 Task: Send an email with the signature Alexandra Wilson with the subject Reminder for a survey response and the message Im writing to request additional resources for the upcoming project. Can you please advise on the availability? from softage.10@softage.net to softage.5@softage.net and move the email from Sent Items to the folder Cybersecurity
Action: Mouse moved to (97, 102)
Screenshot: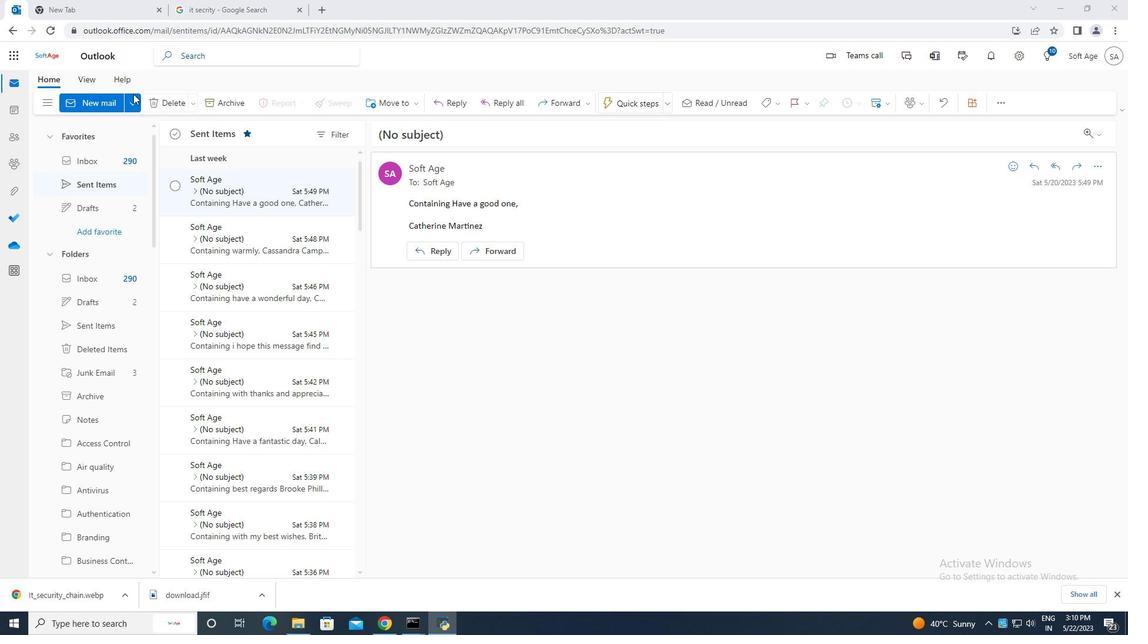 
Action: Mouse pressed left at (97, 102)
Screenshot: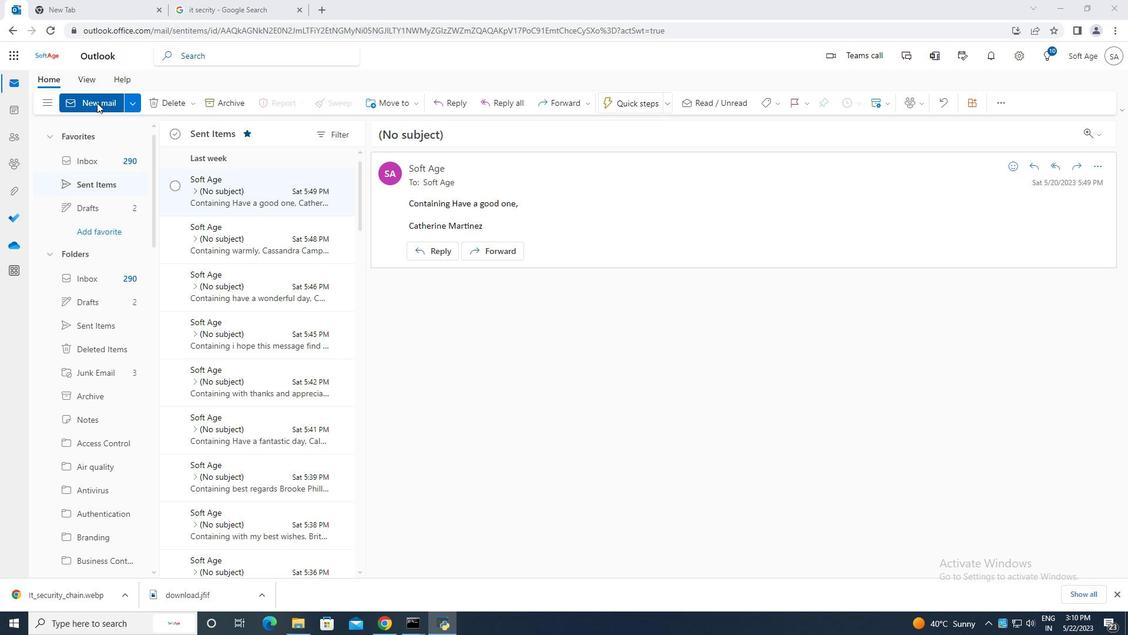 
Action: Mouse moved to (756, 104)
Screenshot: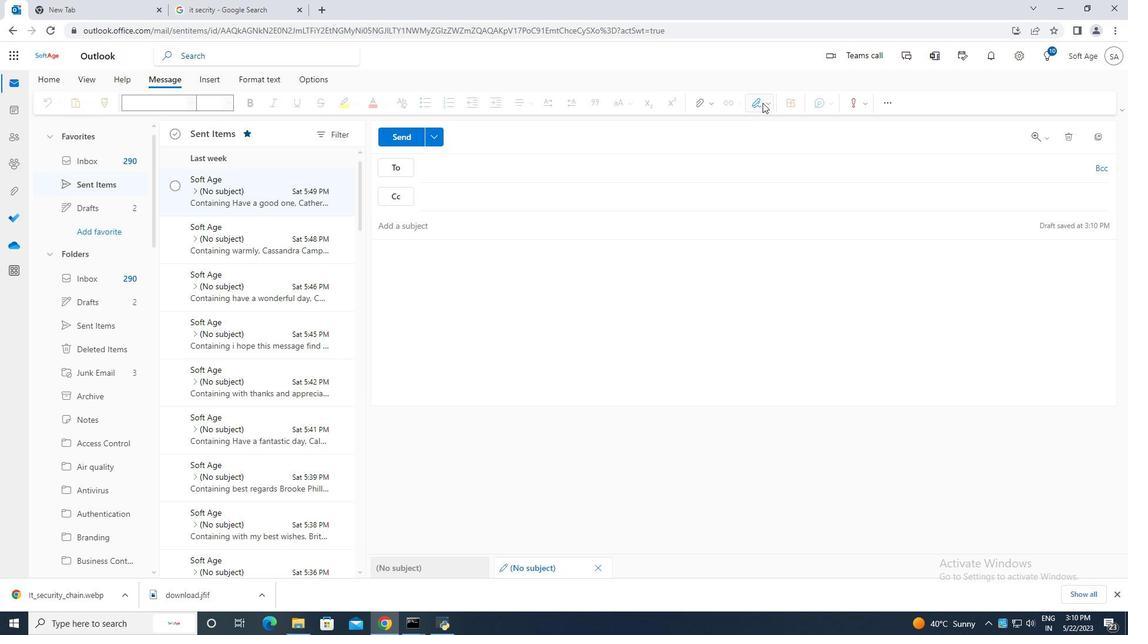 
Action: Mouse pressed left at (756, 104)
Screenshot: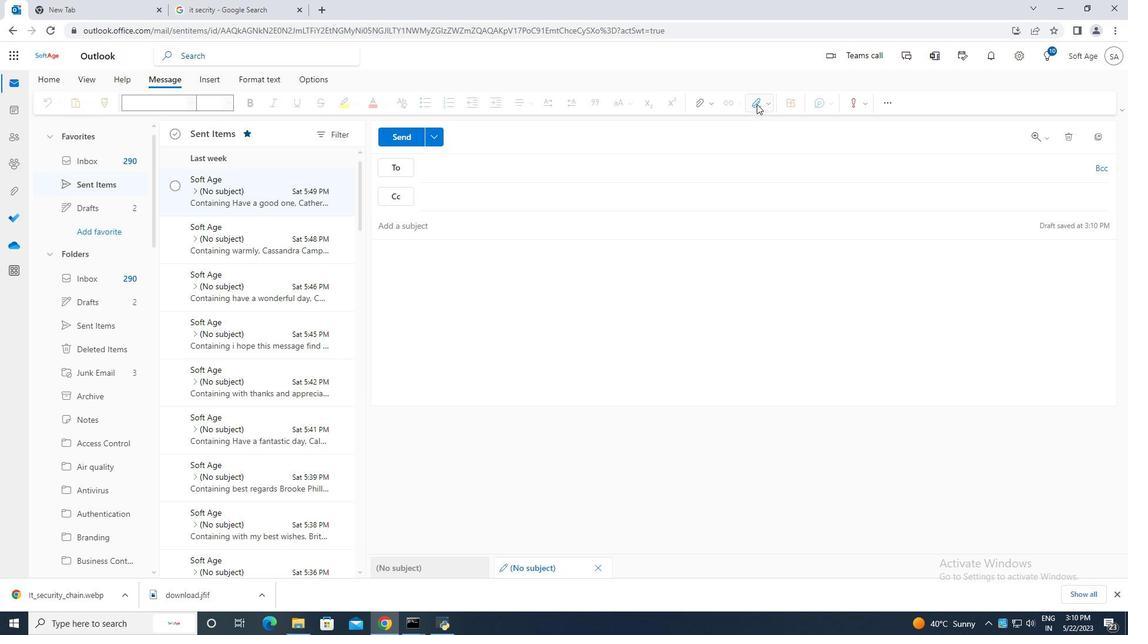 
Action: Mouse moved to (740, 150)
Screenshot: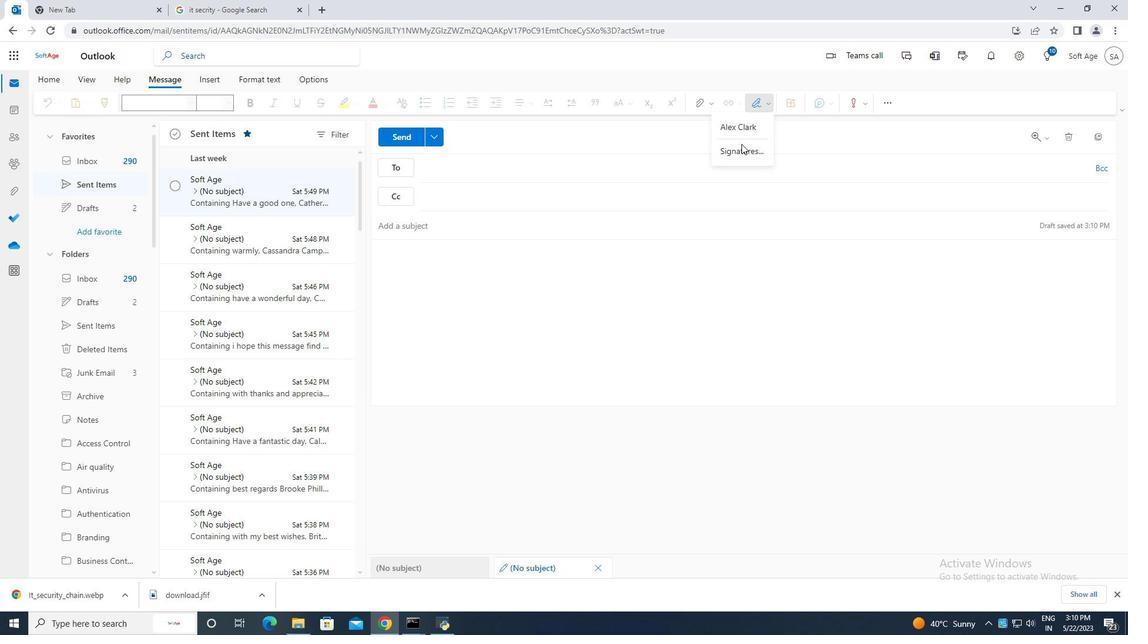 
Action: Mouse pressed left at (740, 150)
Screenshot: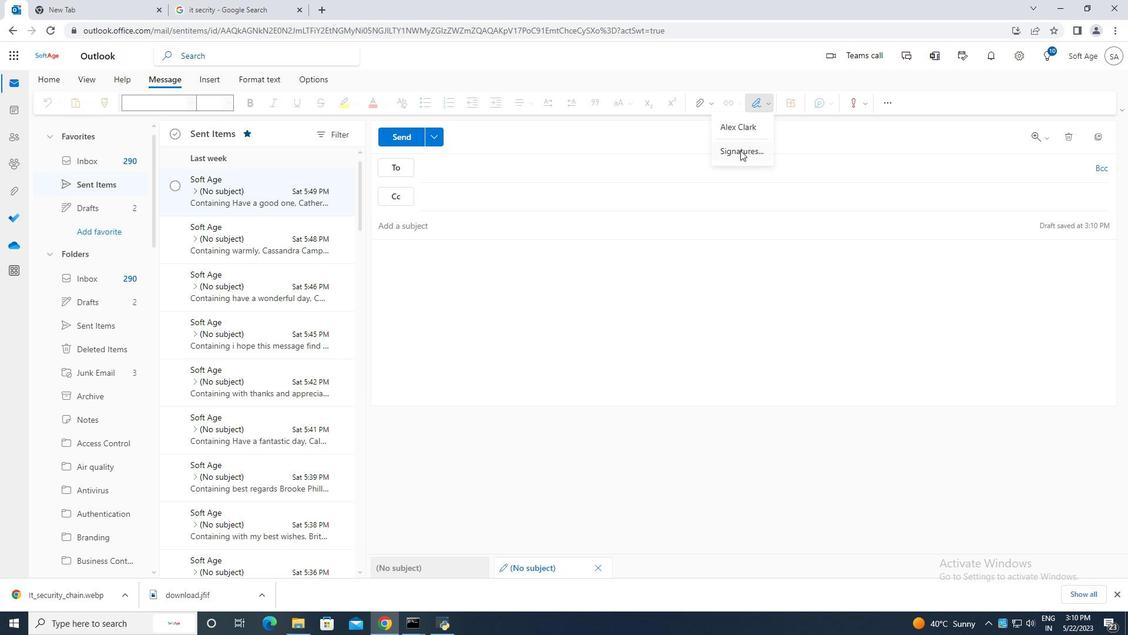
Action: Mouse moved to (790, 196)
Screenshot: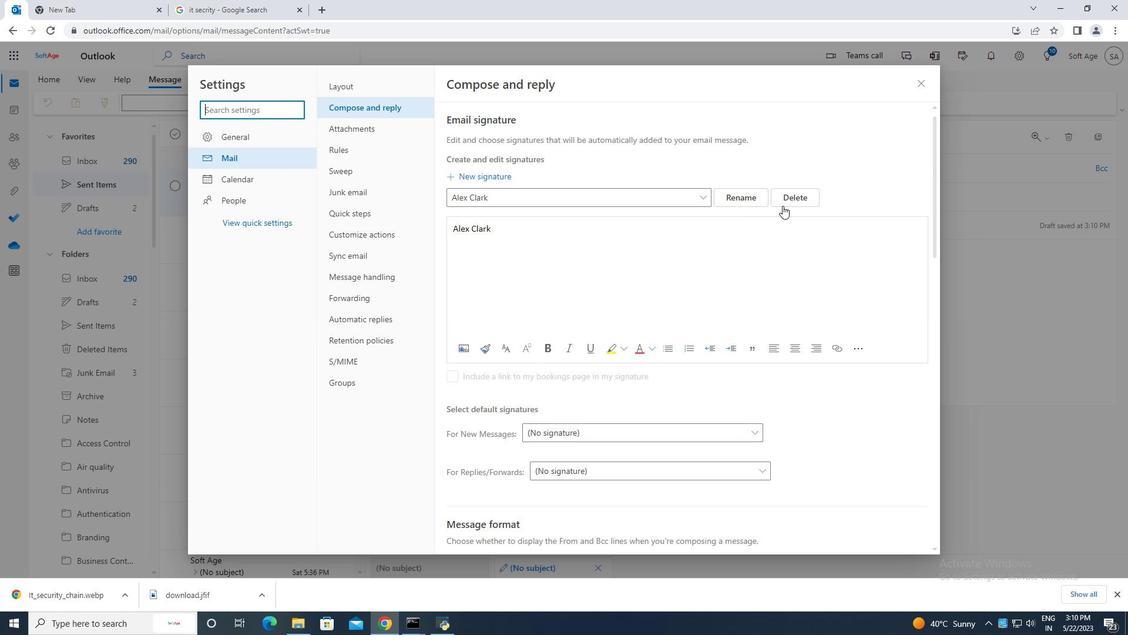 
Action: Mouse pressed left at (790, 196)
Screenshot: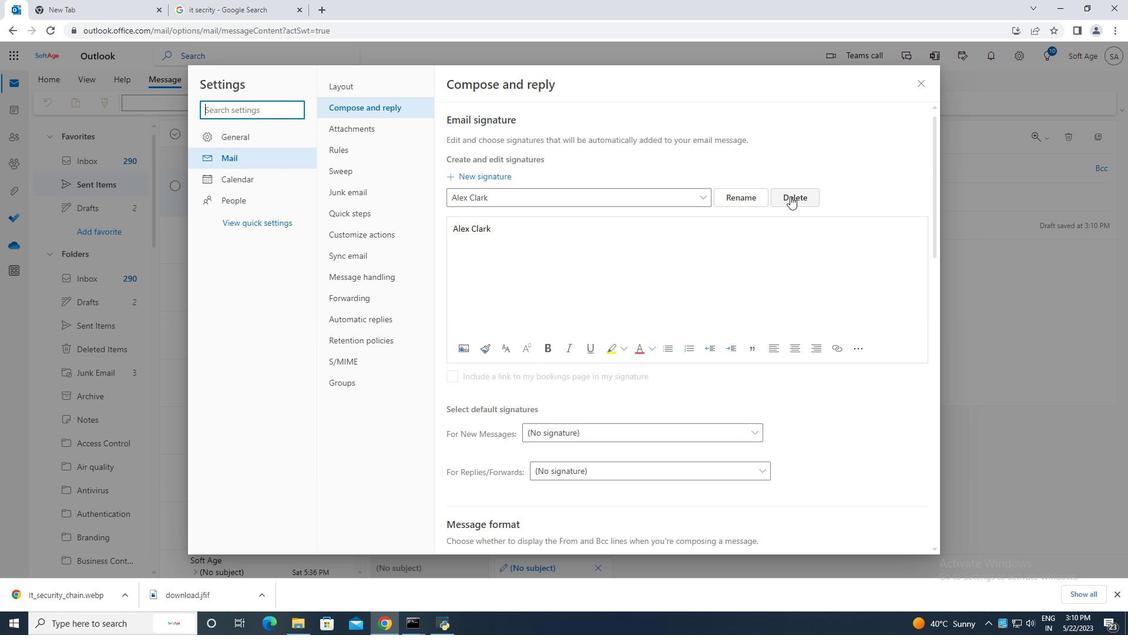 
Action: Mouse moved to (500, 196)
Screenshot: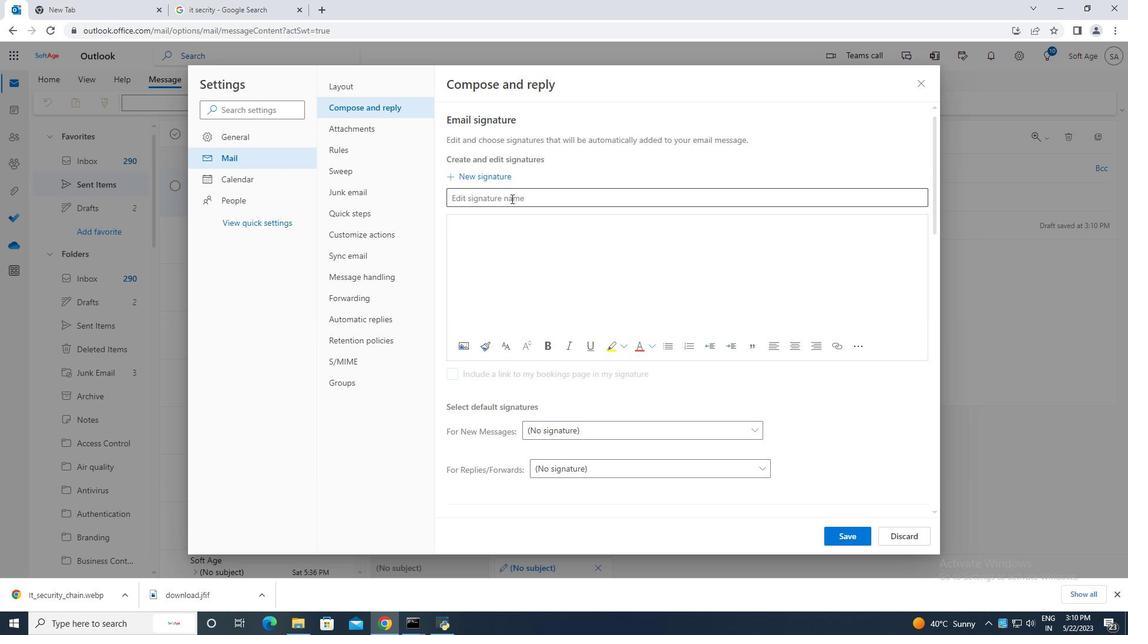 
Action: Mouse pressed left at (500, 196)
Screenshot: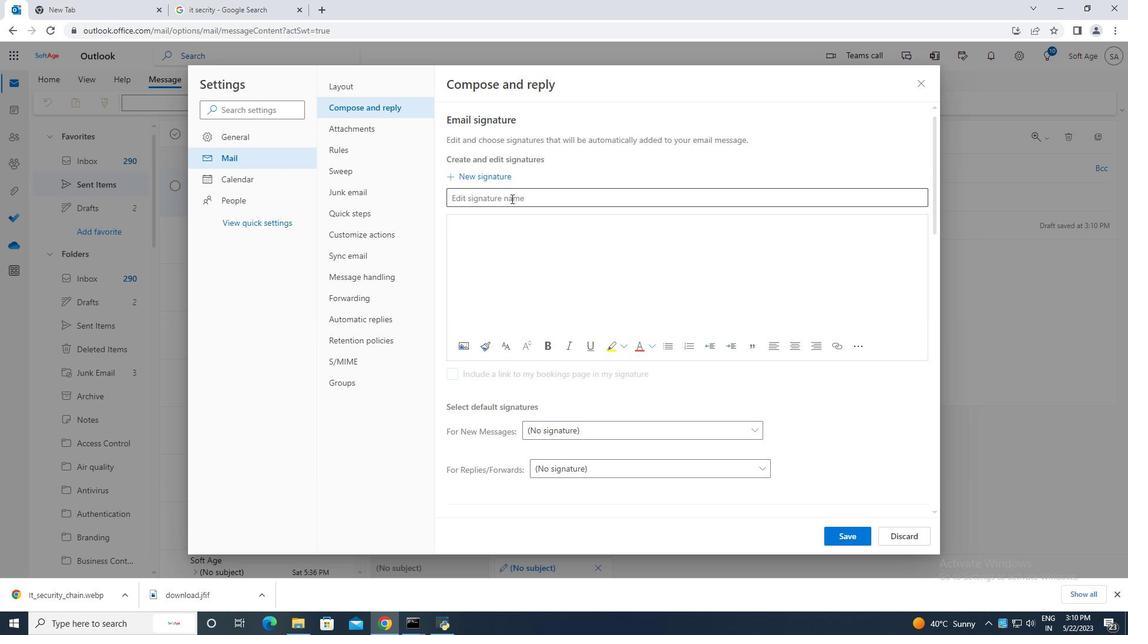 
Action: Key pressed <Key.caps_lock><Key.caps_lock>a<Key.caps_lock>LEXAB<Key.backspace>NDRA<Key.space><Key.caps_lock>w<Key.caps_lock>ILSON
Screenshot: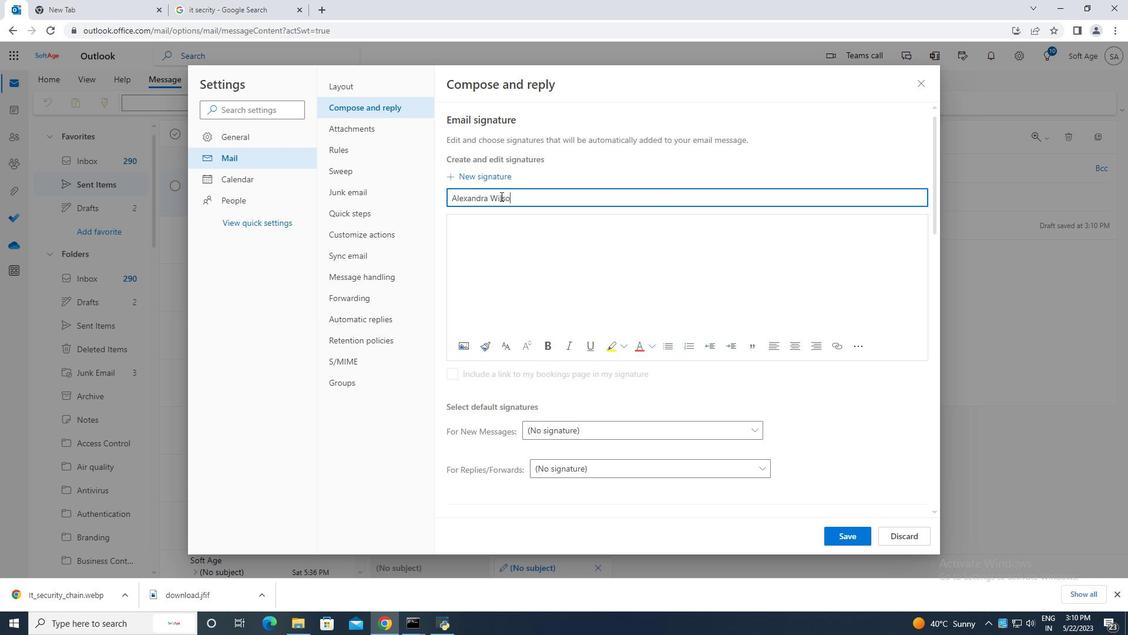 
Action: Mouse moved to (491, 235)
Screenshot: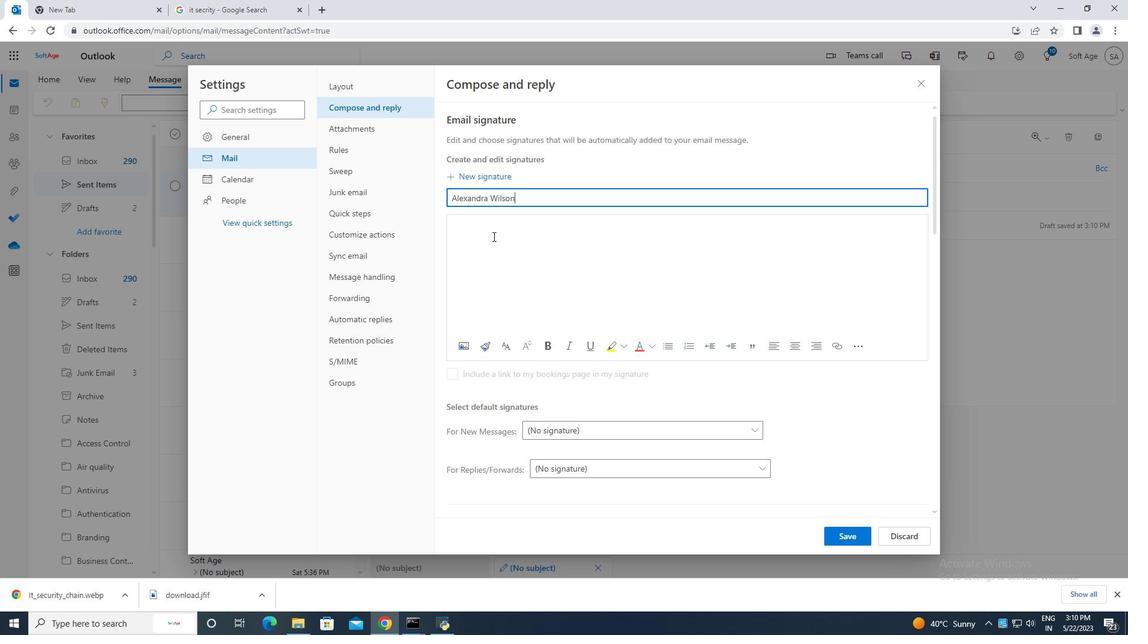 
Action: Mouse pressed left at (491, 235)
Screenshot: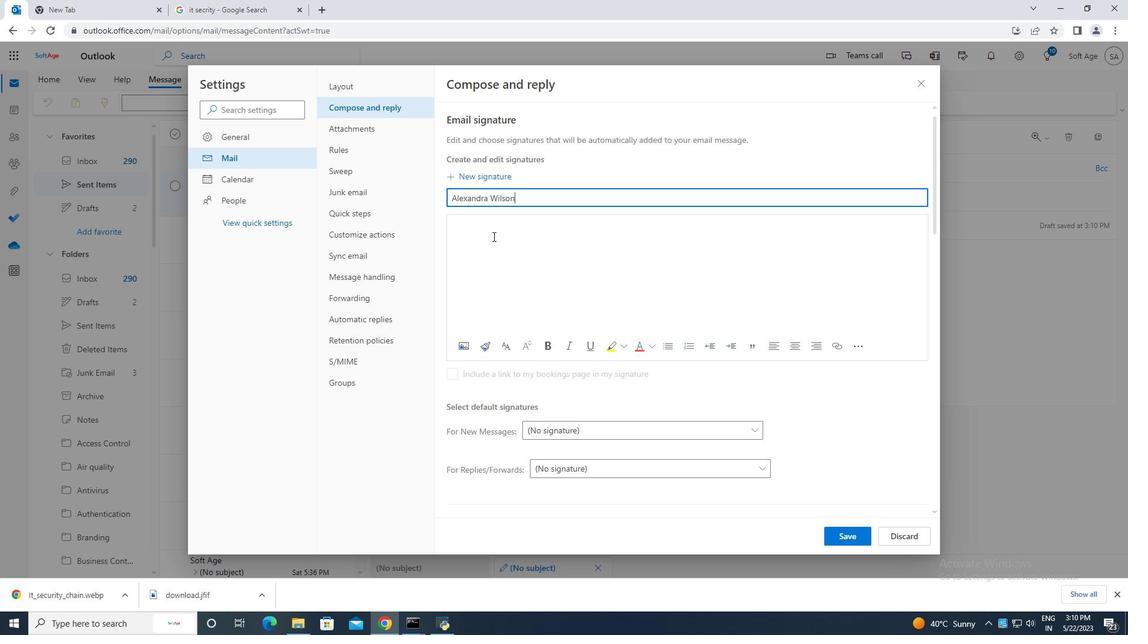 
Action: Key pressed <Key.caps_lock>a<Key.caps_lock>LEXANDRA<Key.space><Key.caps_lock>w<Key.caps_lock>ILSON
Screenshot: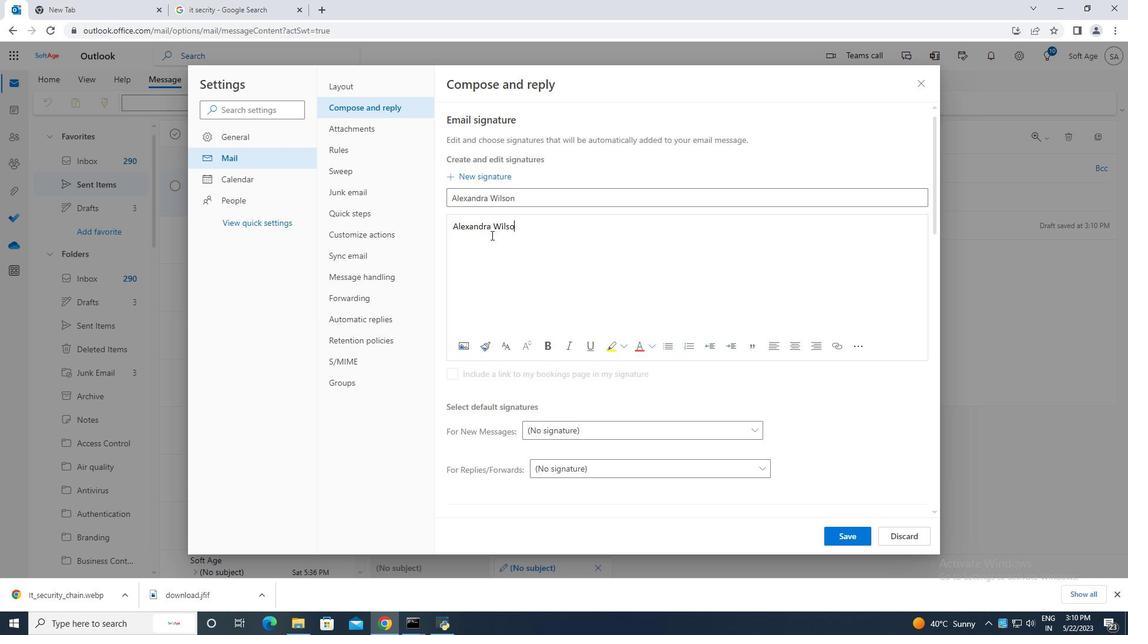 
Action: Mouse moved to (851, 536)
Screenshot: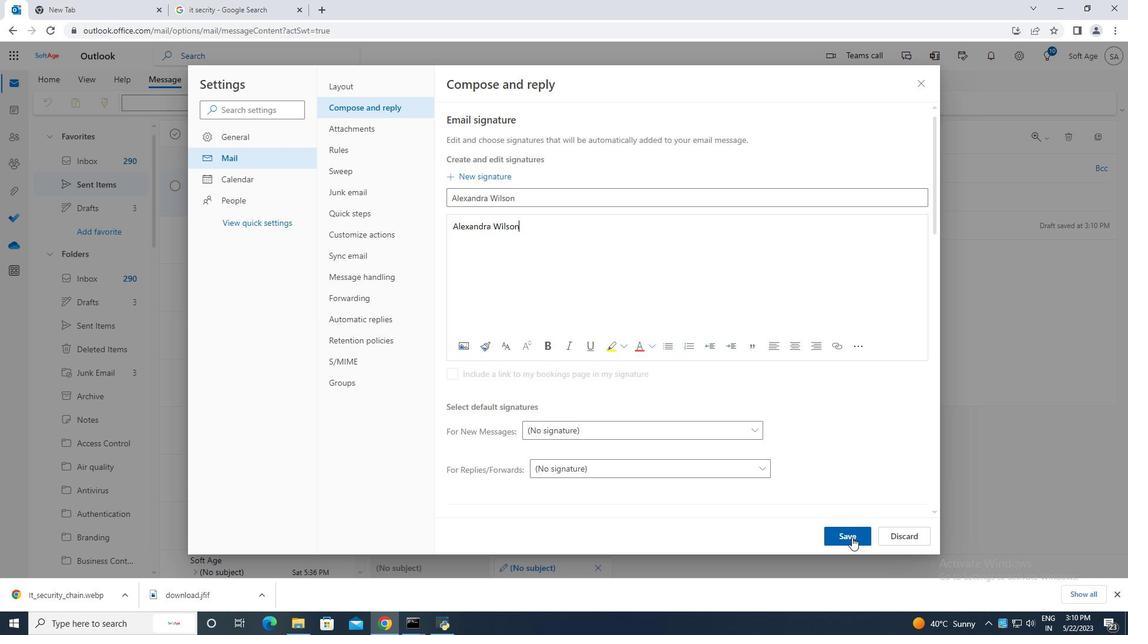 
Action: Mouse pressed left at (851, 536)
Screenshot: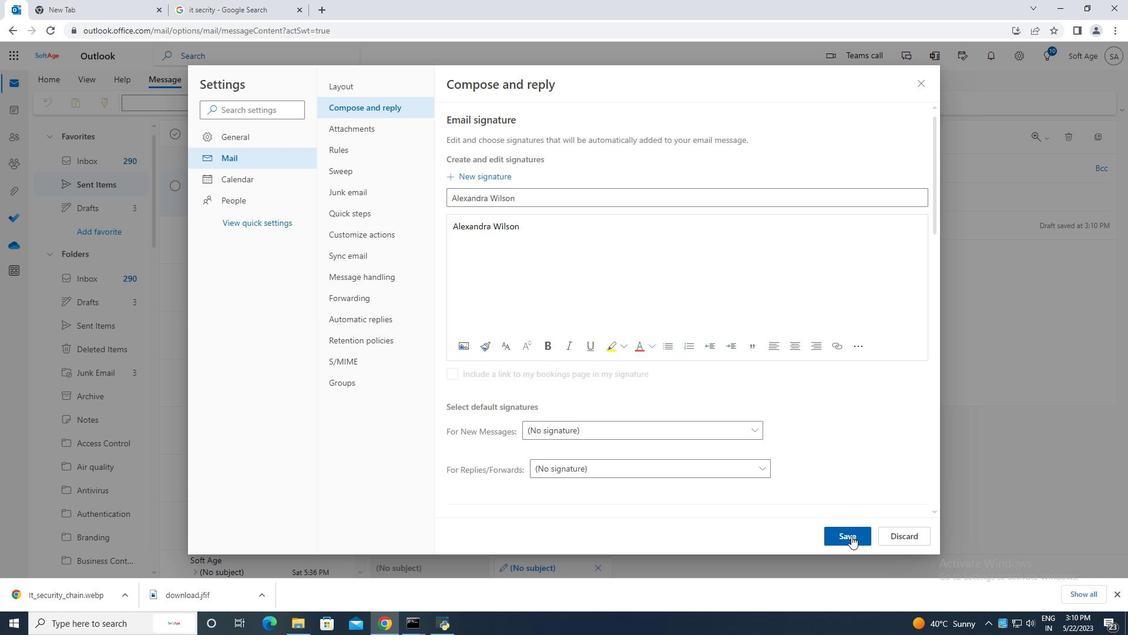 
Action: Mouse moved to (917, 85)
Screenshot: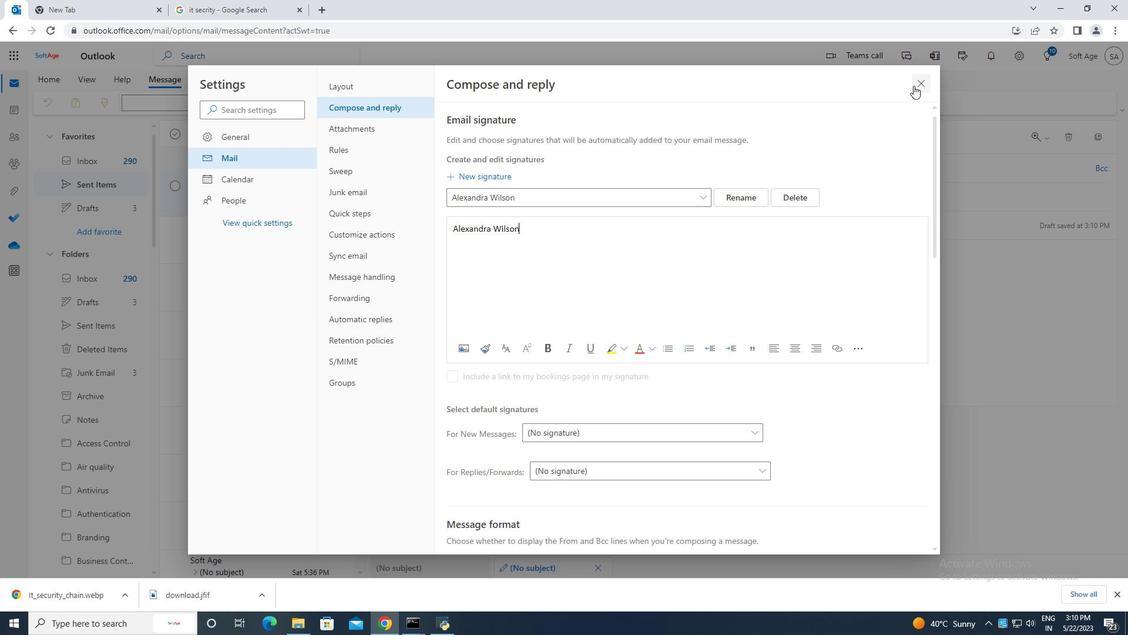 
Action: Mouse pressed left at (917, 85)
Screenshot: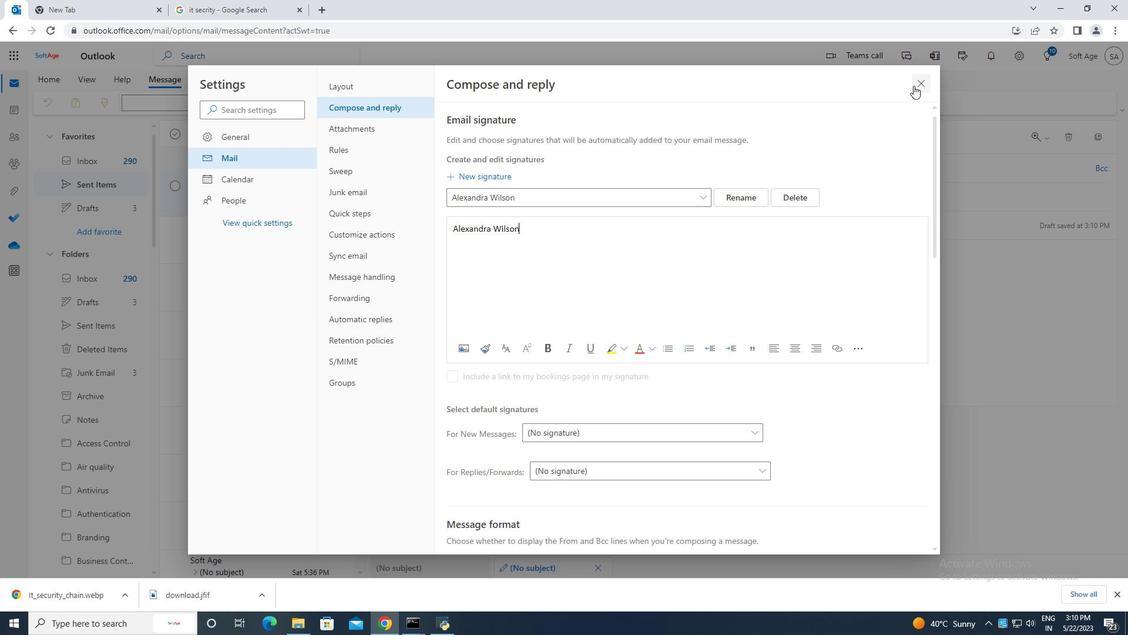 
Action: Mouse moved to (760, 105)
Screenshot: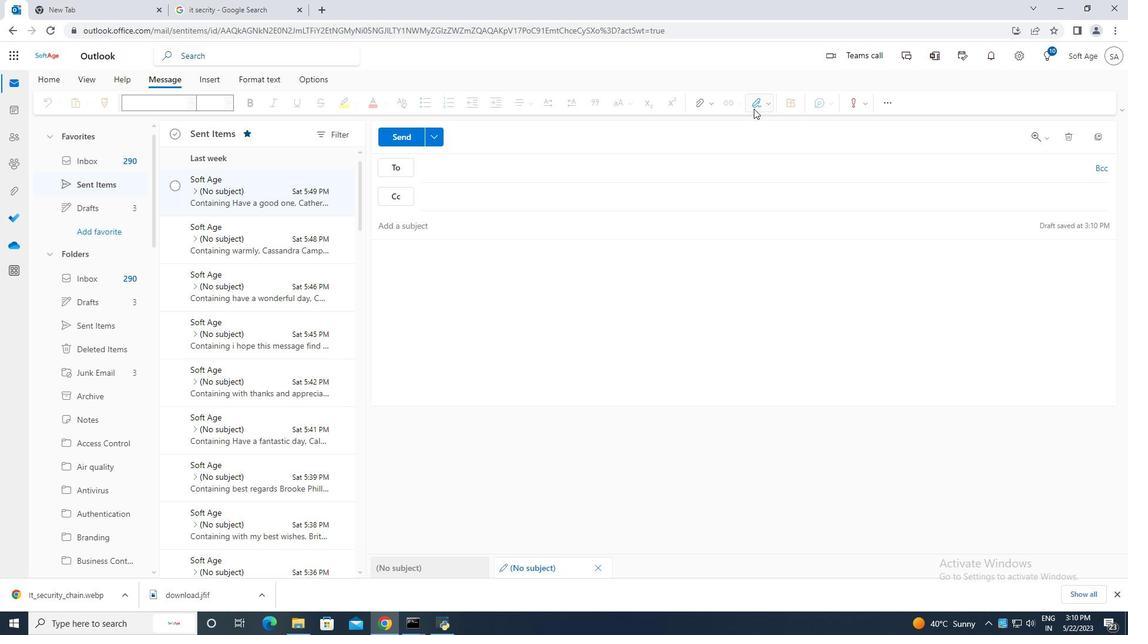 
Action: Mouse pressed left at (760, 105)
Screenshot: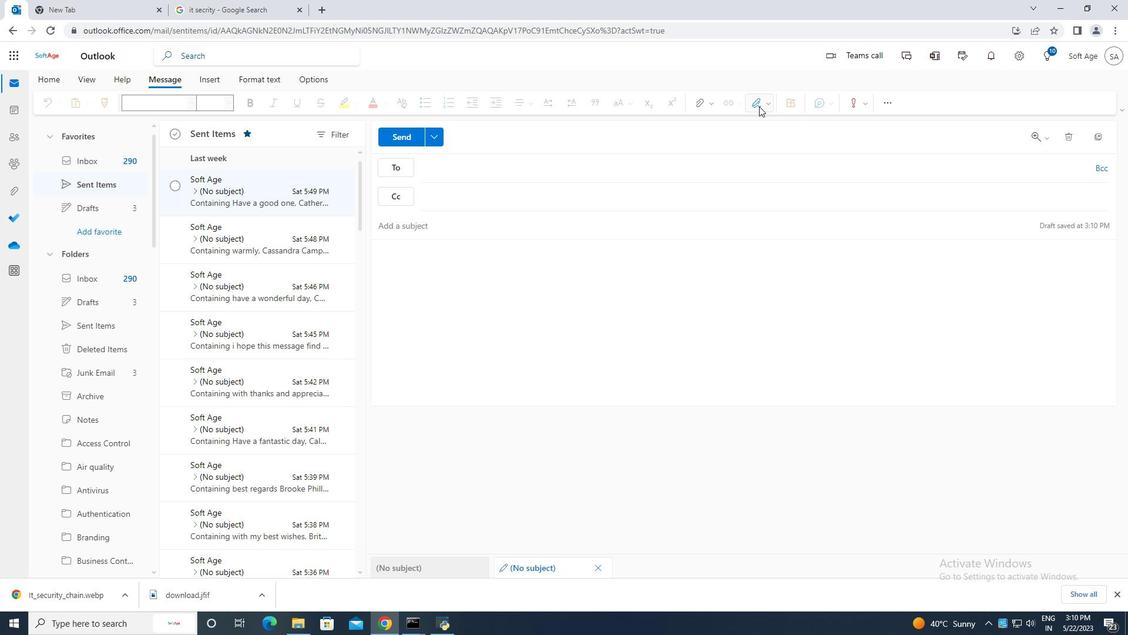 
Action: Mouse moved to (732, 123)
Screenshot: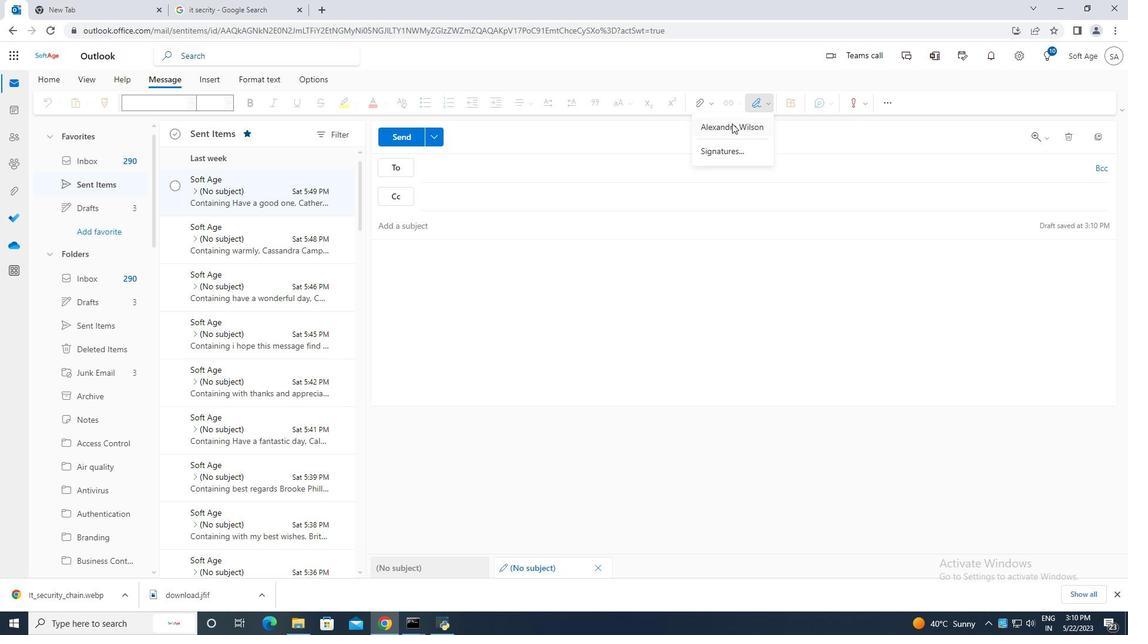 
Action: Mouse pressed left at (732, 123)
Screenshot: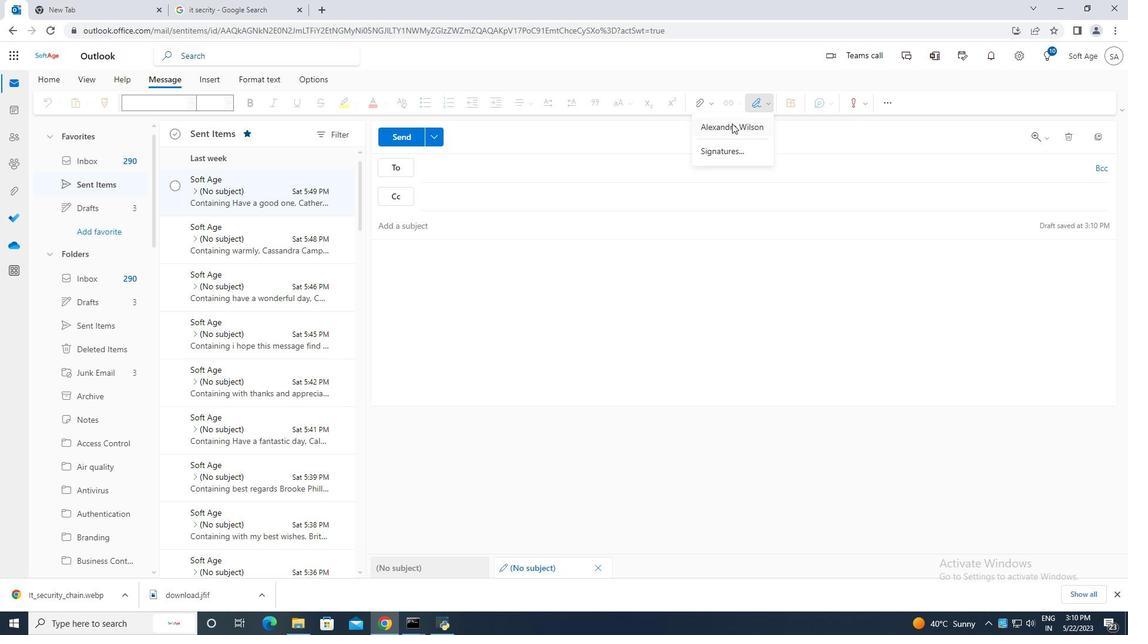 
Action: Mouse moved to (433, 226)
Screenshot: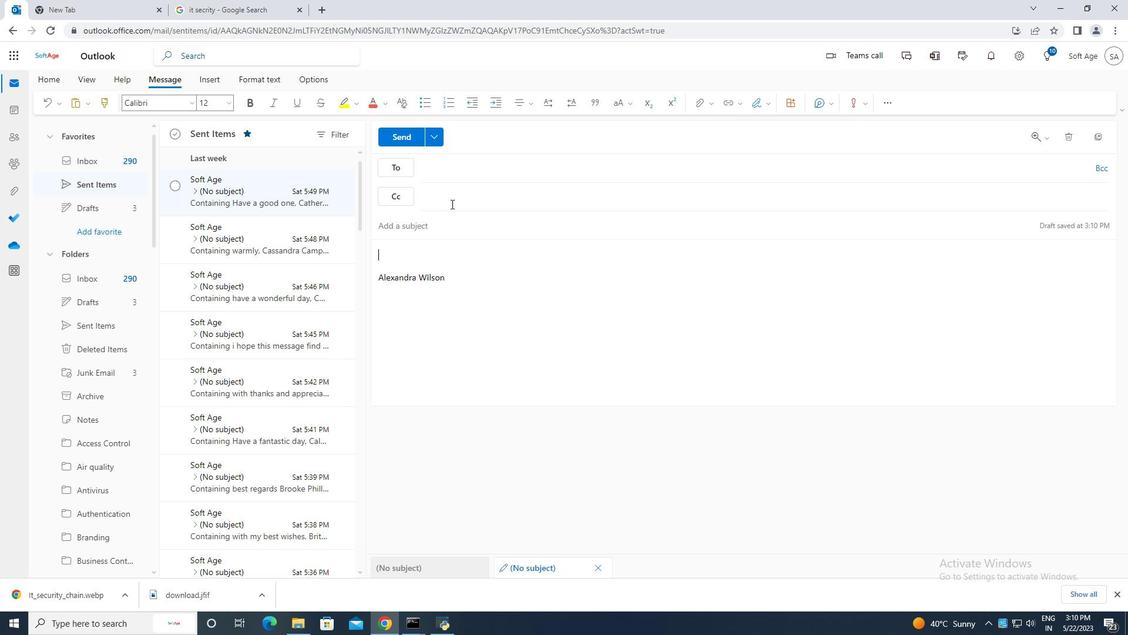 
Action: Mouse pressed left at (433, 226)
Screenshot: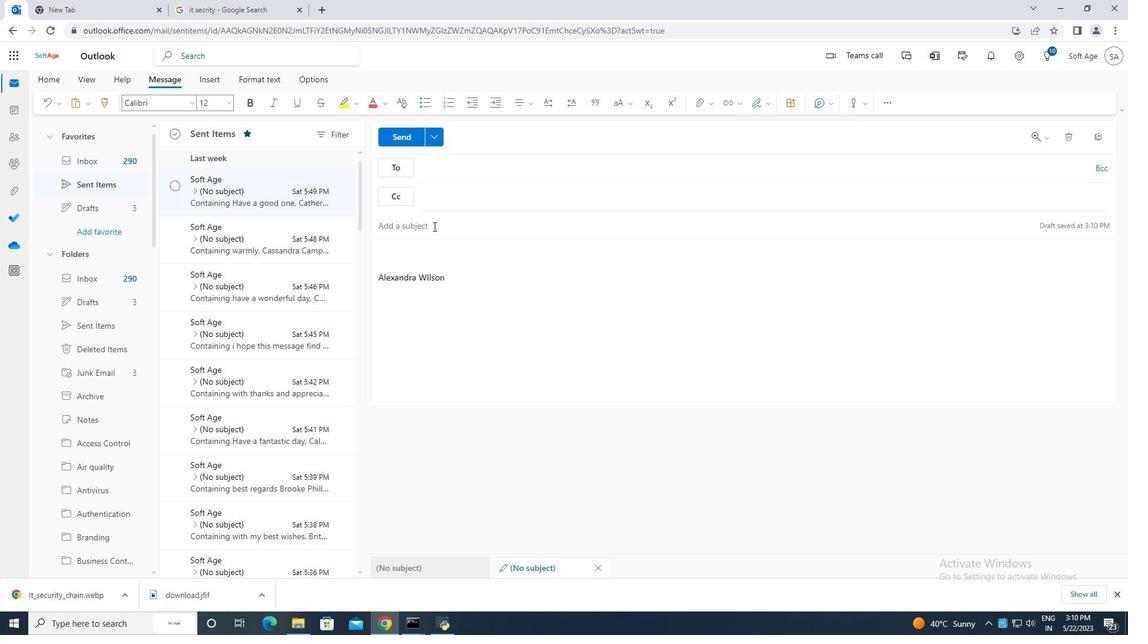 
Action: Key pressed <Key.caps_lock>t<Key.backspace>r<Key.caps_lock>EMINDER<Key.space>FOR<Key.space>A<Key.space>SURVEY<Key.space>RESPONSE<Key.space>
Screenshot: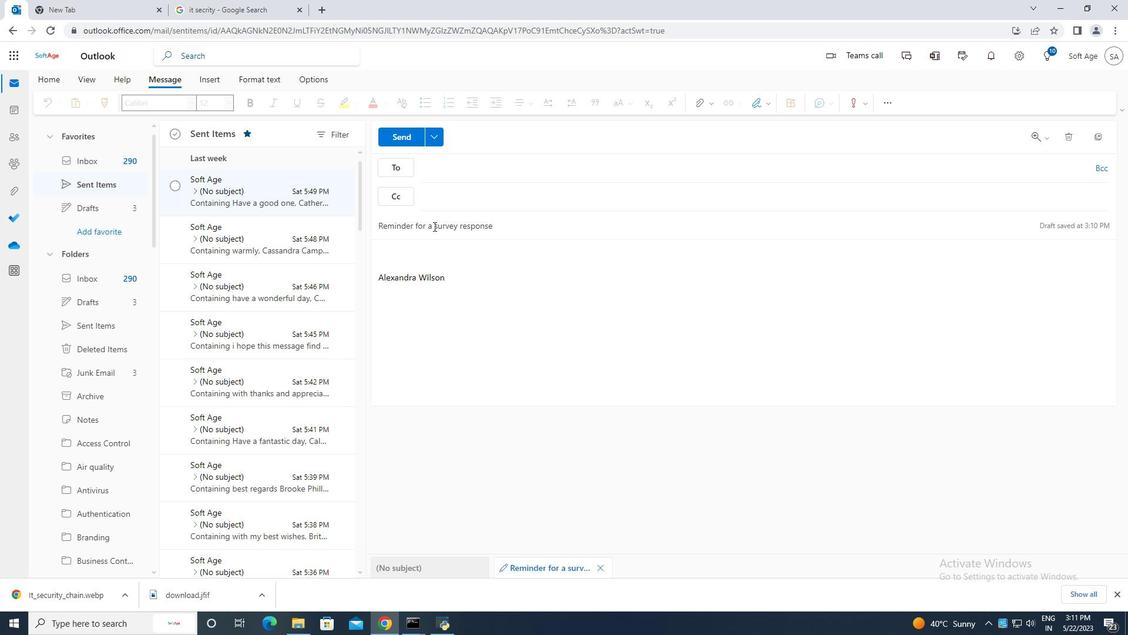 
Action: Mouse moved to (501, 232)
Screenshot: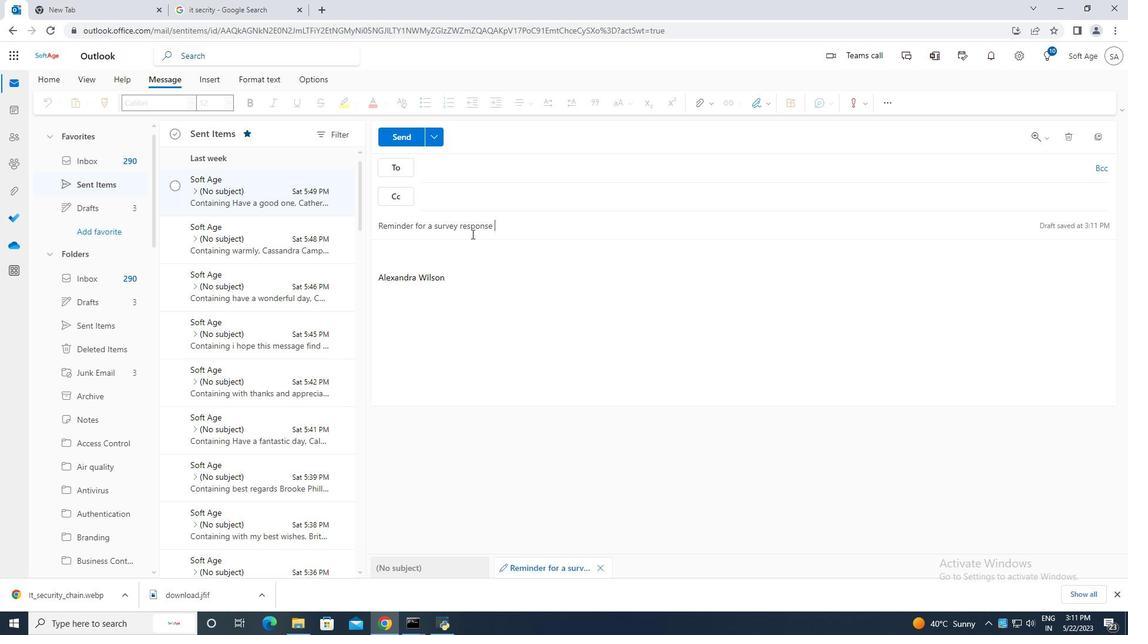 
Action: Key pressed <Key.backspace>.
Screenshot: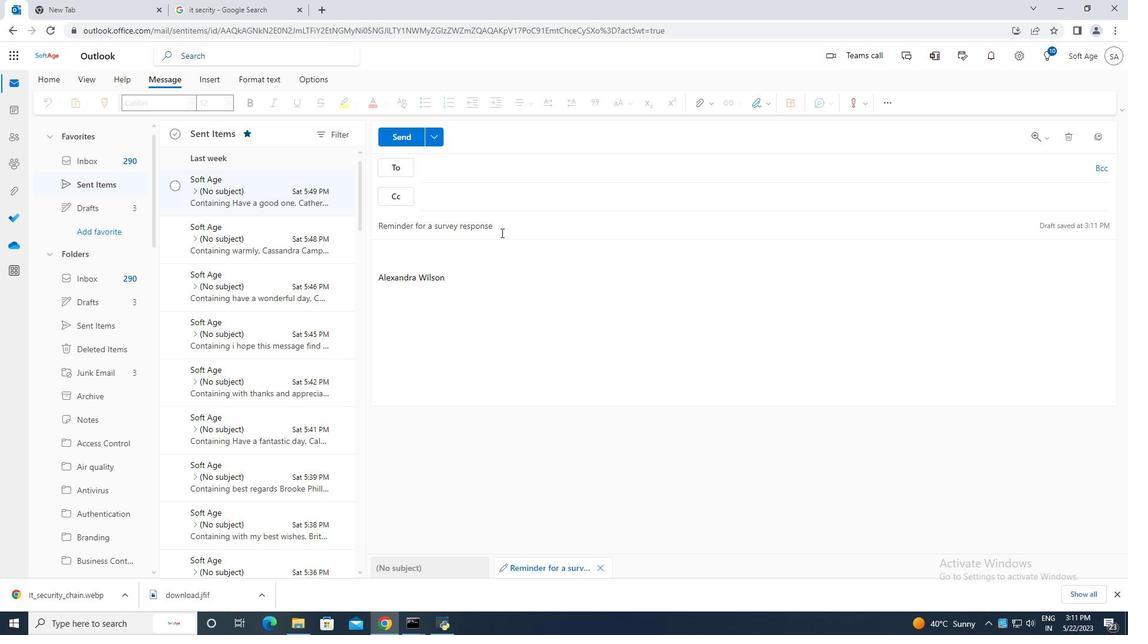 
Action: Mouse moved to (410, 246)
Screenshot: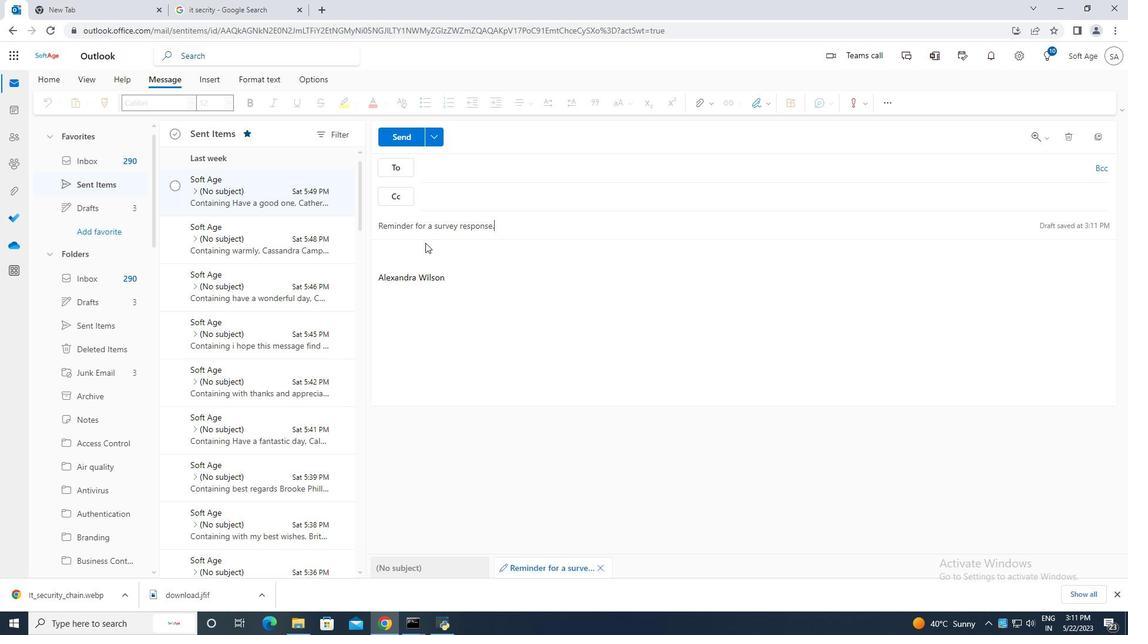 
Action: Mouse pressed left at (410, 246)
Screenshot: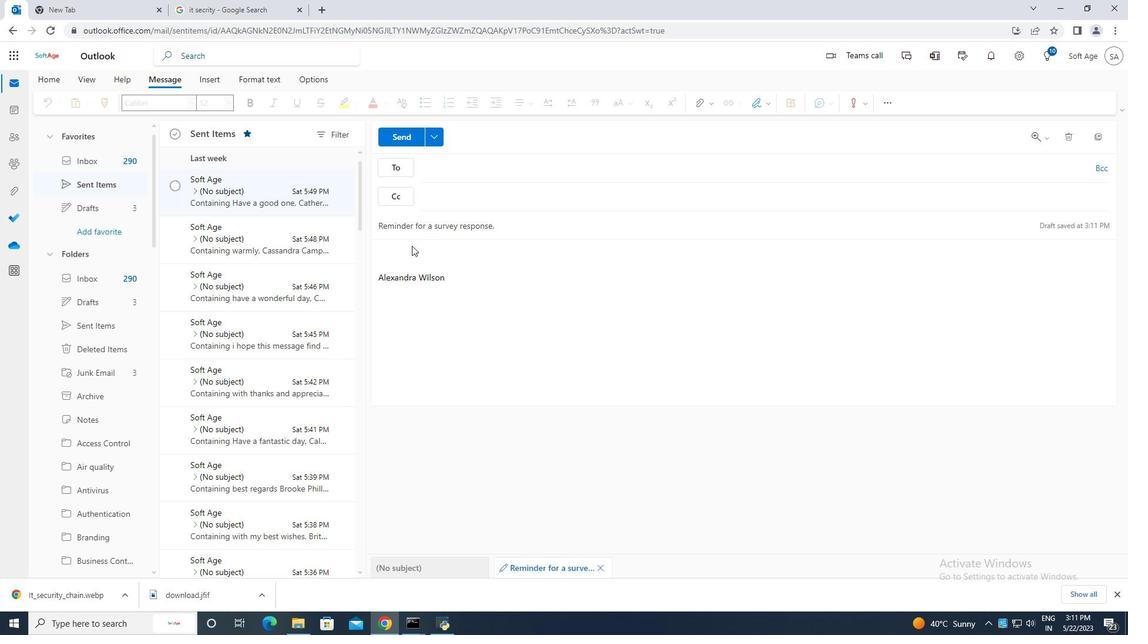 
Action: Mouse moved to (400, 254)
Screenshot: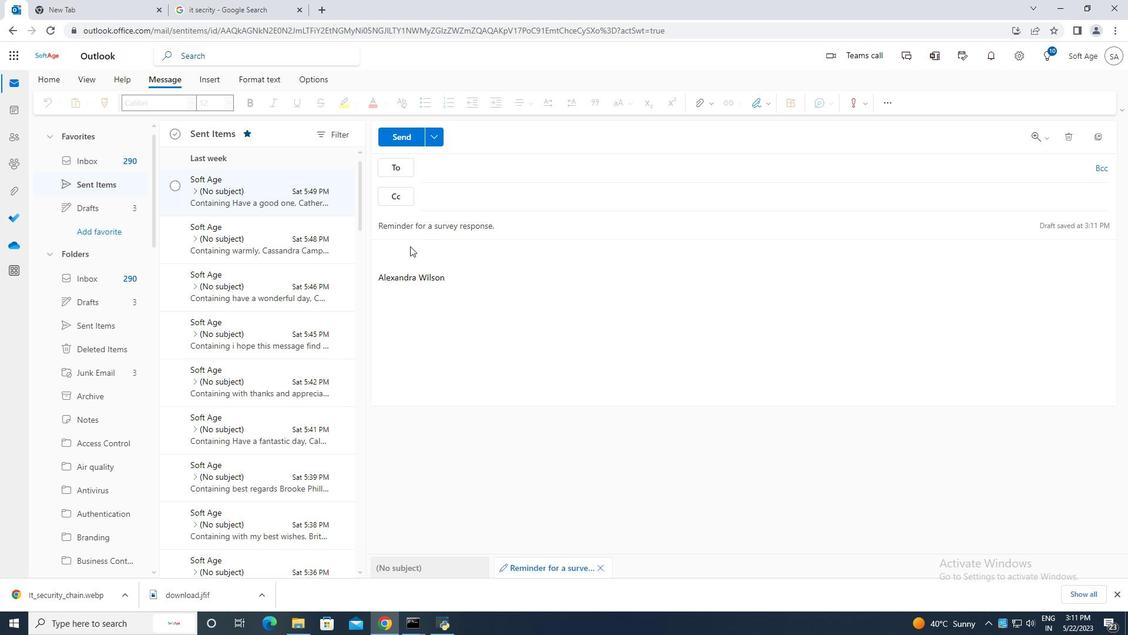 
Action: Mouse pressed left at (400, 254)
Screenshot: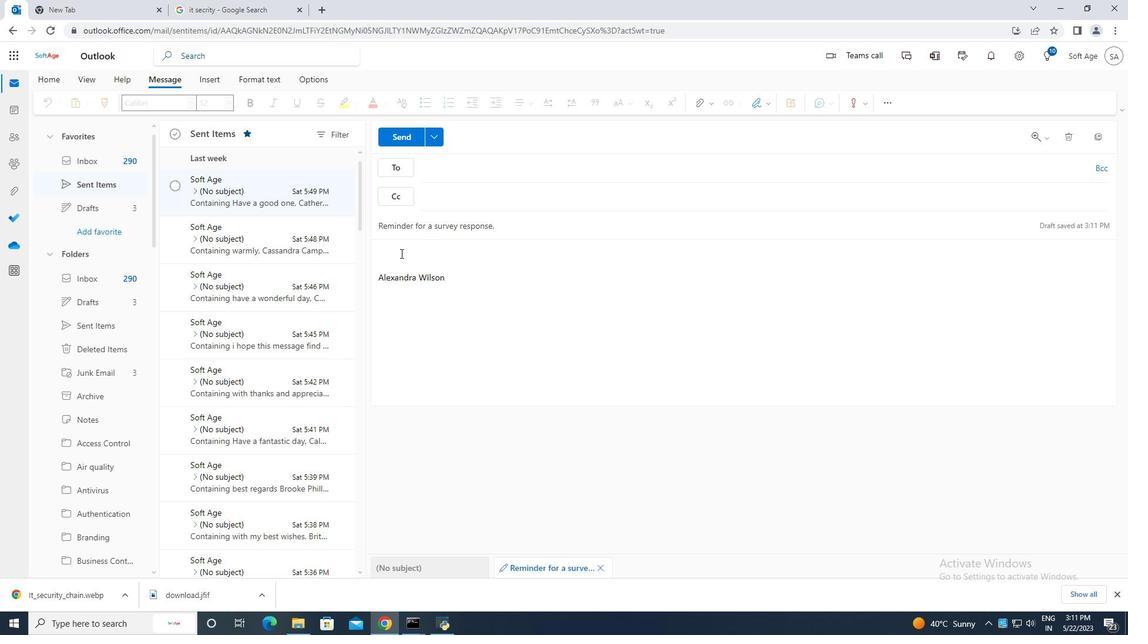 
Action: Mouse moved to (401, 255)
Screenshot: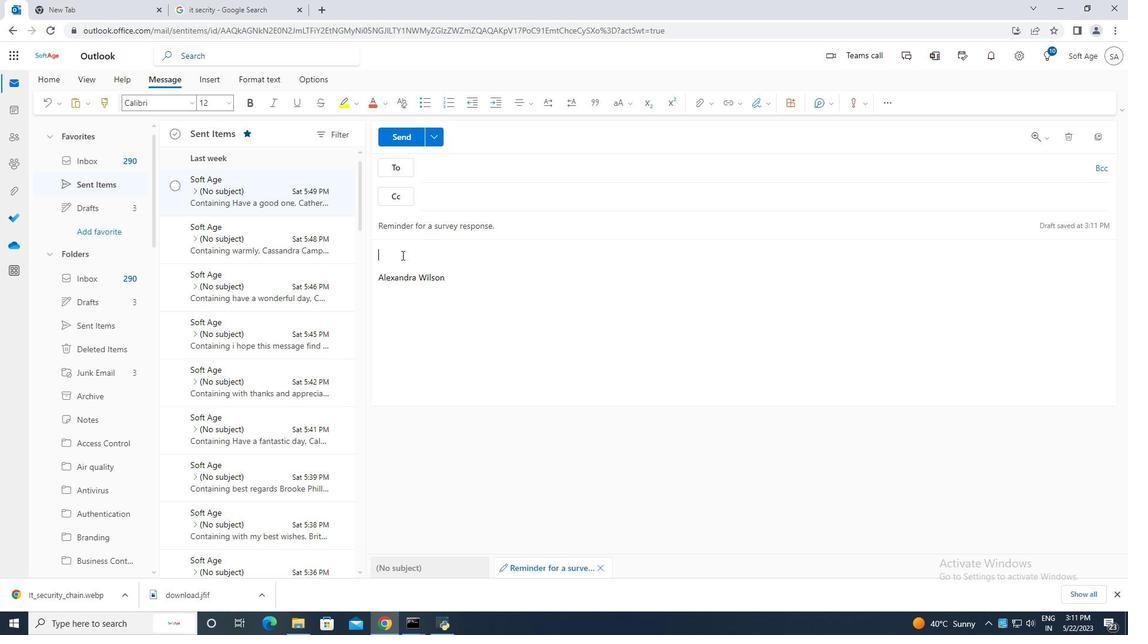 
Action: Key pressed <Key.caps_lock>im<Key.space><Key.backspace><Key.backspace><Key.caps_lock>M<Key.space><Key.backspace><Key.backspace><Key.space><Key.caps_lock><Key.backspace>am<Key.backspace><Key.backspace><Key.space><Key.caps_lock>AM<Key.space>WRITING<Key.space>TO<Key.space>REQUEST<Key.space>ADDITIONAL<Key.space>RESOURCES<Key.space>FOR<Key.space>THE<Key.space>UPCOMMING<Key.space><Key.backspace><Key.backspace><Key.backspace><Key.backspace><Key.backspace>ING<Key.space>PROJECT.<Key.space><Key.caps_lock>c<Key.caps_lock>AN<Key.space>YOU<Key.space>PLEASE<Key.space>ADVISE<Key.space>ON<Key.space>THE<Key.space>AVILABILIY<Key.backspace>TY.
Screenshot: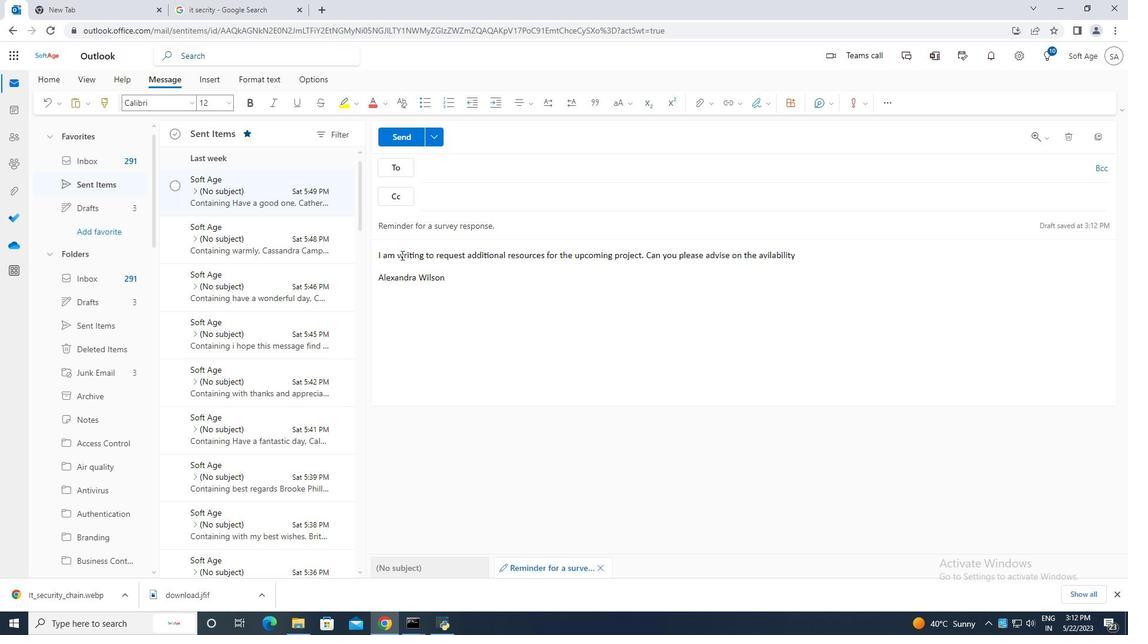 
Action: Mouse moved to (507, 164)
Screenshot: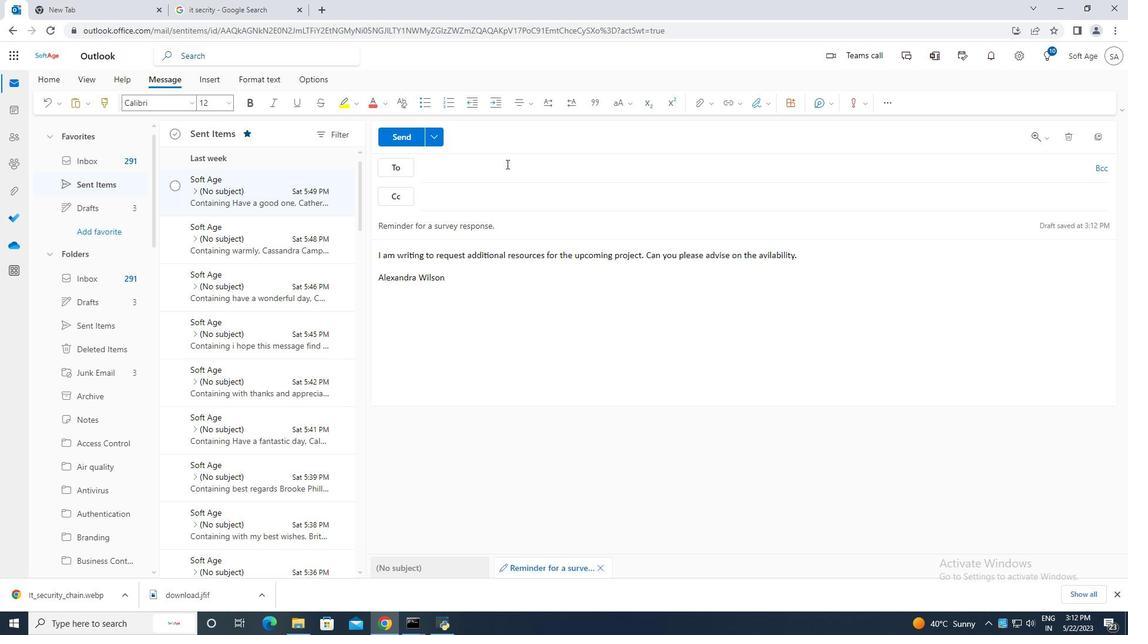 
Action: Mouse pressed left at (507, 164)
Screenshot: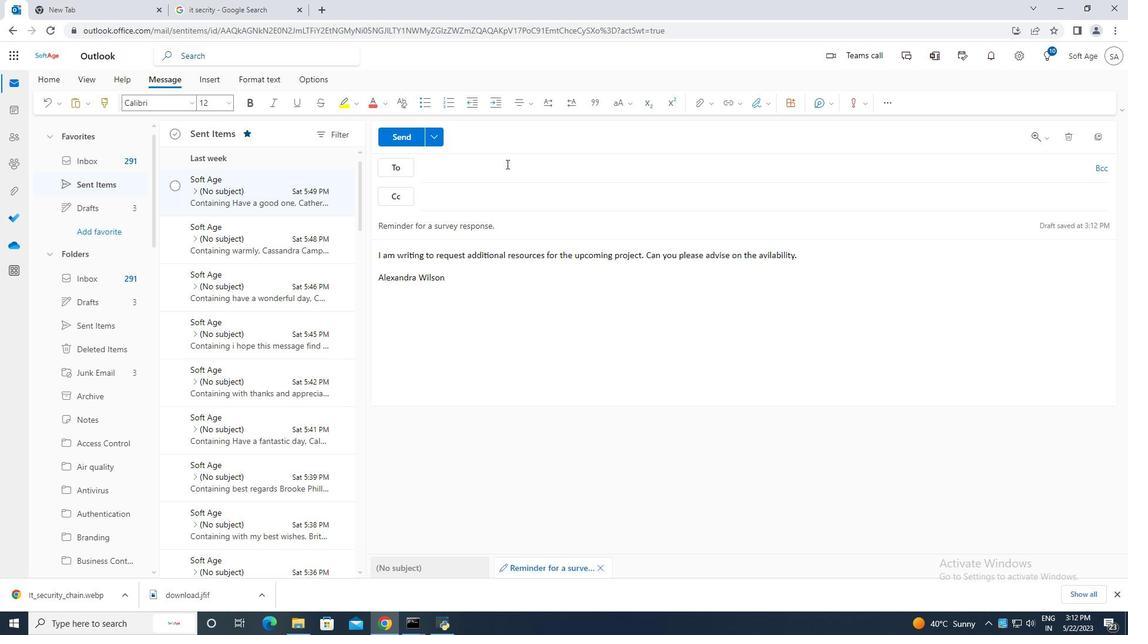
Action: Mouse moved to (508, 164)
Screenshot: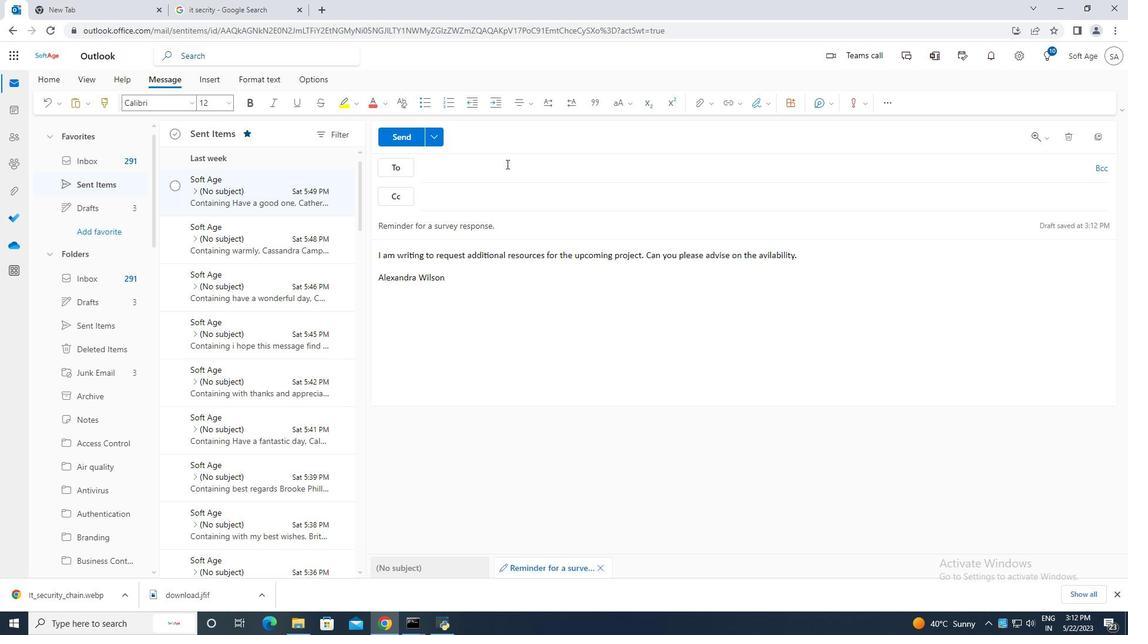 
Action: Key pressed SOFTAGE.5
Screenshot: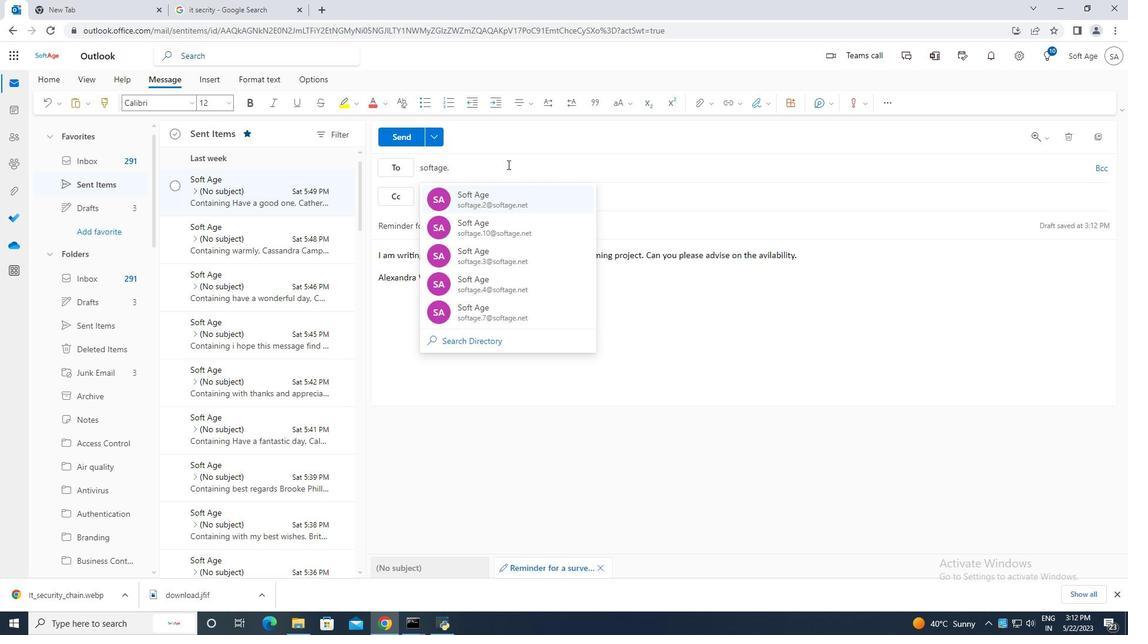 
Action: Mouse moved to (514, 228)
Screenshot: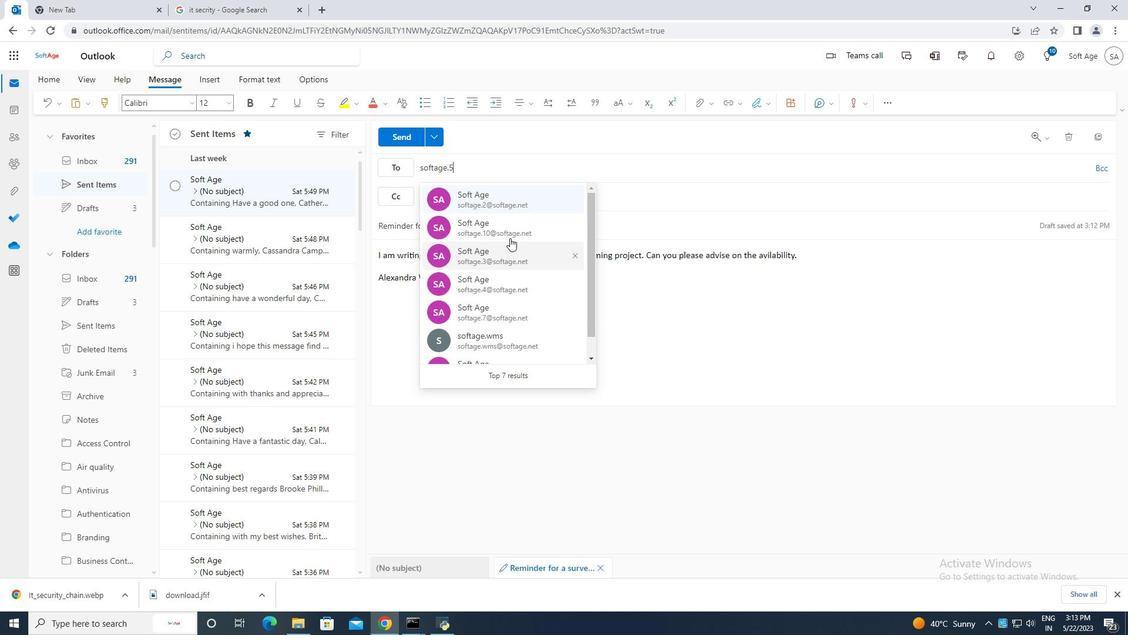 
Action: Mouse scrolled (514, 227) with delta (0, 0)
Screenshot: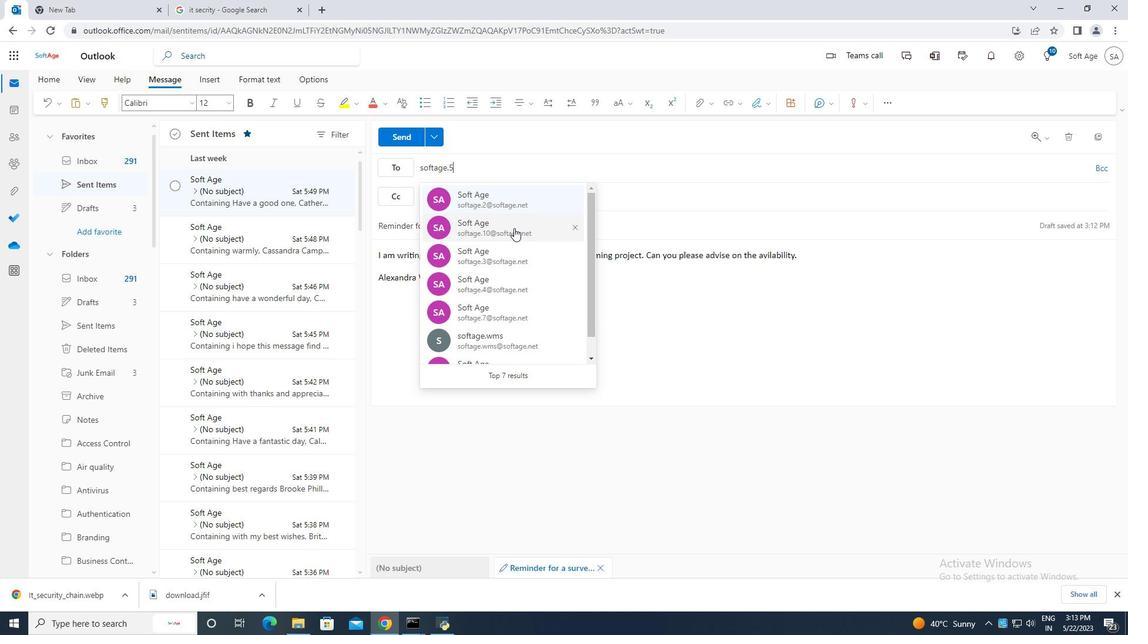 
Action: Mouse moved to (514, 228)
Screenshot: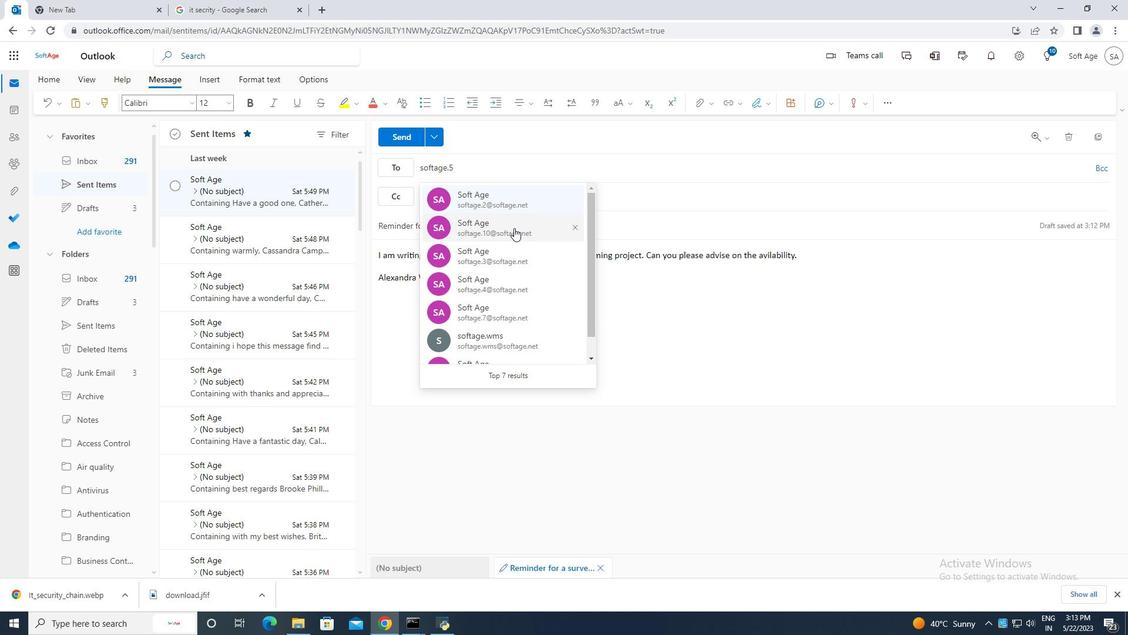 
Action: Mouse scrolled (514, 228) with delta (0, 0)
Screenshot: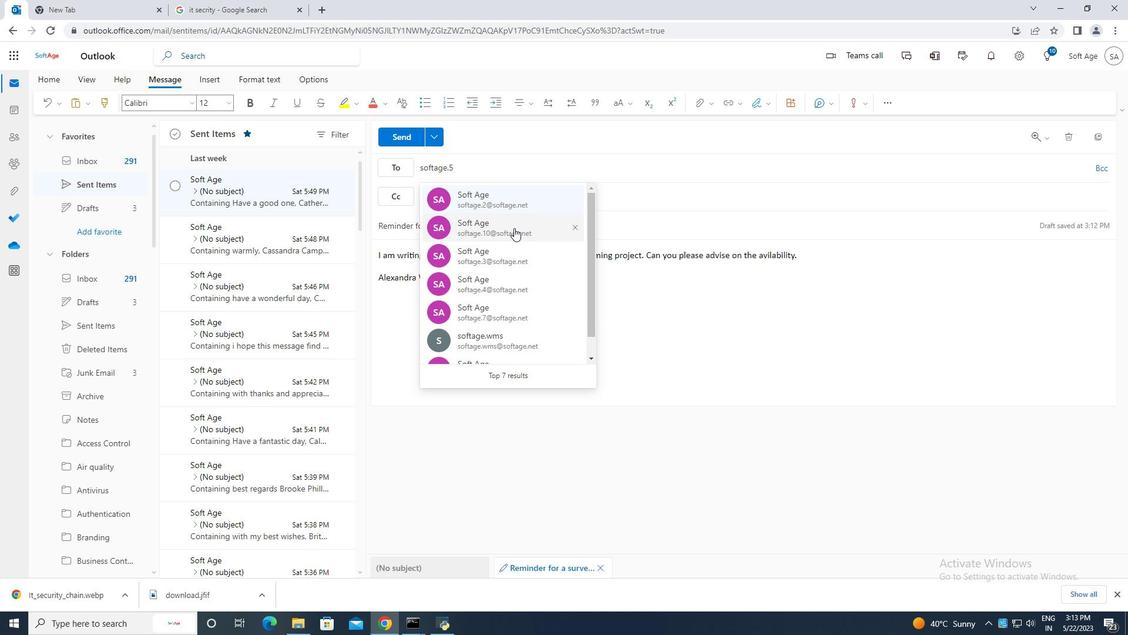 
Action: Mouse moved to (547, 352)
Screenshot: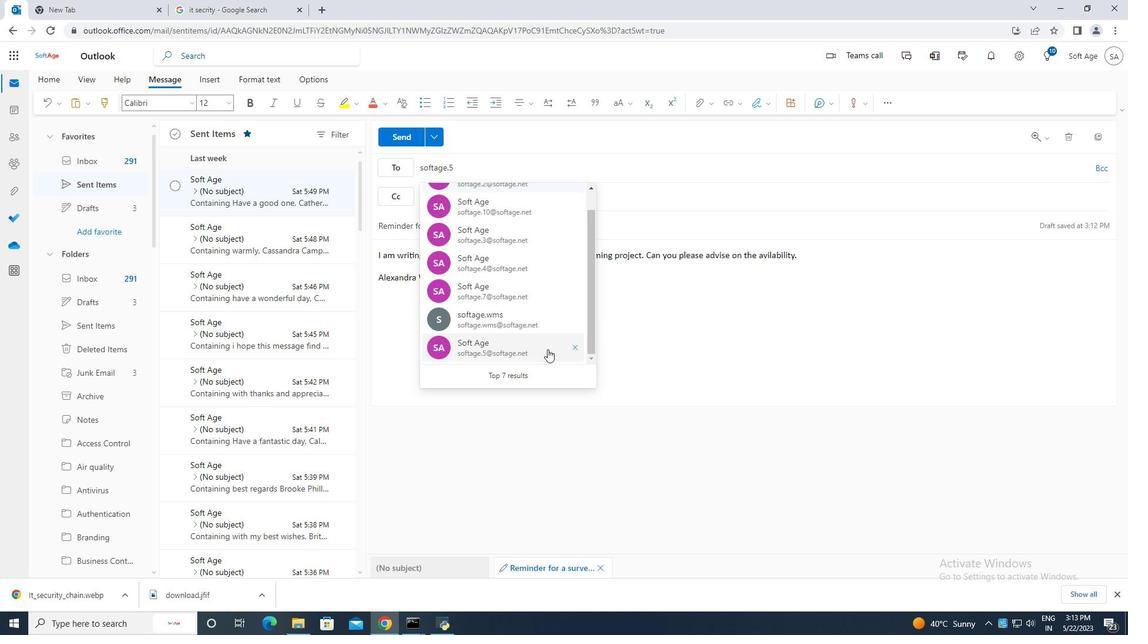 
Action: Mouse pressed left at (547, 352)
Screenshot: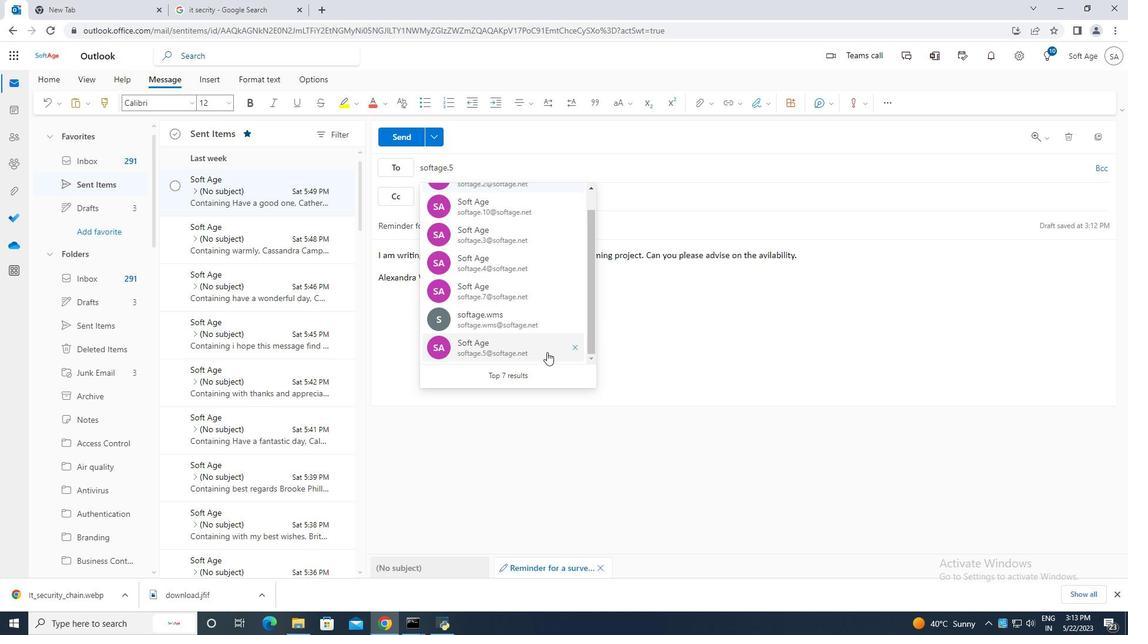 
Action: Mouse moved to (95, 423)
Screenshot: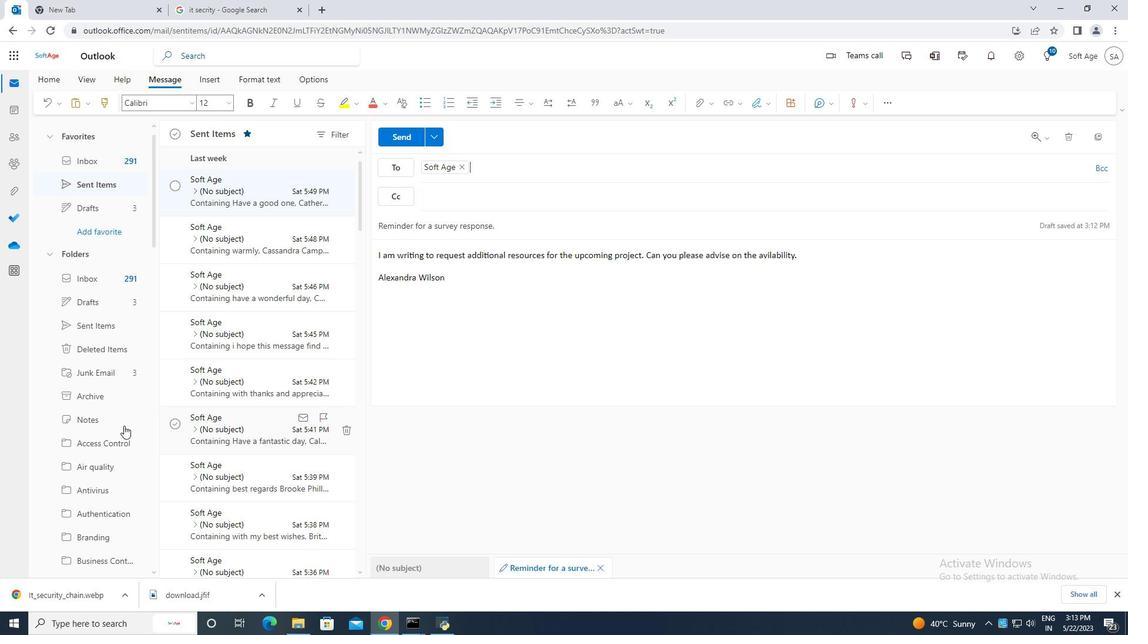
Action: Mouse scrolled (95, 423) with delta (0, 0)
Screenshot: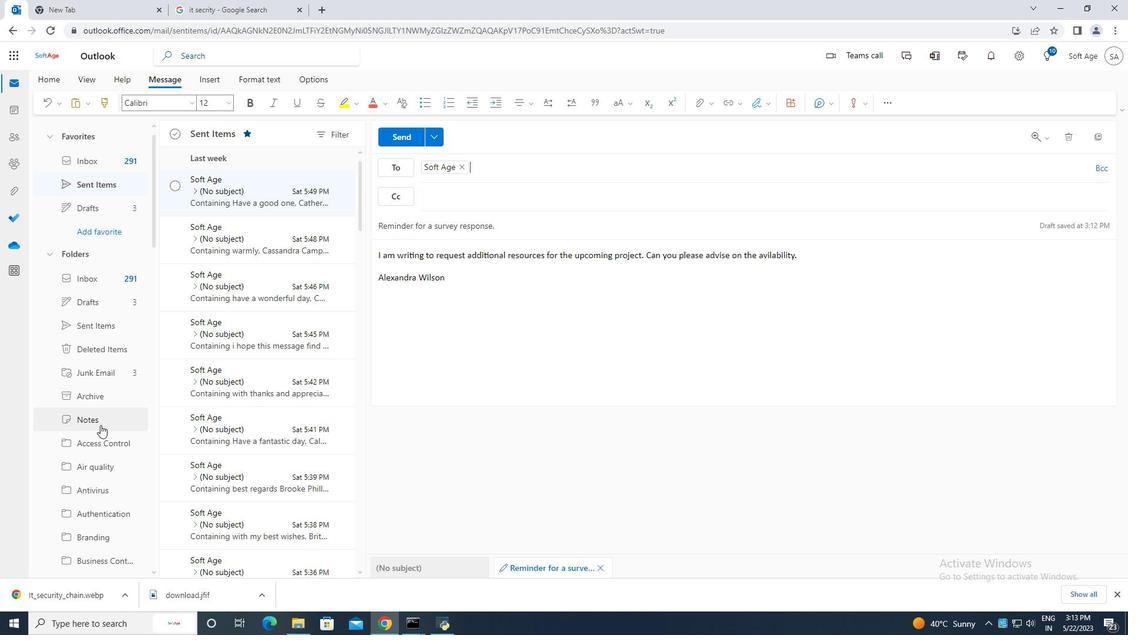 
Action: Mouse scrolled (95, 423) with delta (0, 0)
Screenshot: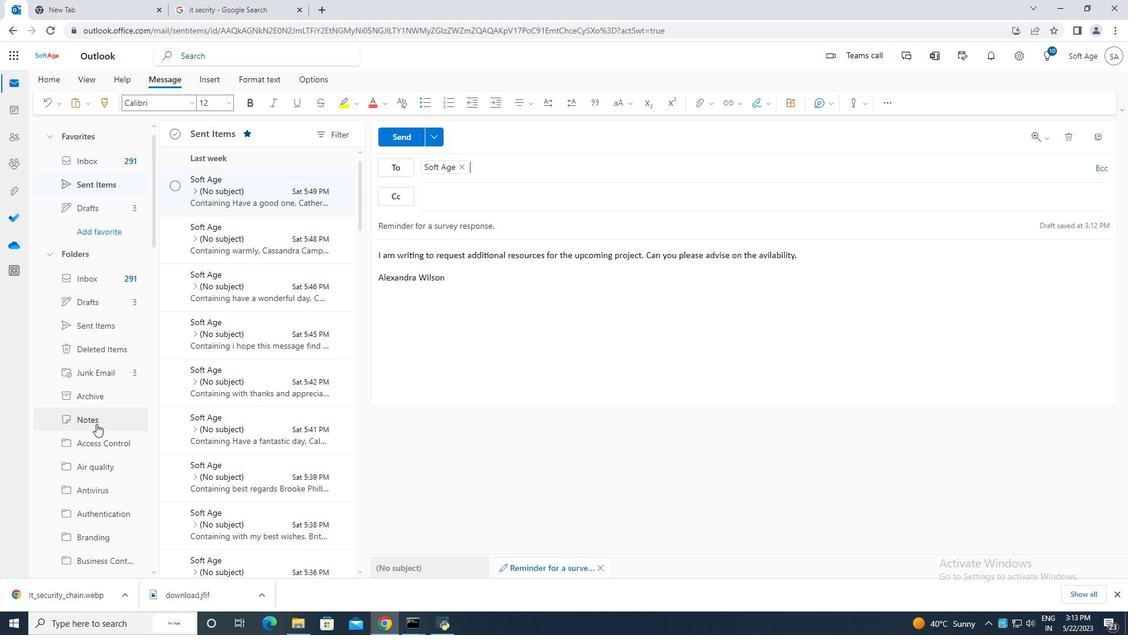 
Action: Mouse scrolled (95, 423) with delta (0, 0)
Screenshot: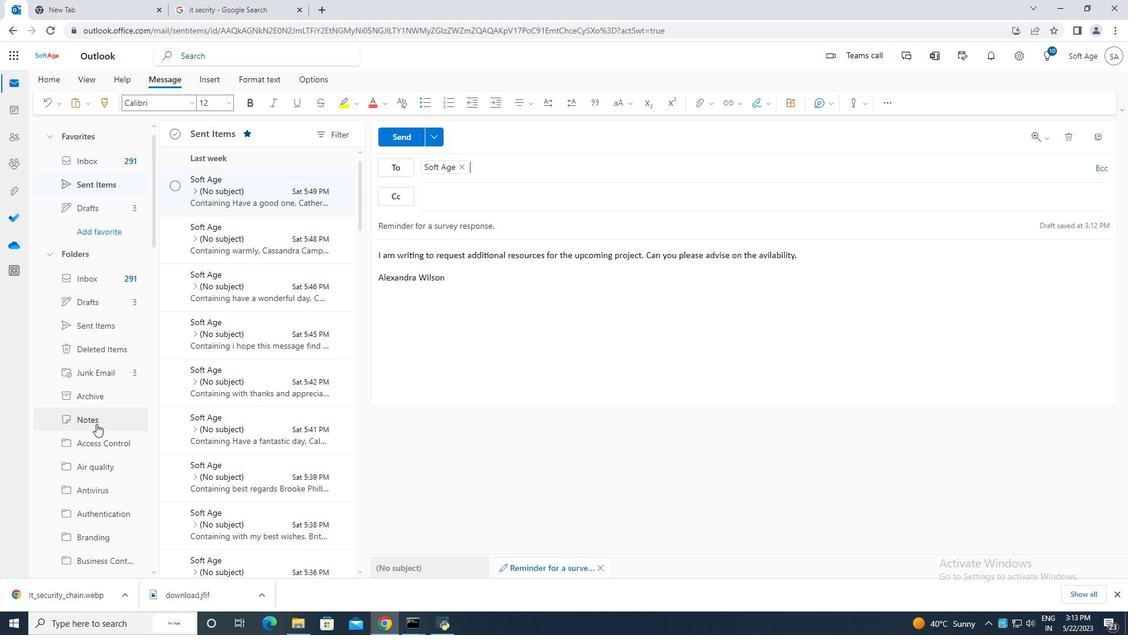 
Action: Mouse scrolled (95, 423) with delta (0, 0)
Screenshot: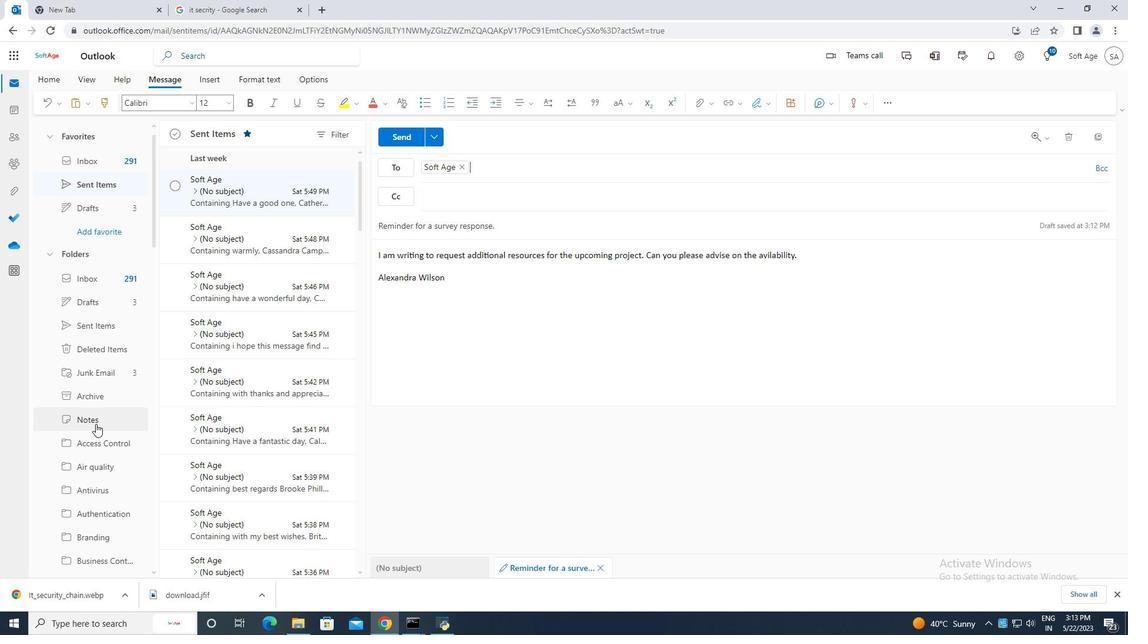 
Action: Mouse moved to (95, 423)
Screenshot: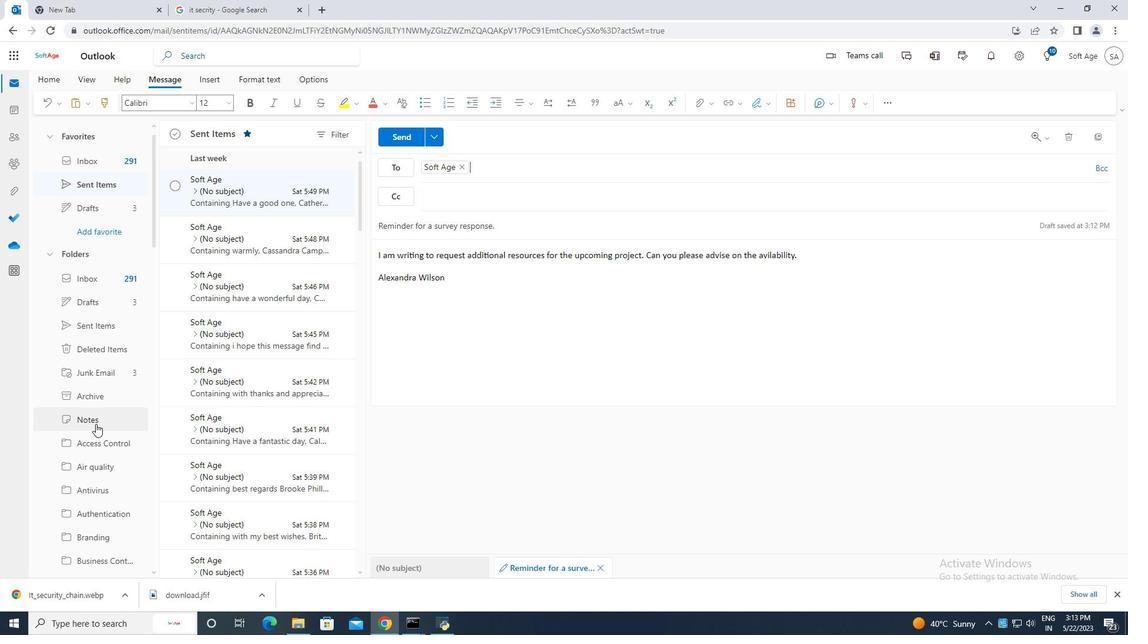
Action: Mouse scrolled (95, 423) with delta (0, 0)
Screenshot: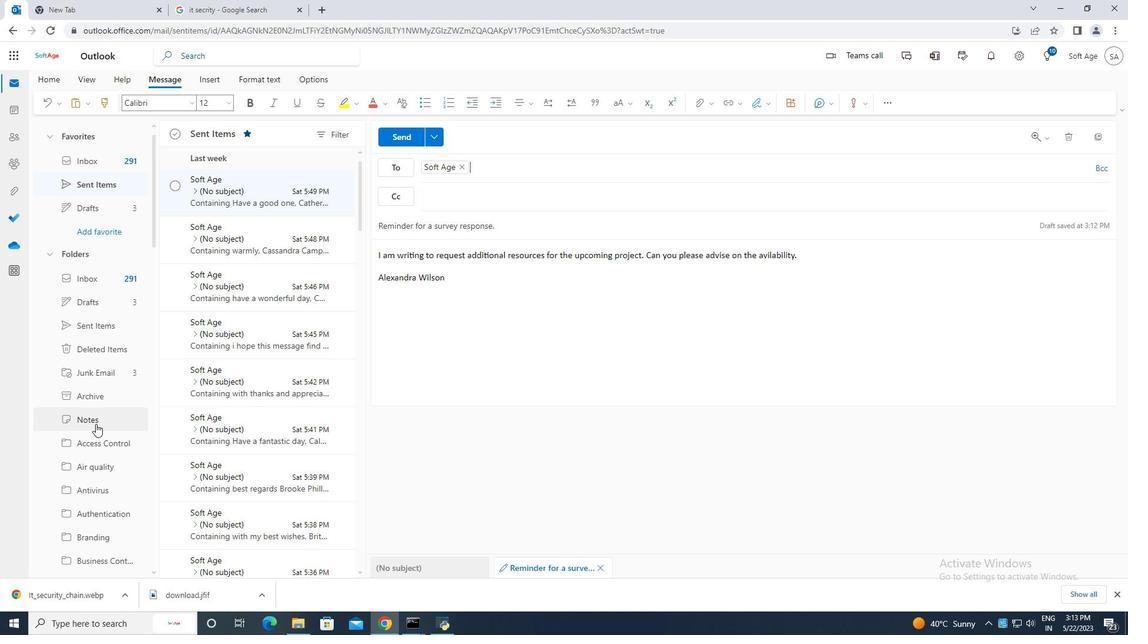 
Action: Mouse scrolled (95, 423) with delta (0, 0)
Screenshot: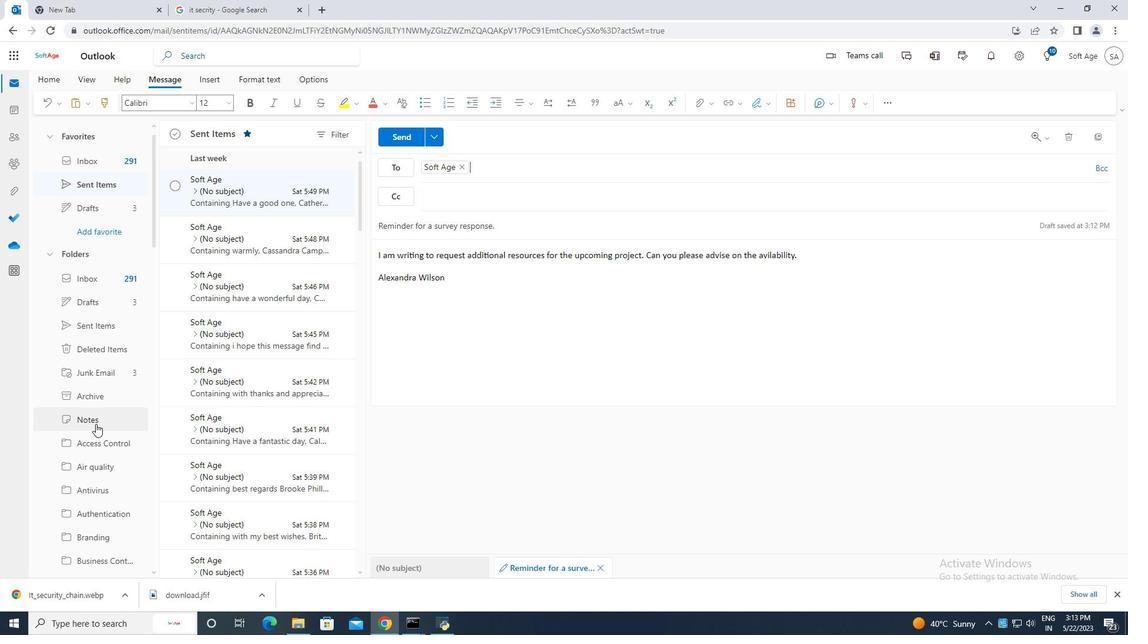 
Action: Mouse scrolled (95, 423) with delta (0, 0)
Screenshot: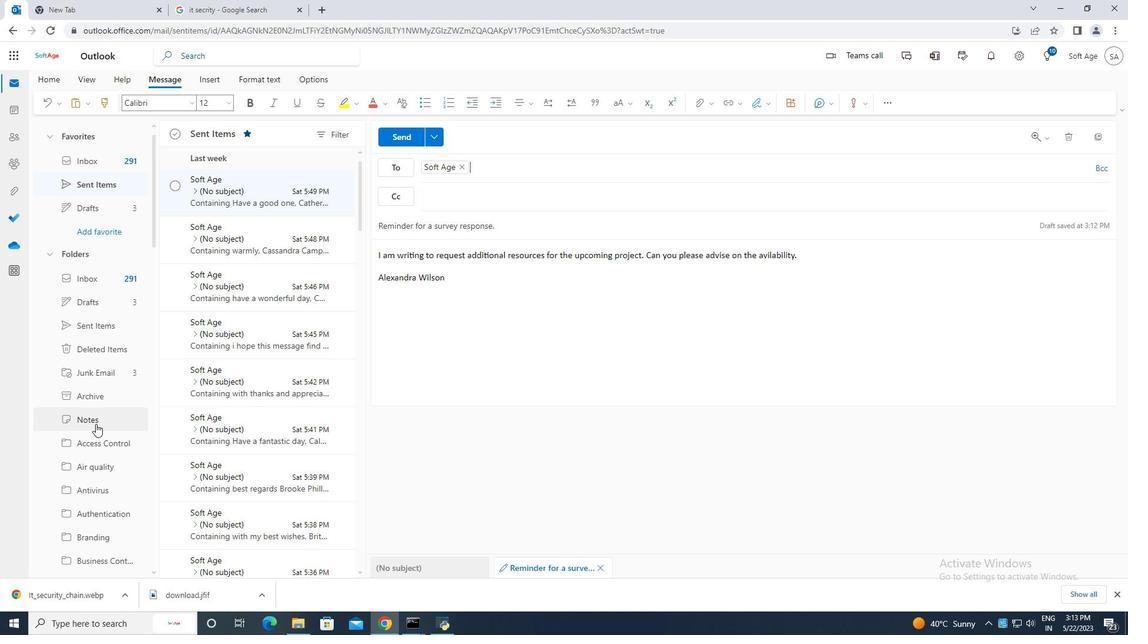 
Action: Mouse moved to (94, 422)
Screenshot: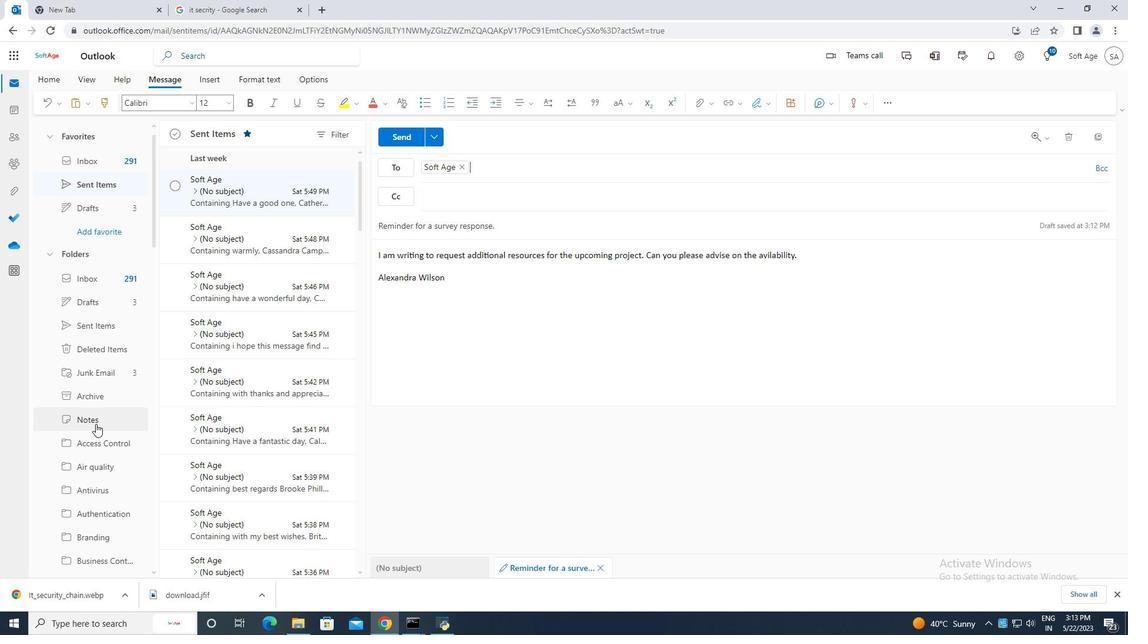 
Action: Mouse scrolled (94, 422) with delta (0, 0)
Screenshot: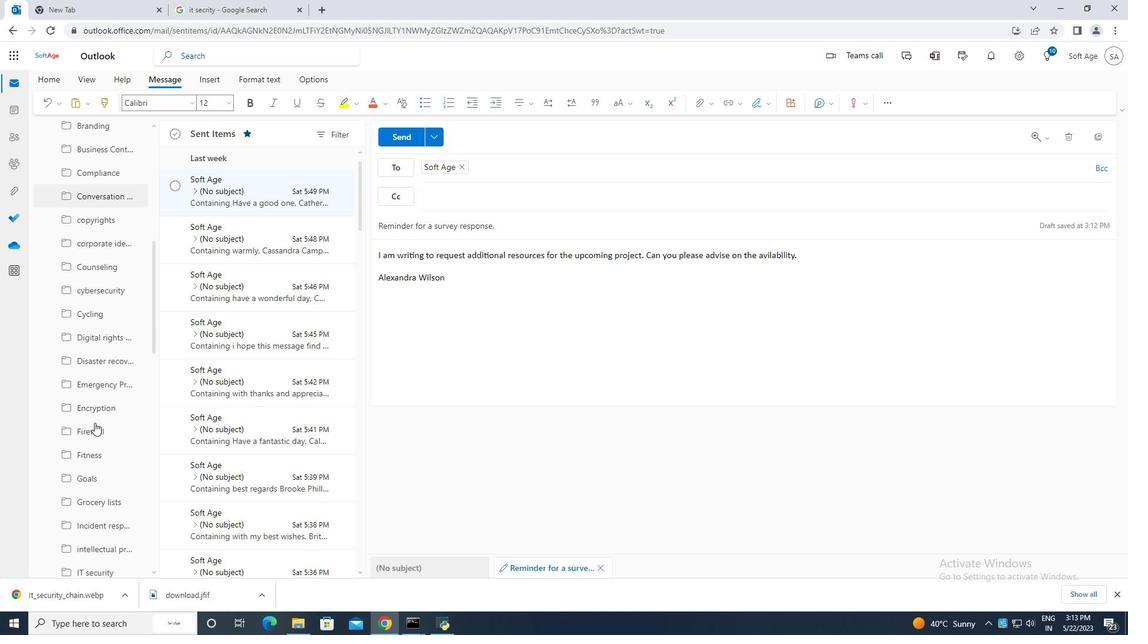 
Action: Mouse scrolled (94, 422) with delta (0, 0)
Screenshot: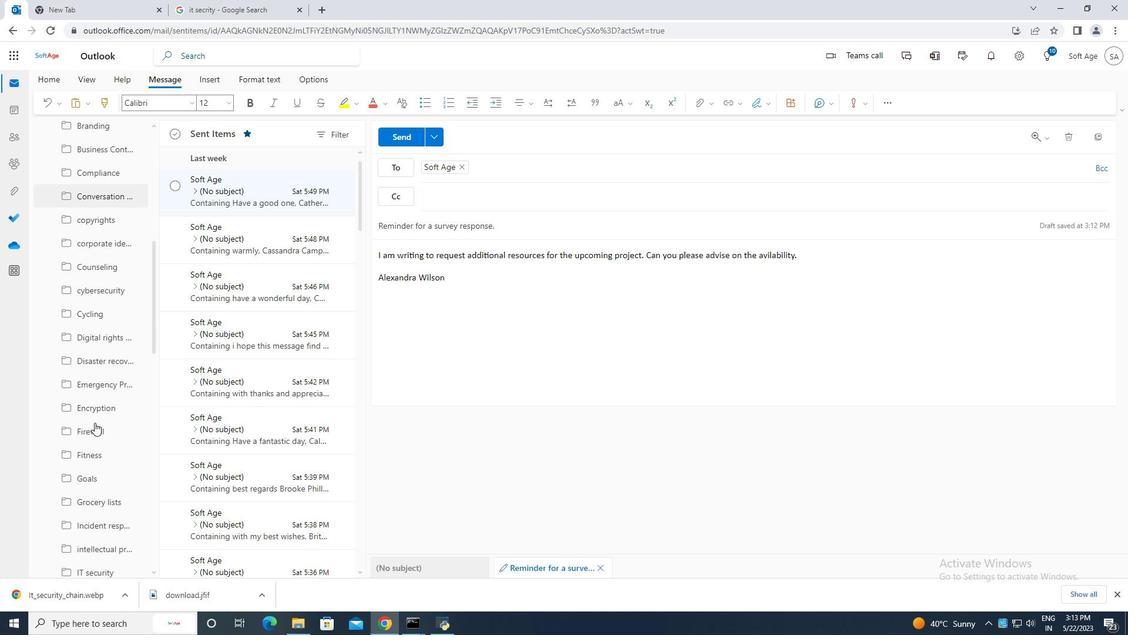 
Action: Mouse scrolled (94, 422) with delta (0, 0)
Screenshot: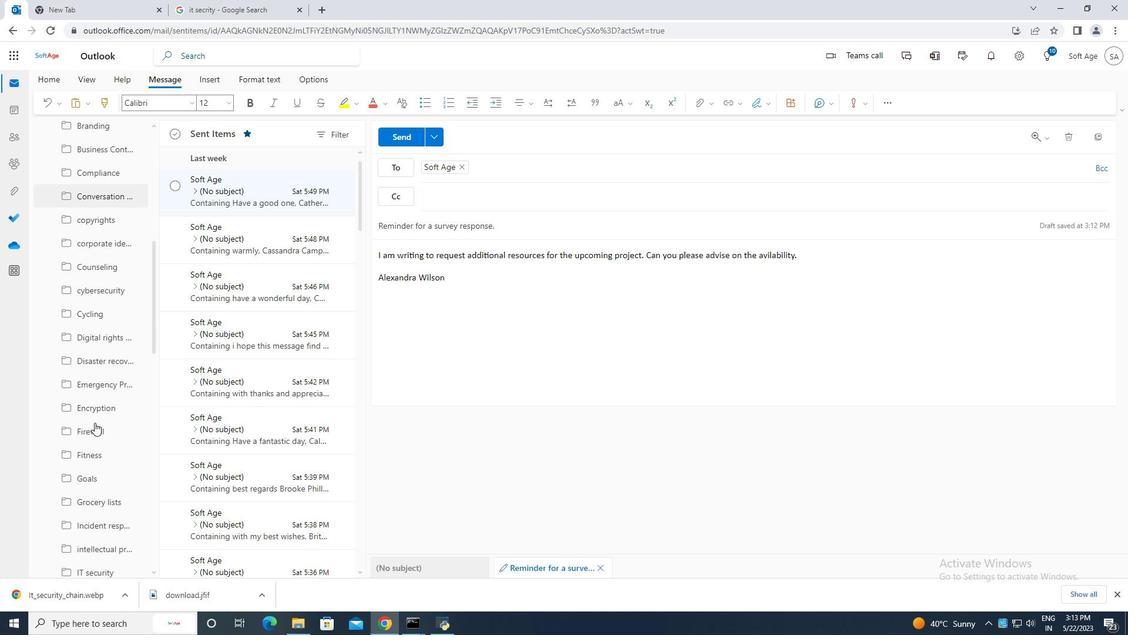 
Action: Mouse scrolled (94, 422) with delta (0, 0)
Screenshot: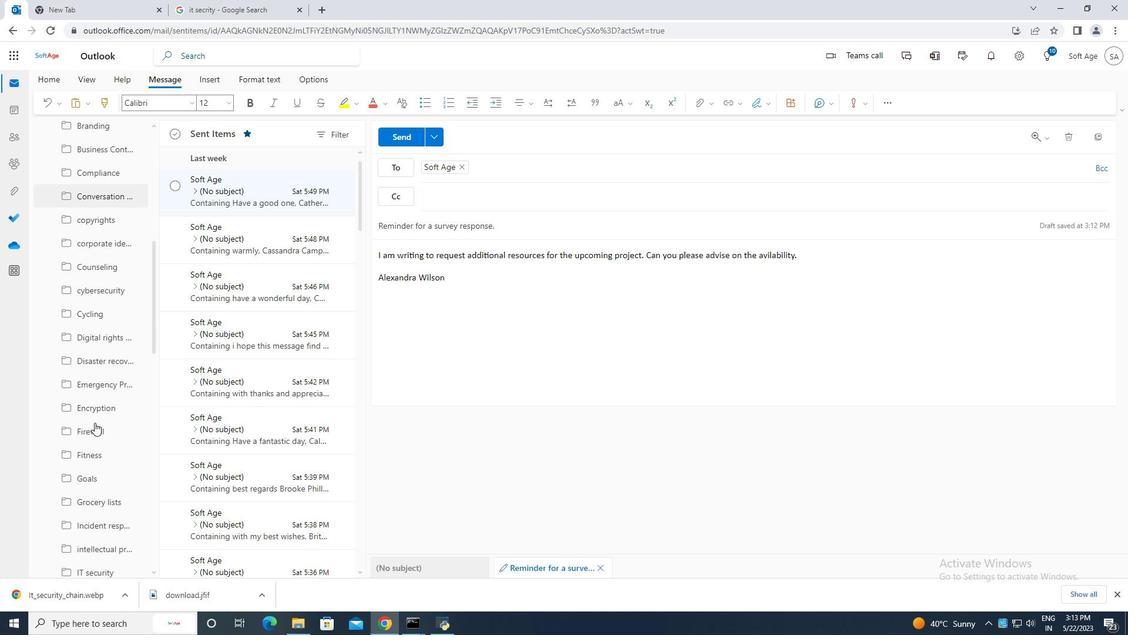 
Action: Mouse scrolled (94, 422) with delta (0, 0)
Screenshot: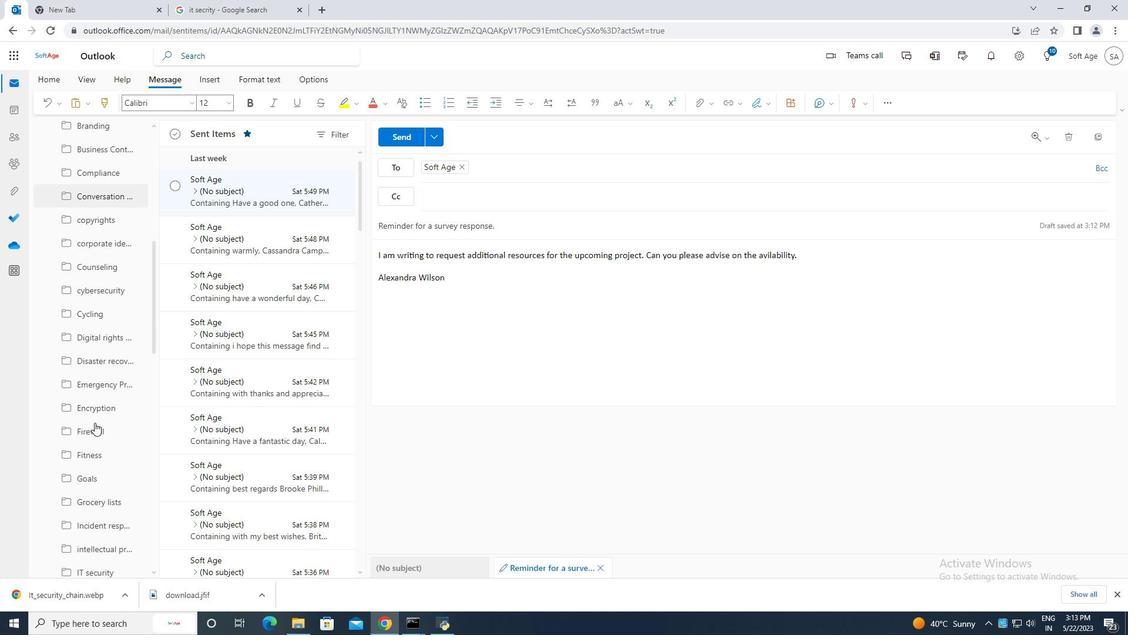 
Action: Mouse scrolled (94, 422) with delta (0, 0)
Screenshot: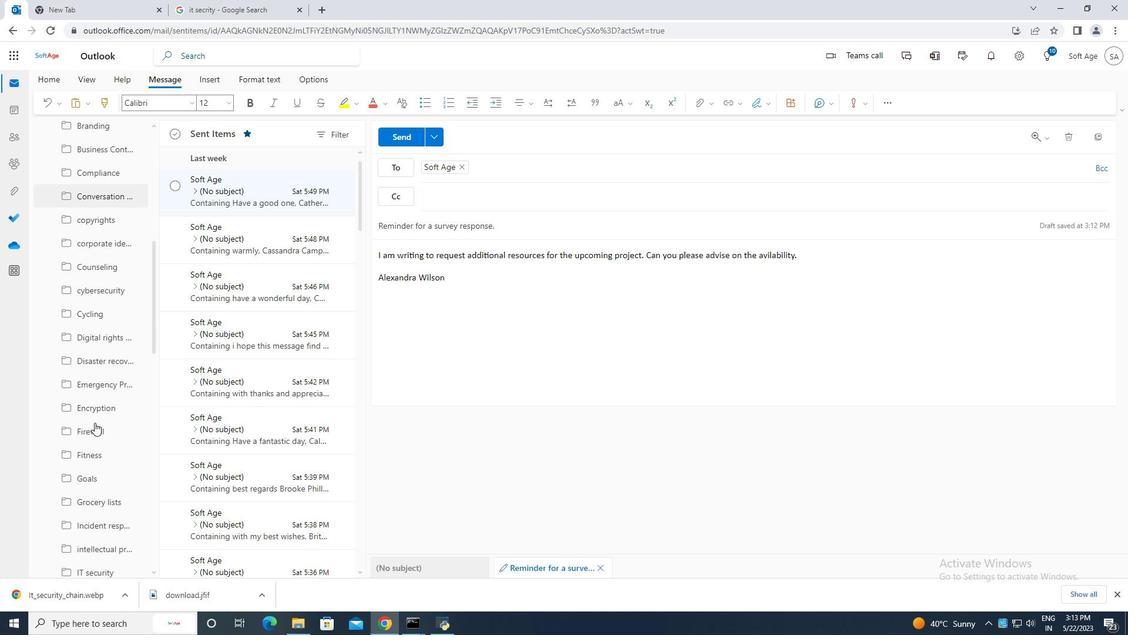 
Action: Mouse scrolled (94, 422) with delta (0, 0)
Screenshot: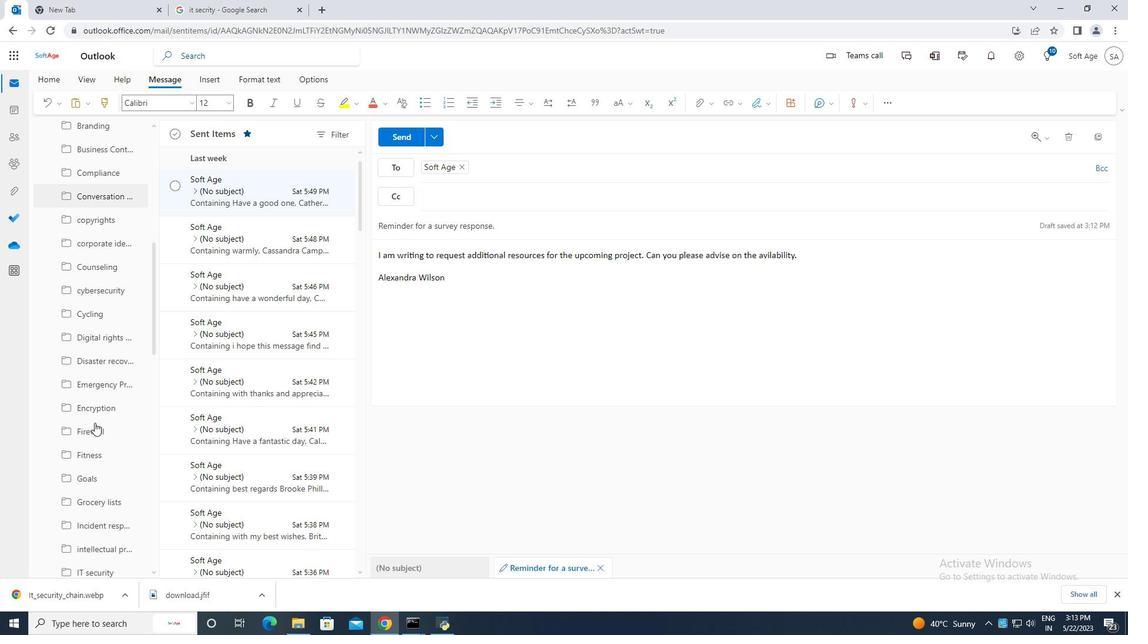
Action: Mouse scrolled (94, 422) with delta (0, 0)
Screenshot: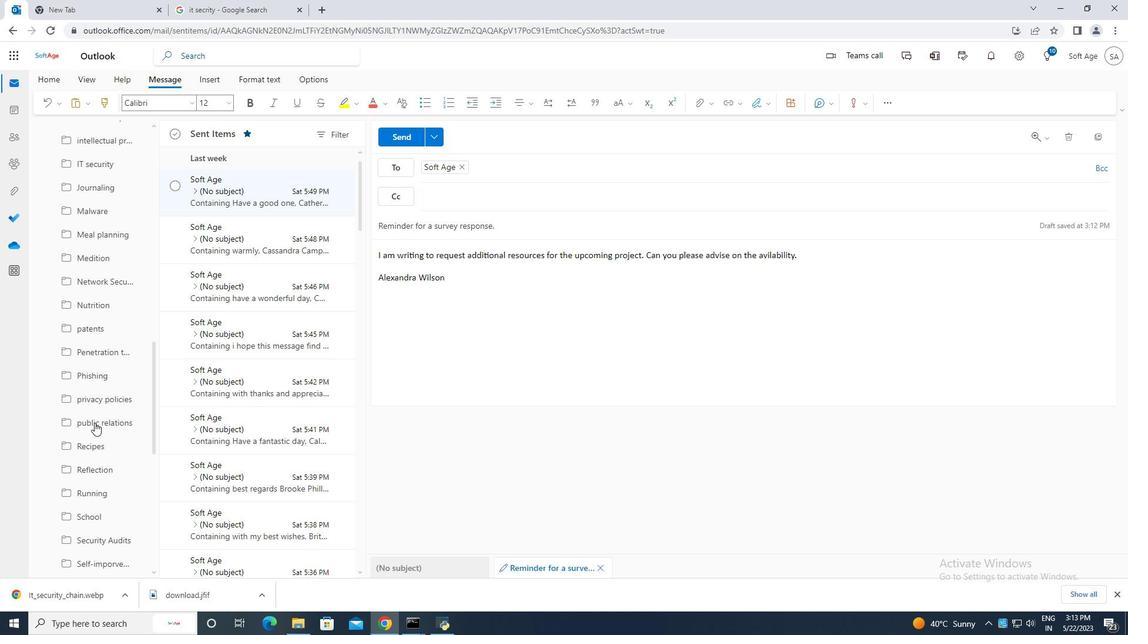 
Action: Mouse scrolled (94, 422) with delta (0, 0)
Screenshot: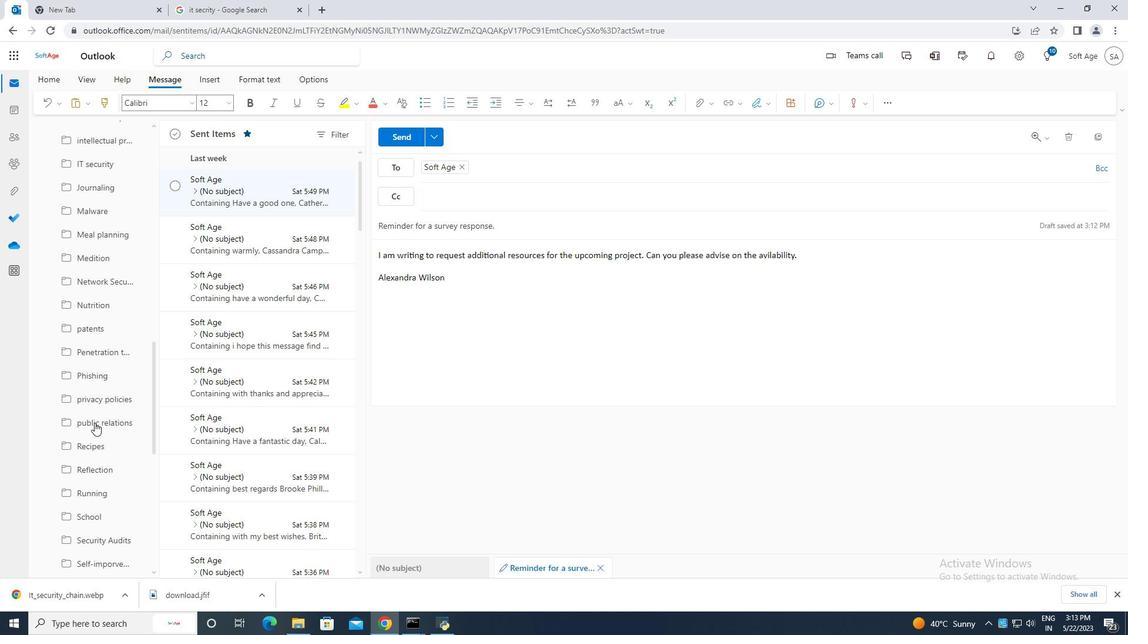 
Action: Mouse scrolled (94, 422) with delta (0, 0)
Screenshot: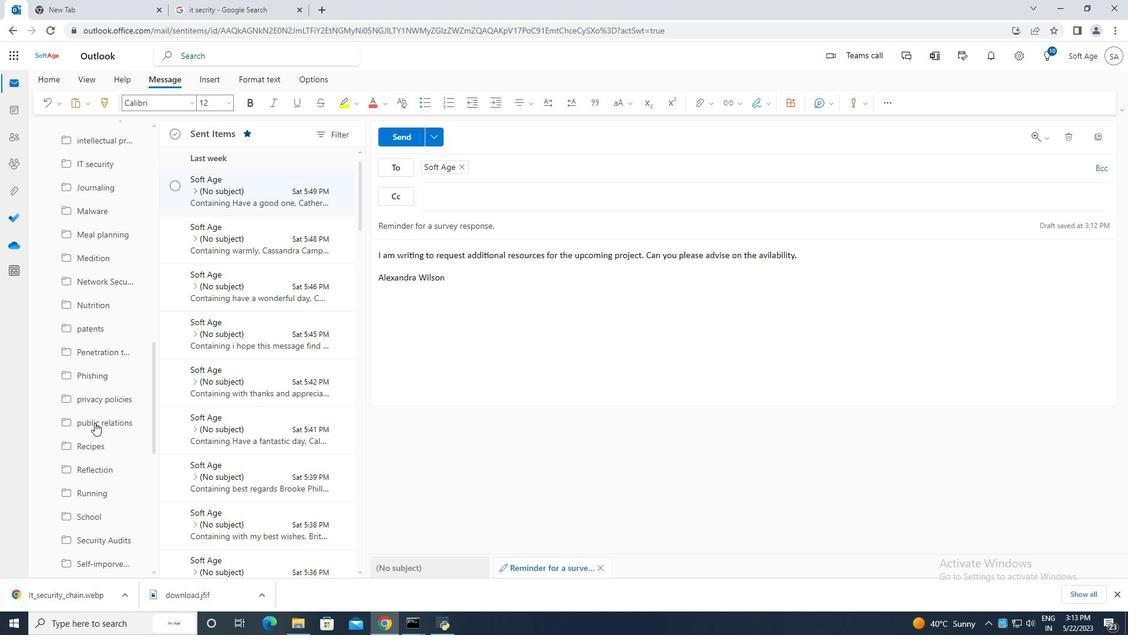 
Action: Mouse scrolled (94, 422) with delta (0, 0)
Screenshot: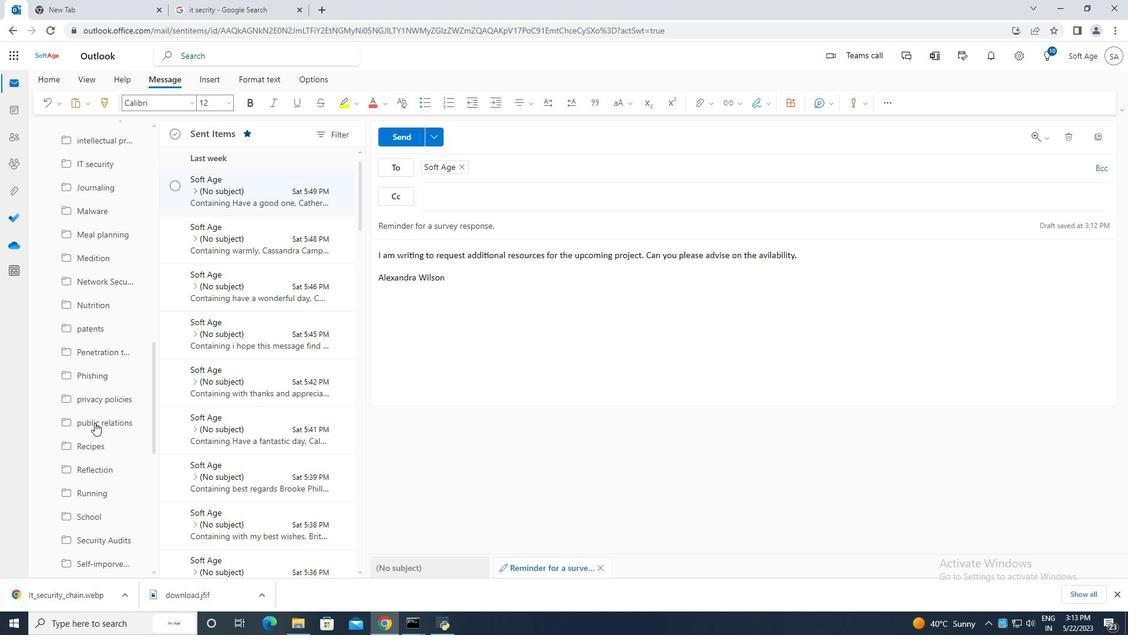 
Action: Mouse scrolled (94, 422) with delta (0, 0)
Screenshot: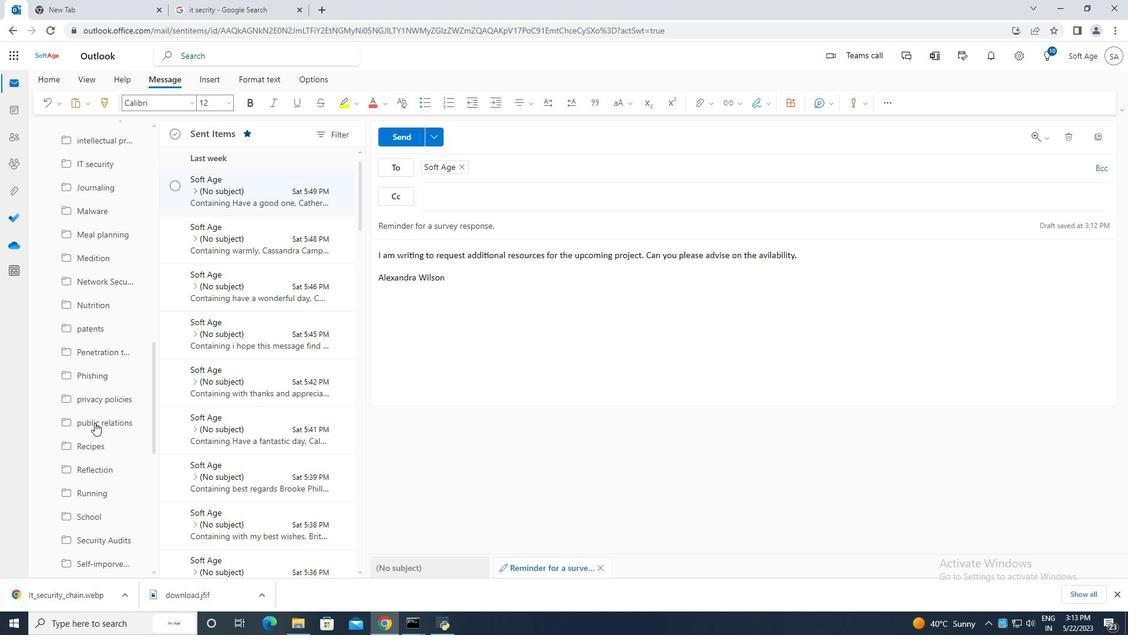 
Action: Mouse scrolled (94, 422) with delta (0, 0)
Screenshot: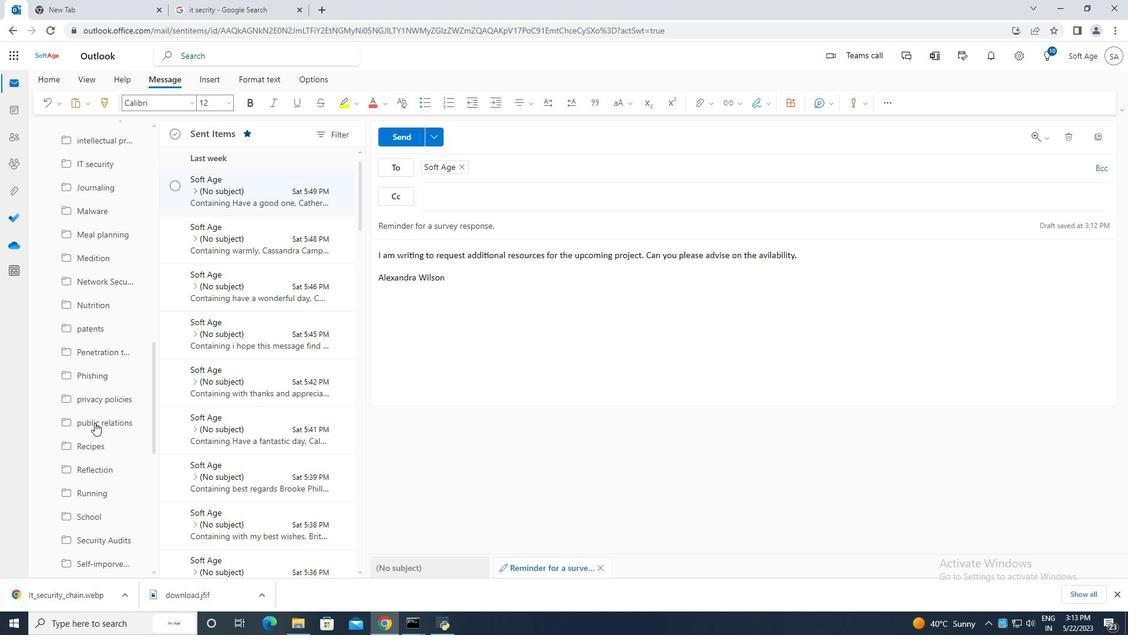 
Action: Mouse scrolled (94, 422) with delta (0, 0)
Screenshot: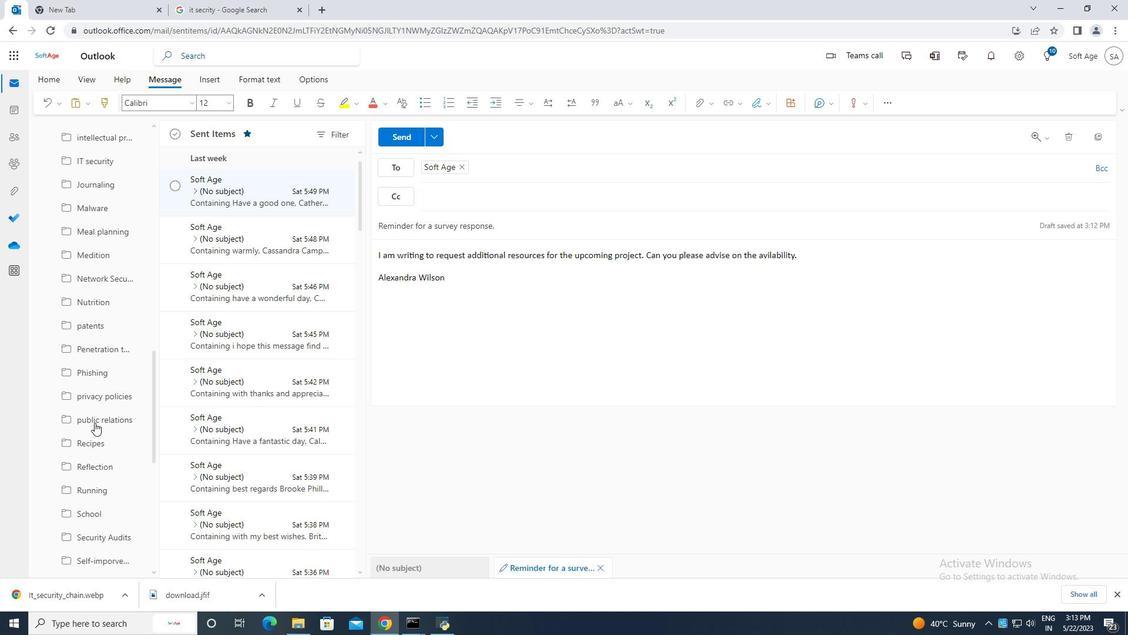 
Action: Mouse scrolled (94, 422) with delta (0, 0)
Screenshot: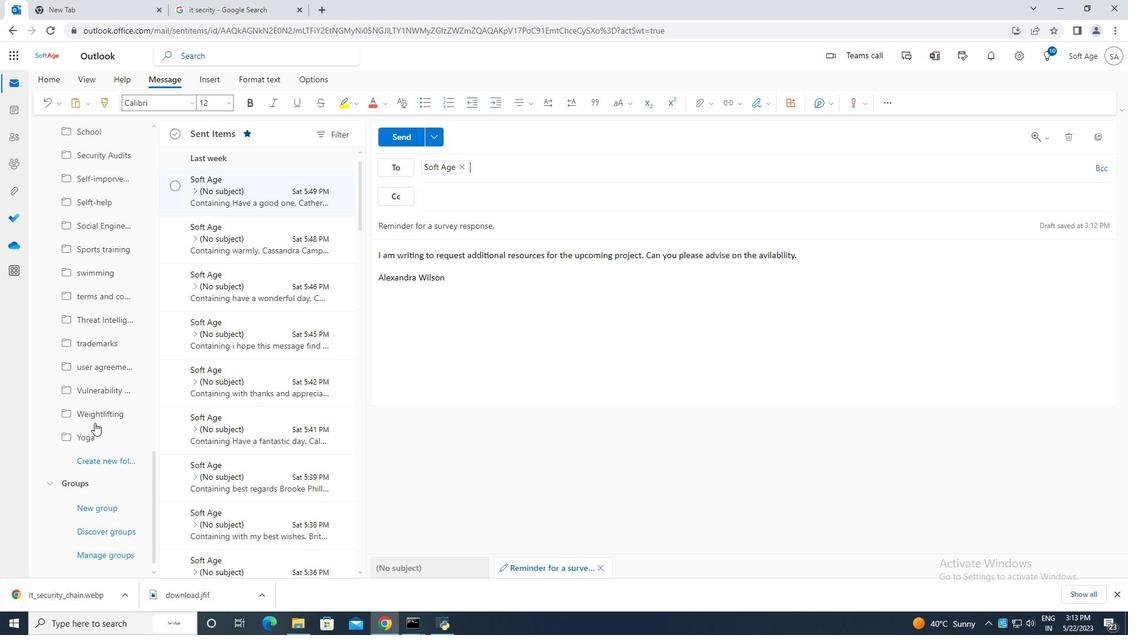 
Action: Mouse scrolled (94, 422) with delta (0, 0)
Screenshot: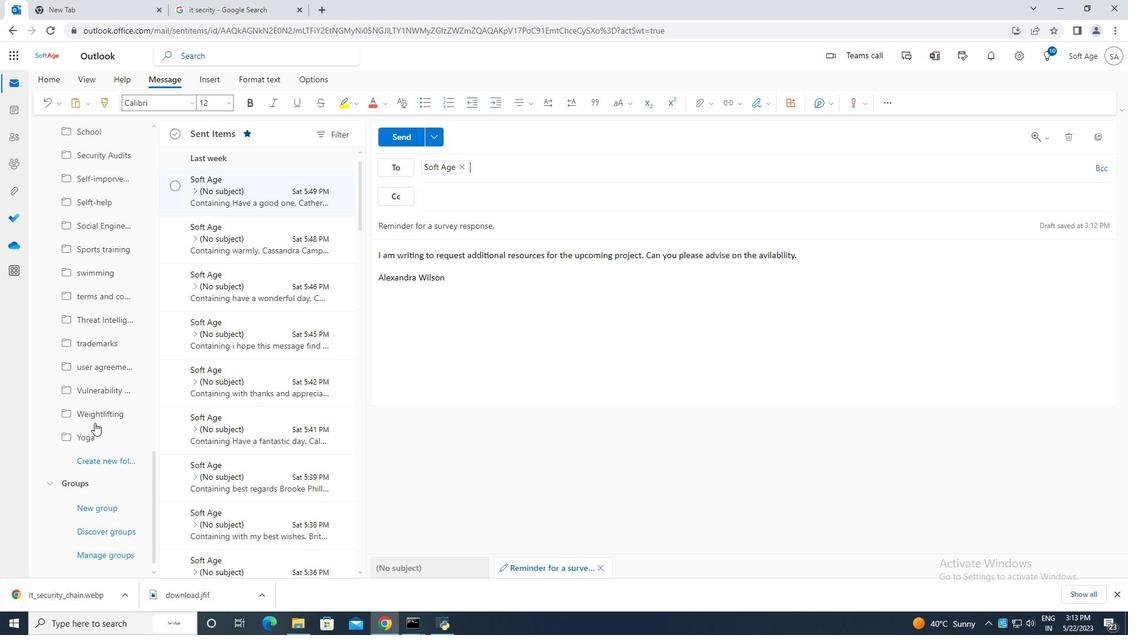 
Action: Mouse scrolled (94, 422) with delta (0, 0)
Screenshot: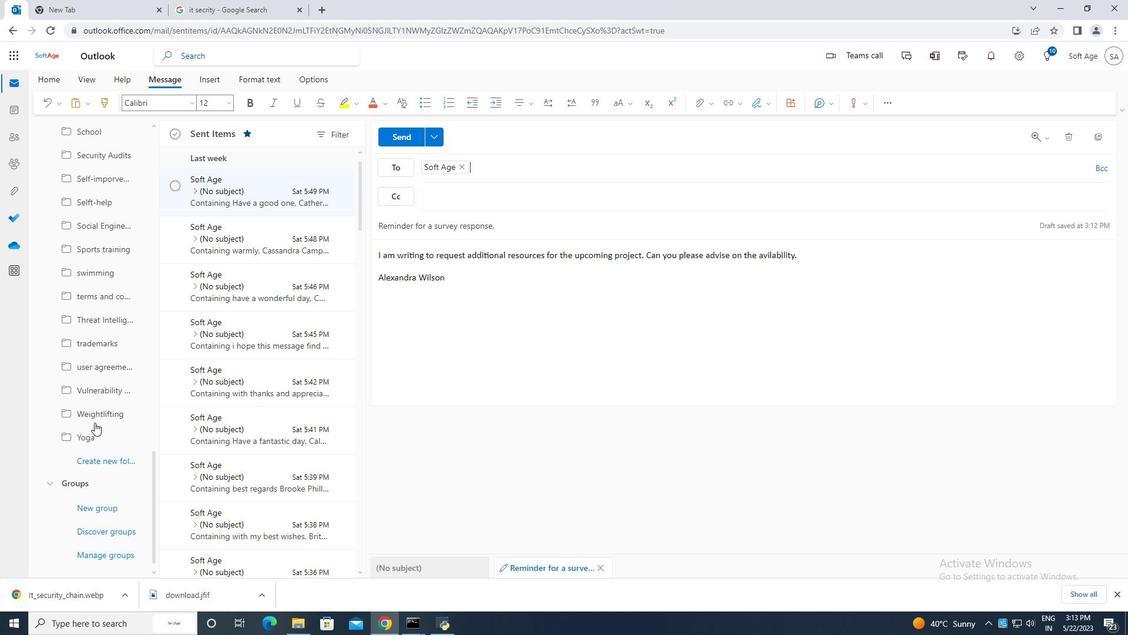 
Action: Mouse scrolled (94, 422) with delta (0, 0)
Screenshot: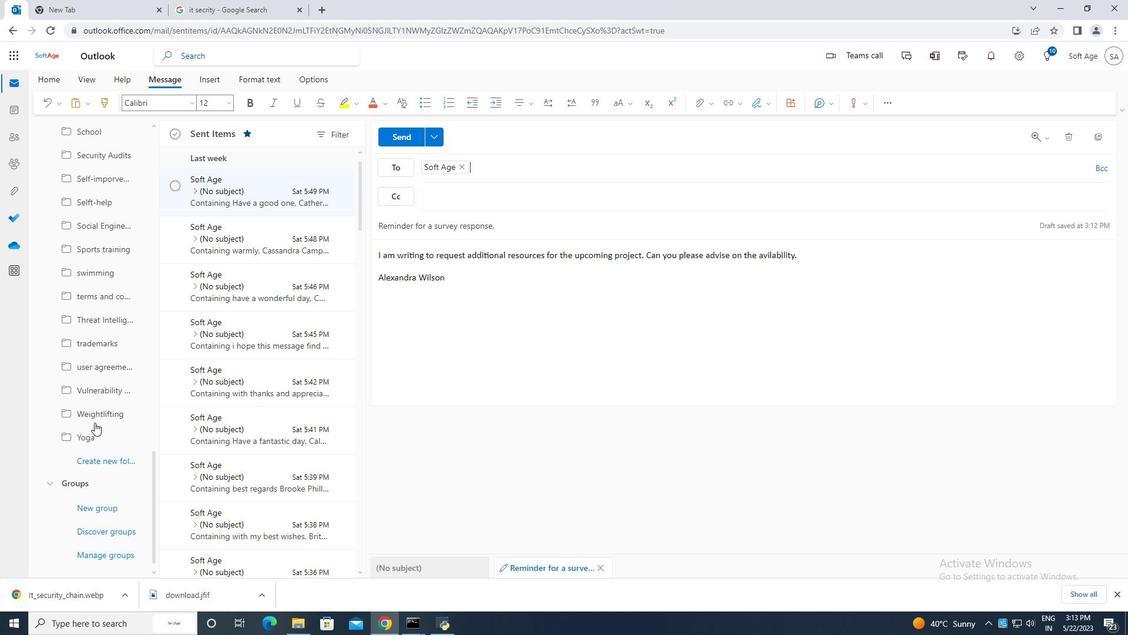 
Action: Mouse scrolled (94, 422) with delta (0, 0)
Screenshot: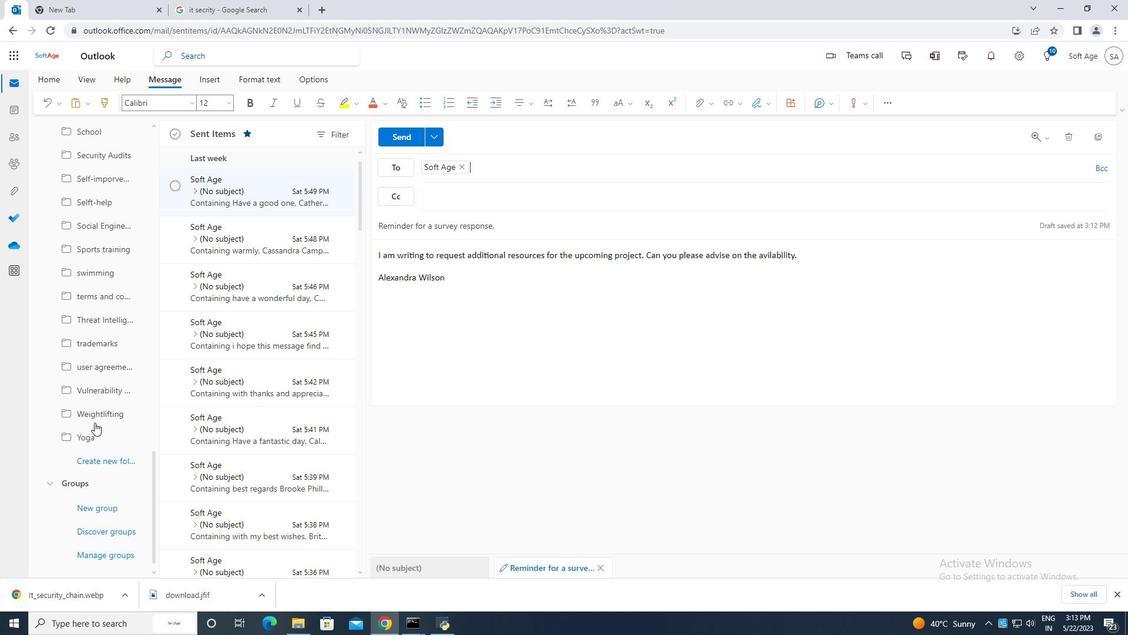 
Action: Mouse scrolled (94, 422) with delta (0, 0)
Screenshot: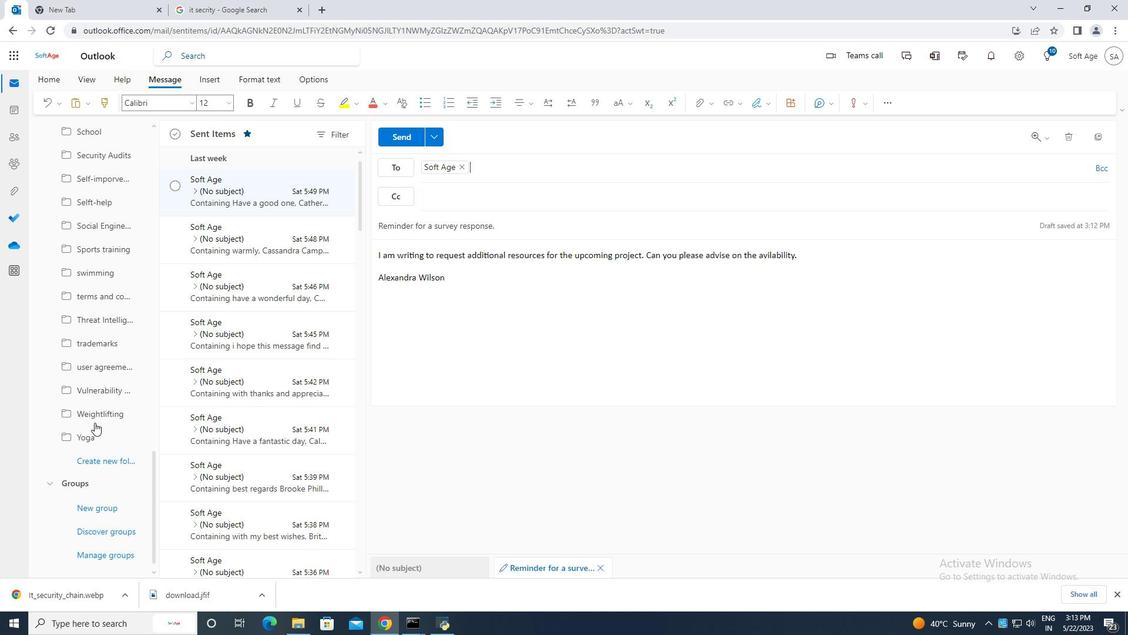 
Action: Mouse scrolled (94, 422) with delta (0, 0)
Screenshot: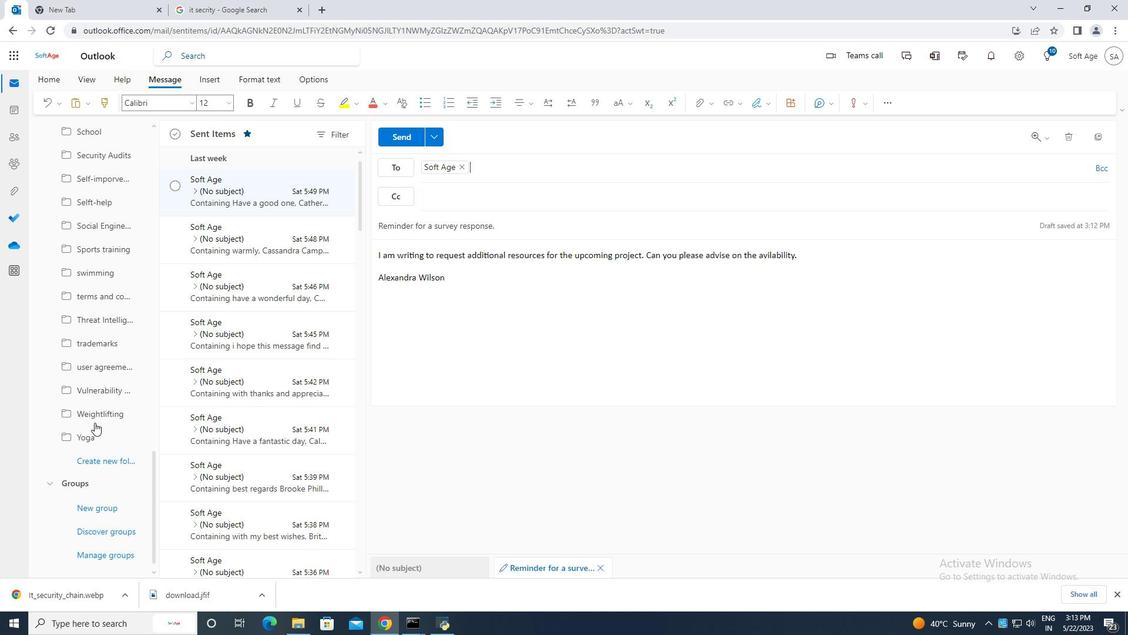 
Action: Mouse moved to (109, 460)
Screenshot: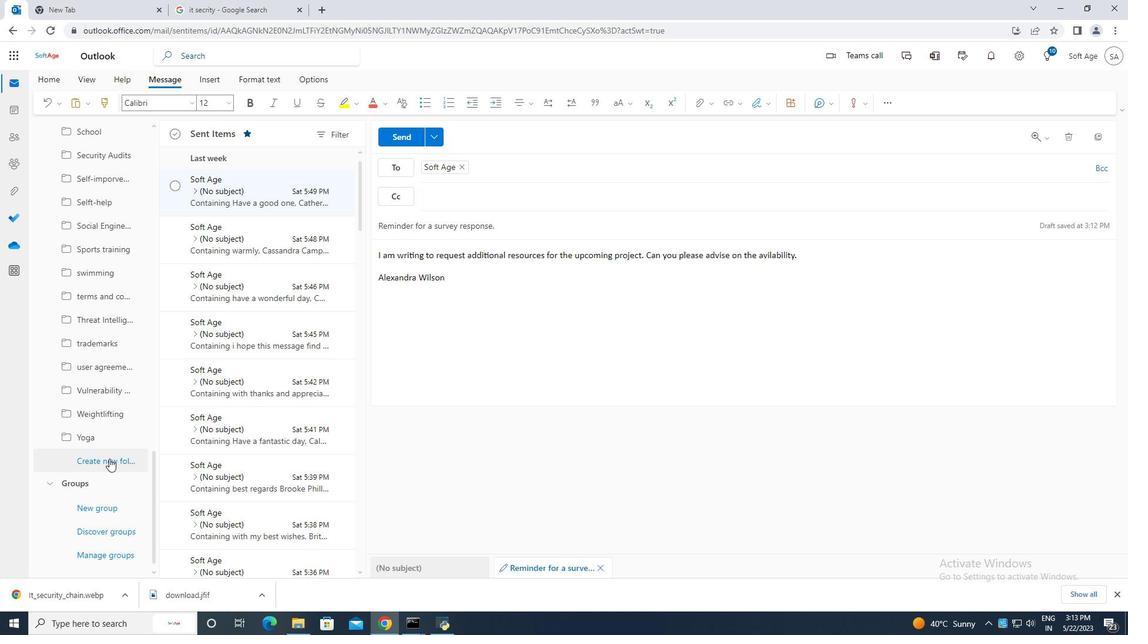 
Action: Mouse pressed left at (109, 460)
Screenshot: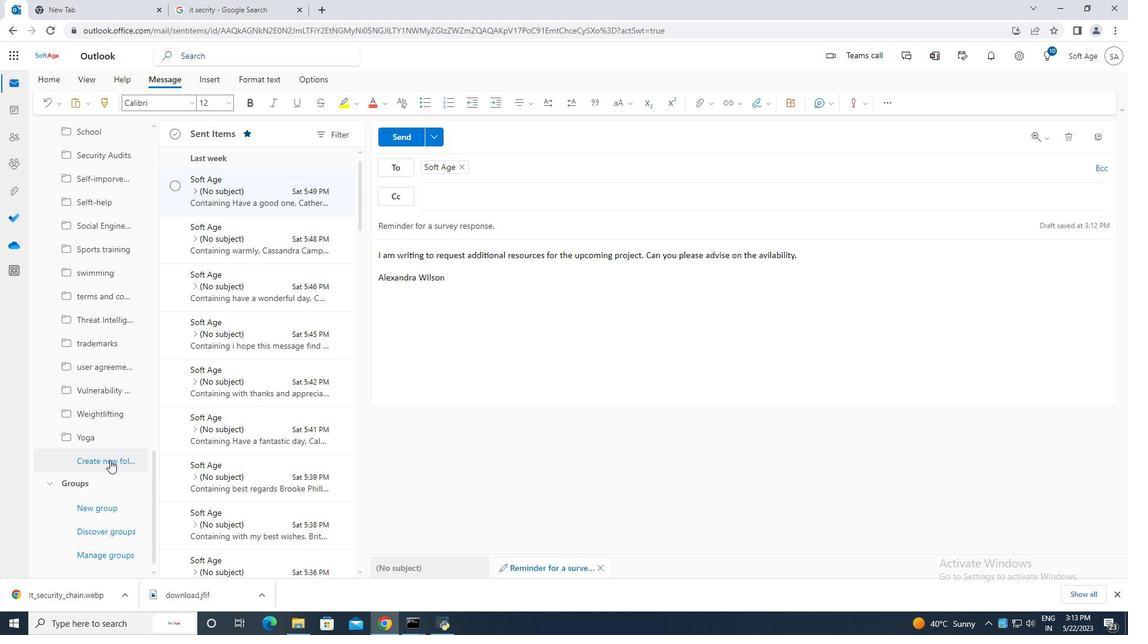 
Action: Key pressed <Key.caps_lock>c<Key.caps_lock>YBERSECURITY
Screenshot: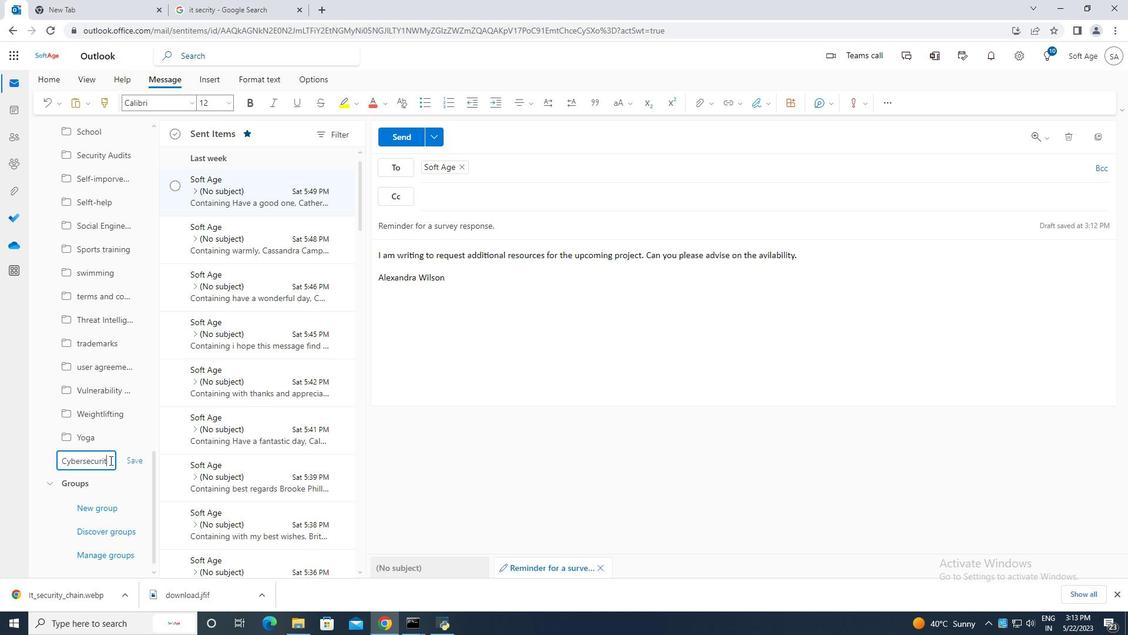 
Action: Mouse moved to (139, 458)
Screenshot: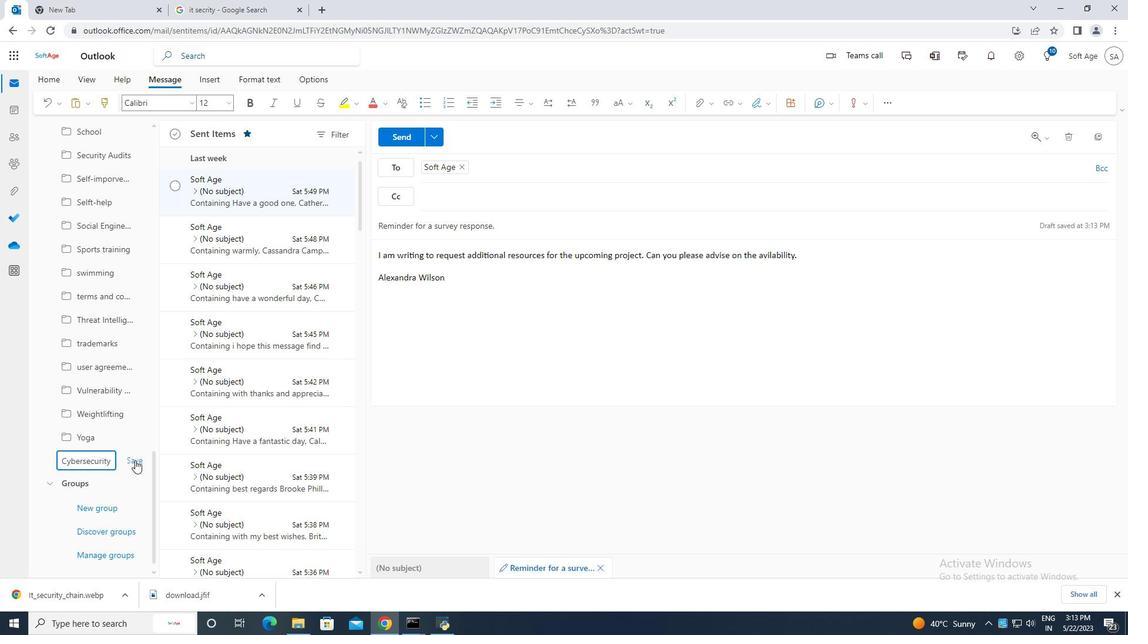 
Action: Mouse pressed left at (139, 458)
Screenshot: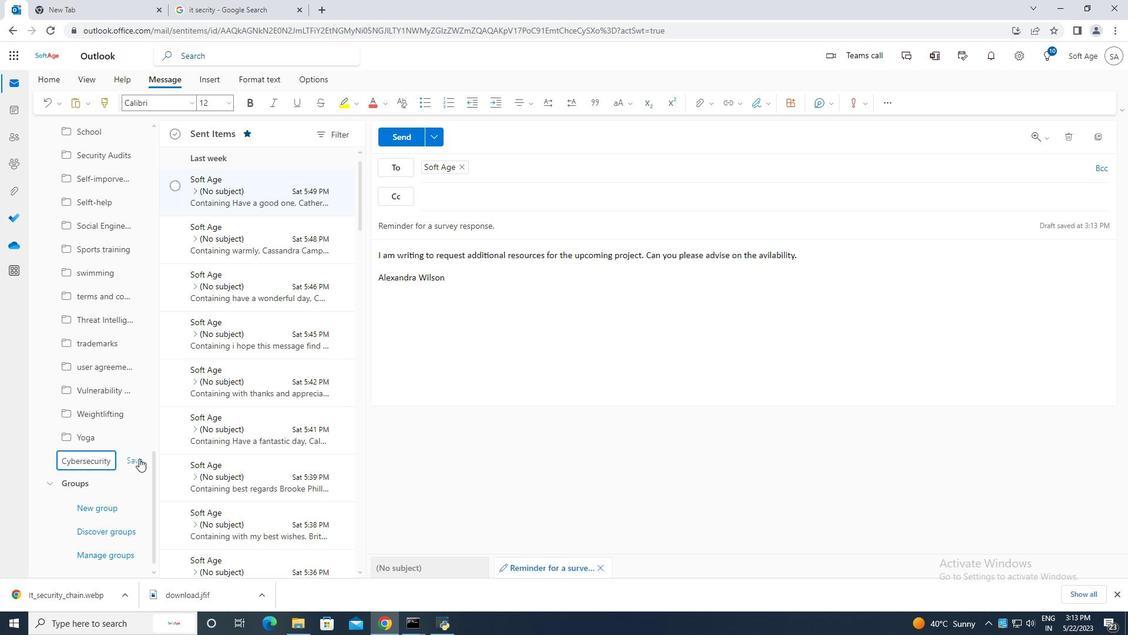 
Action: Mouse moved to (640, 335)
Screenshot: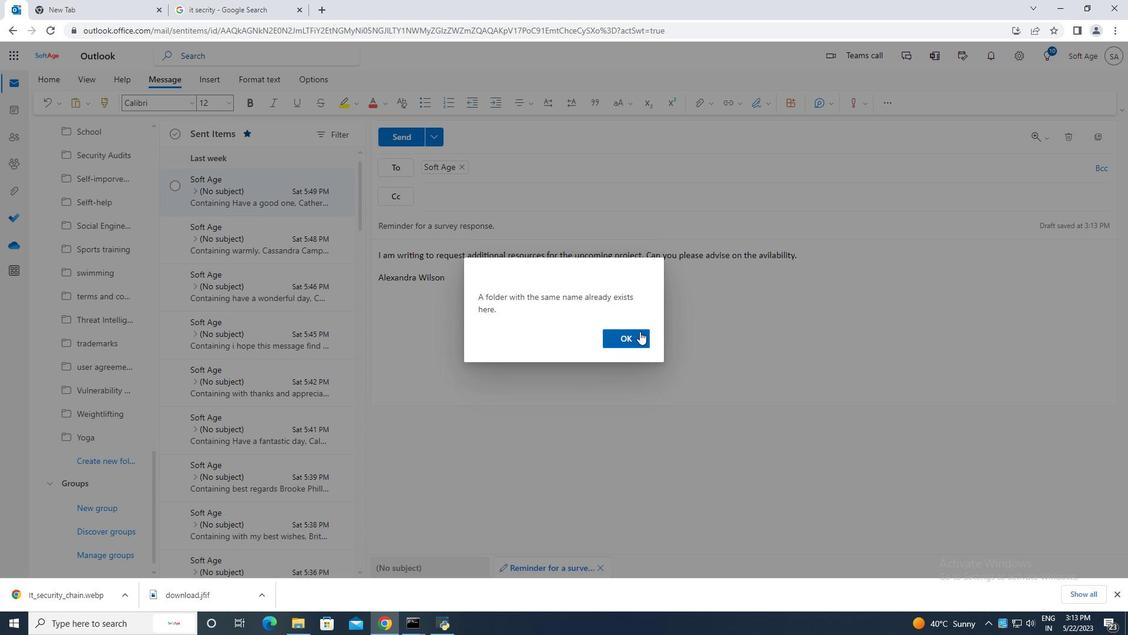 
Action: Mouse pressed left at (640, 335)
Screenshot: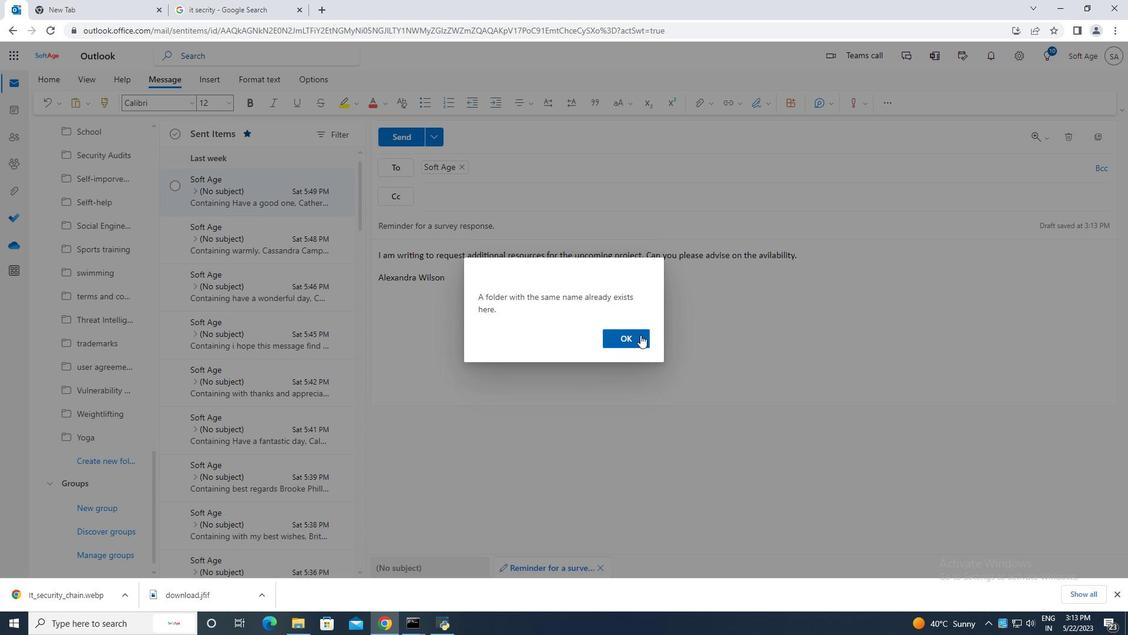 
Action: Mouse moved to (438, 288)
Screenshot: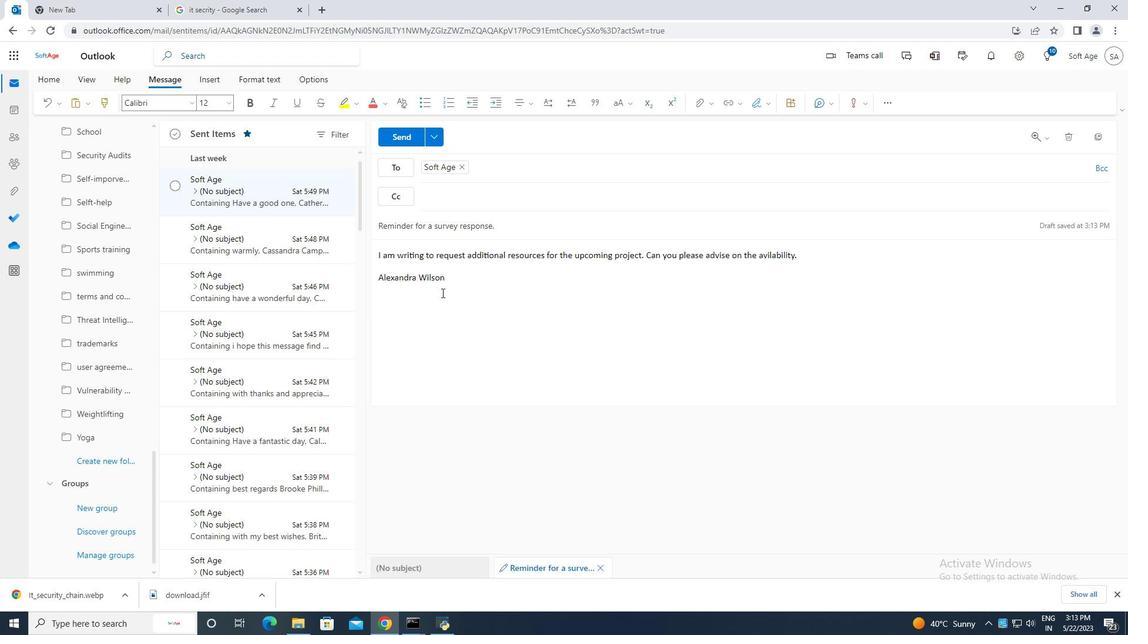 
Action: Mouse scrolled (438, 289) with delta (0, 0)
Screenshot: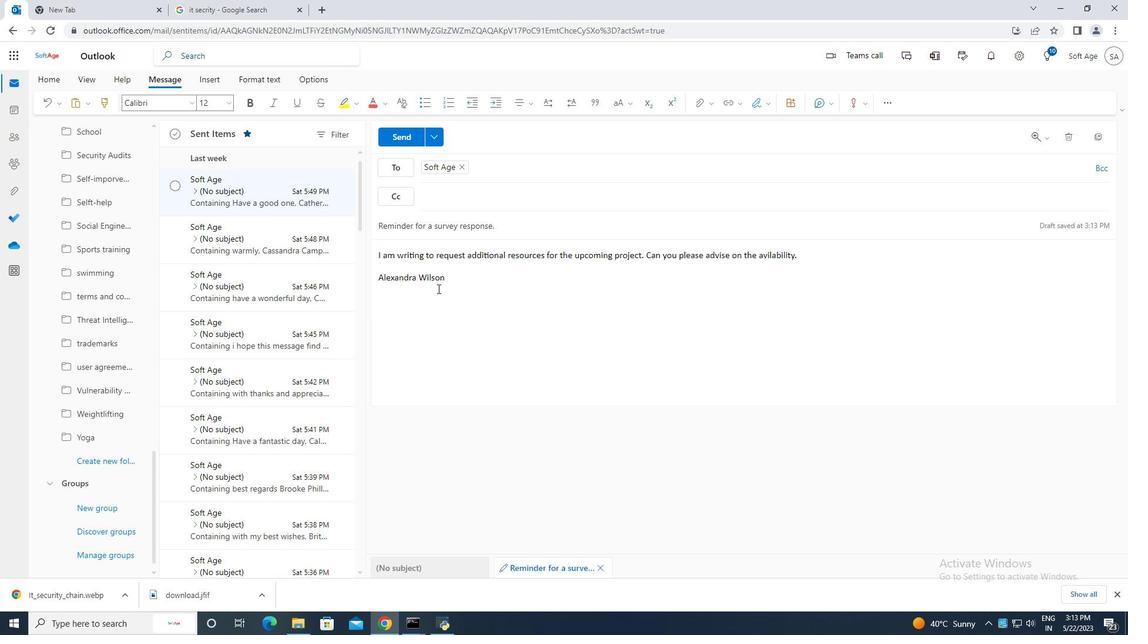 
Action: Mouse scrolled (438, 289) with delta (0, 0)
Screenshot: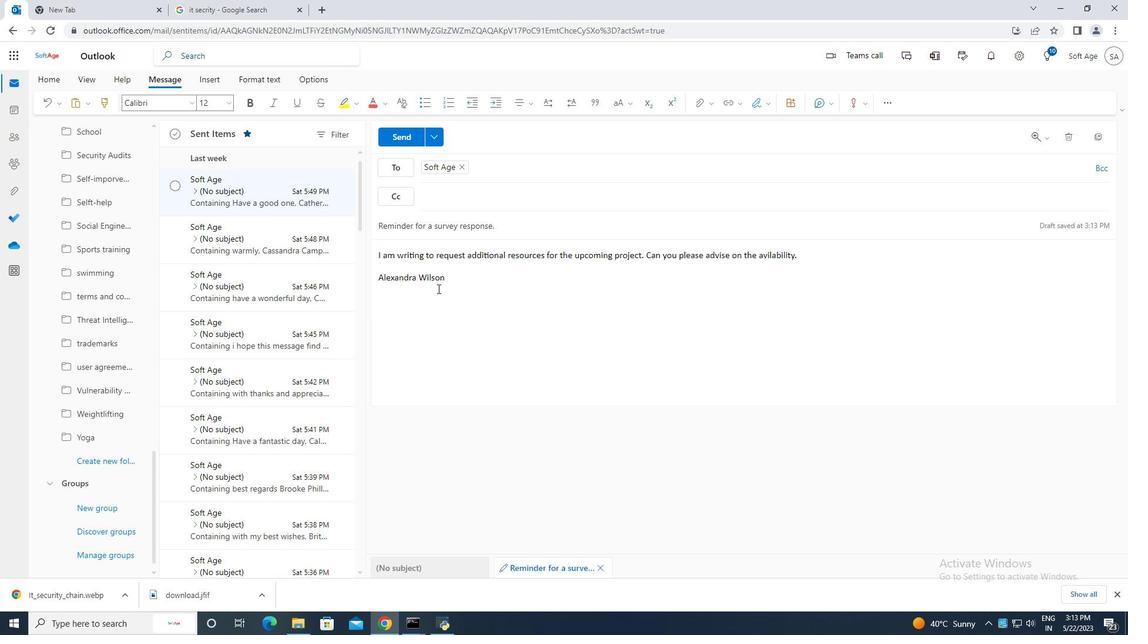 
Action: Mouse scrolled (438, 289) with delta (0, 0)
Screenshot: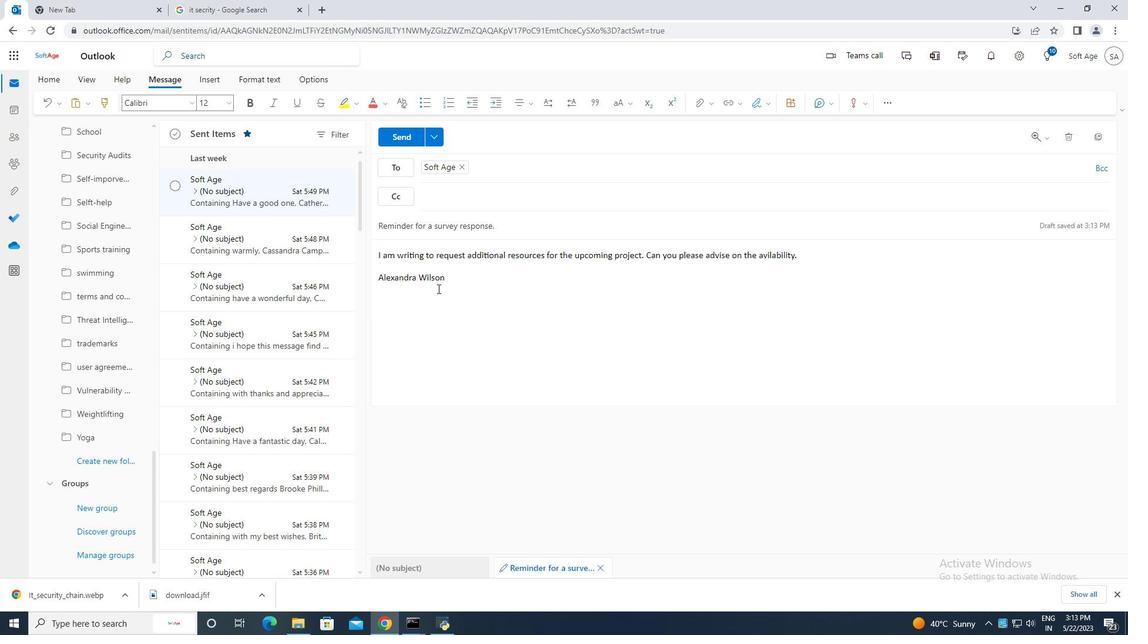 
Action: Mouse moved to (410, 136)
Screenshot: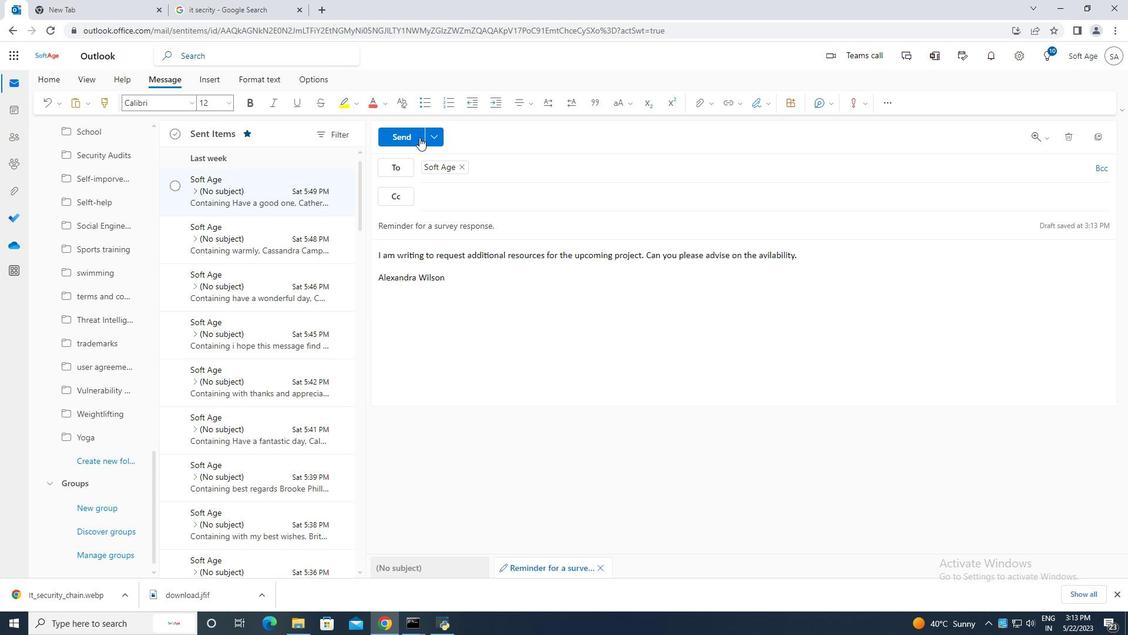 
Action: Mouse pressed left at (410, 136)
Screenshot: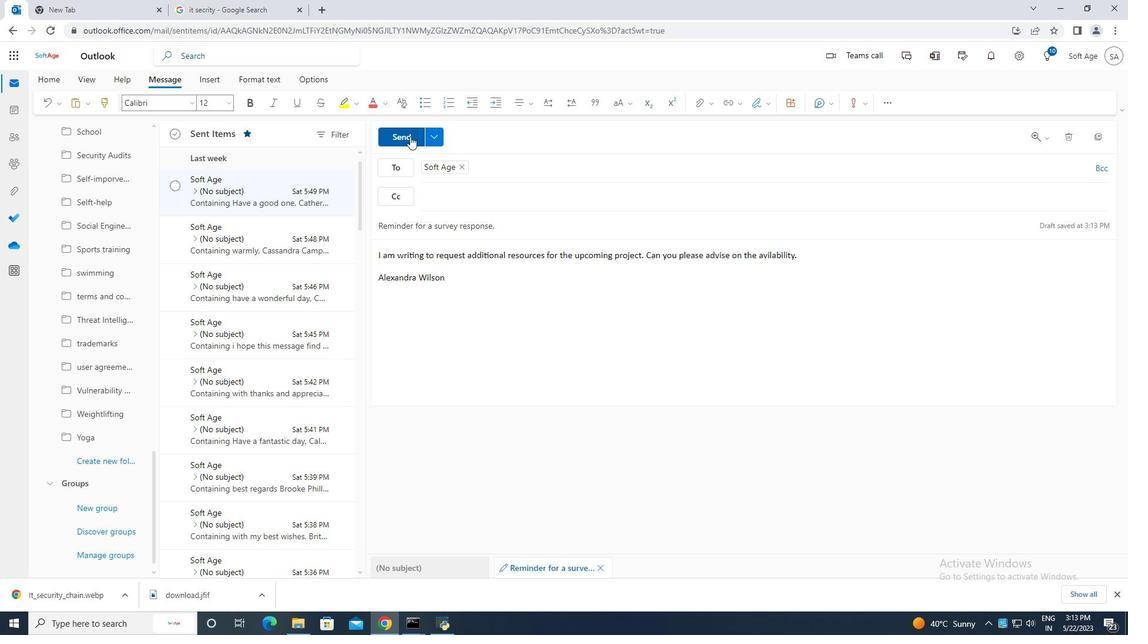 
Action: Mouse moved to (194, 288)
Screenshot: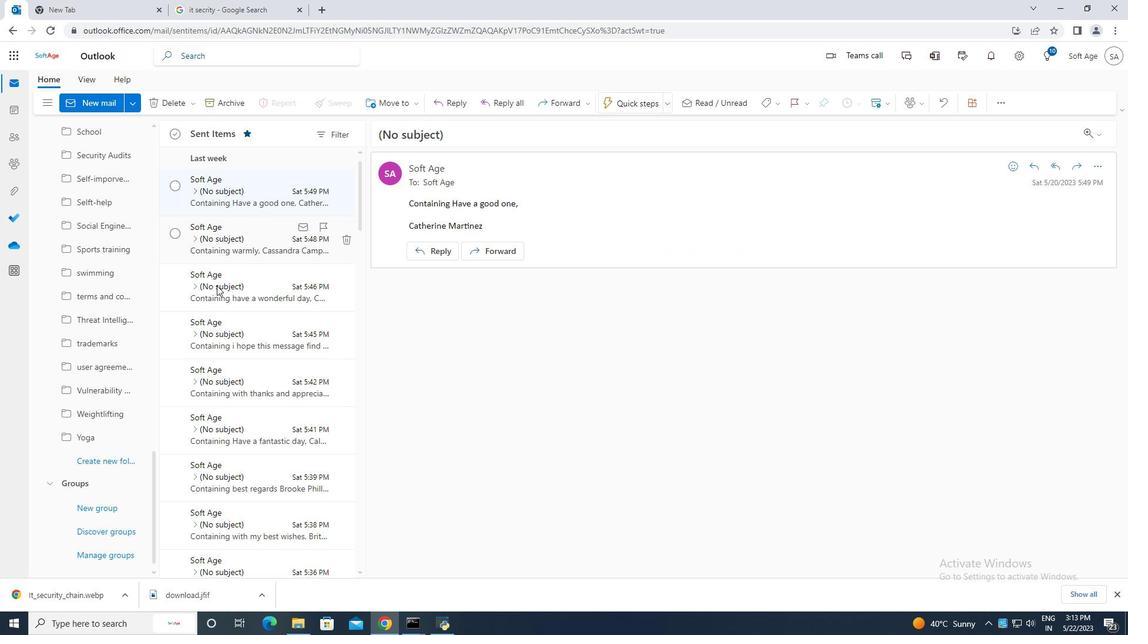 
Action: Mouse scrolled (194, 289) with delta (0, 0)
Screenshot: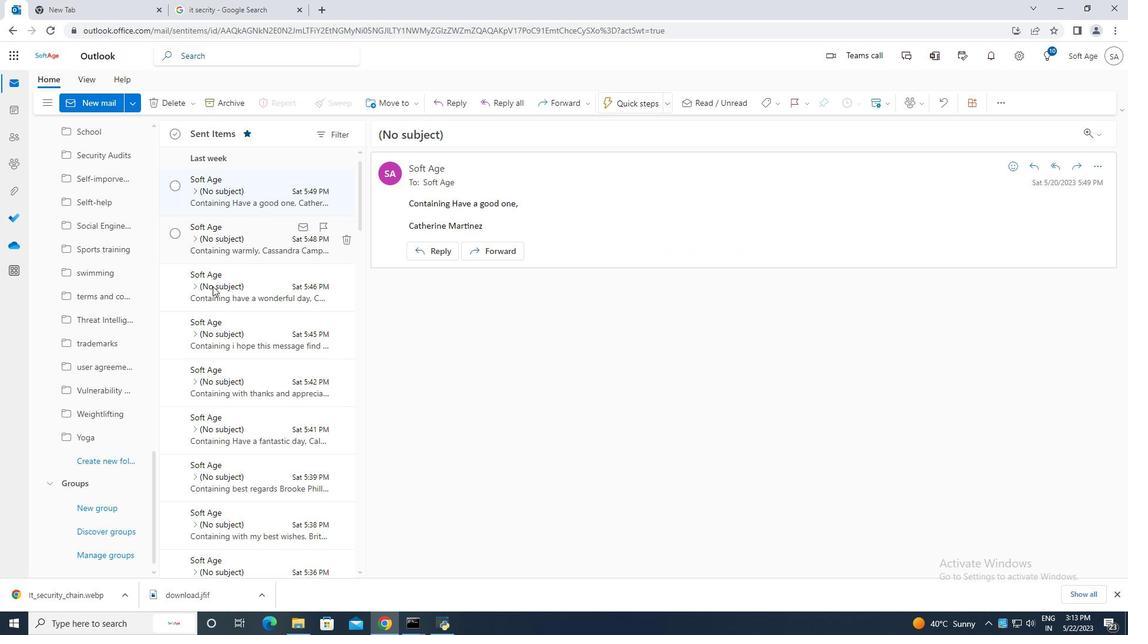 
Action: Mouse moved to (193, 288)
Screenshot: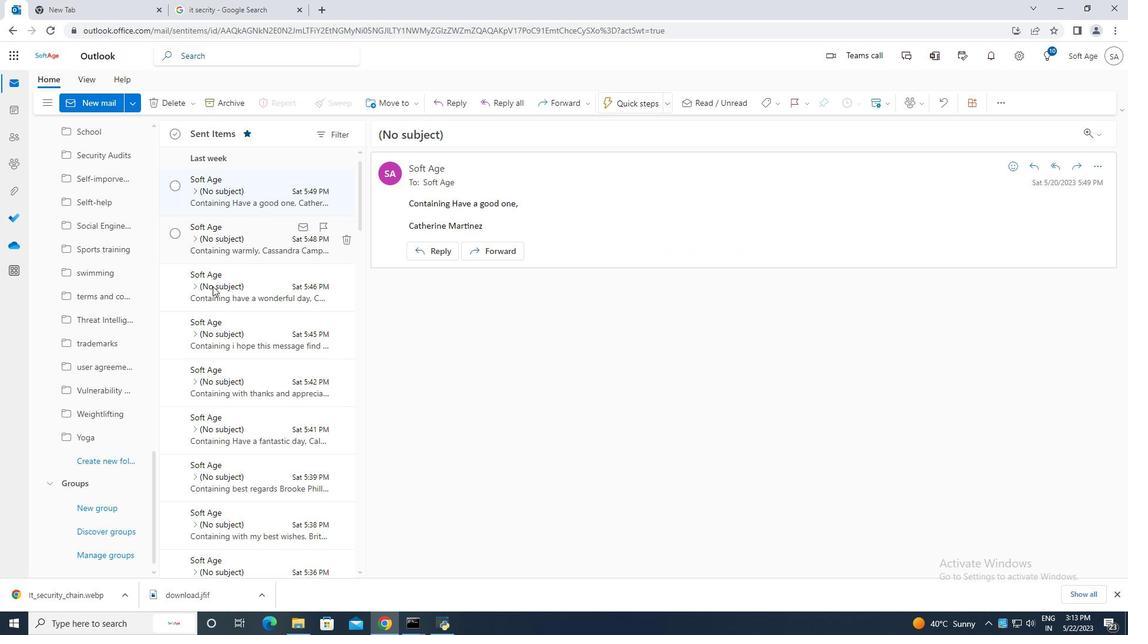 
Action: Mouse scrolled (193, 289) with delta (0, 0)
Screenshot: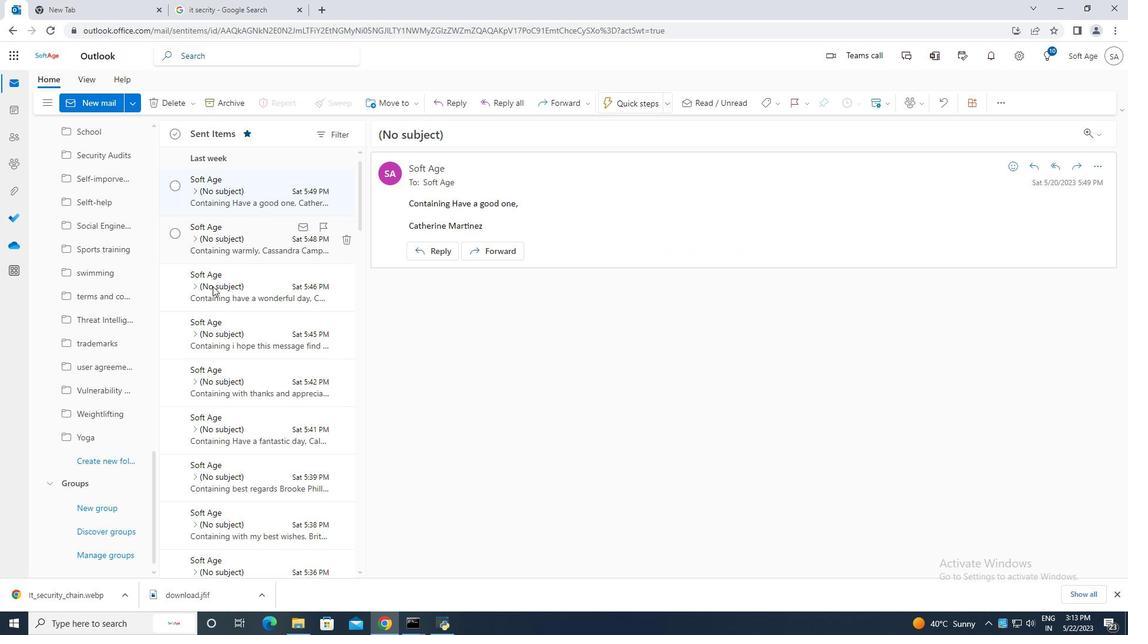 
Action: Mouse moved to (192, 288)
Screenshot: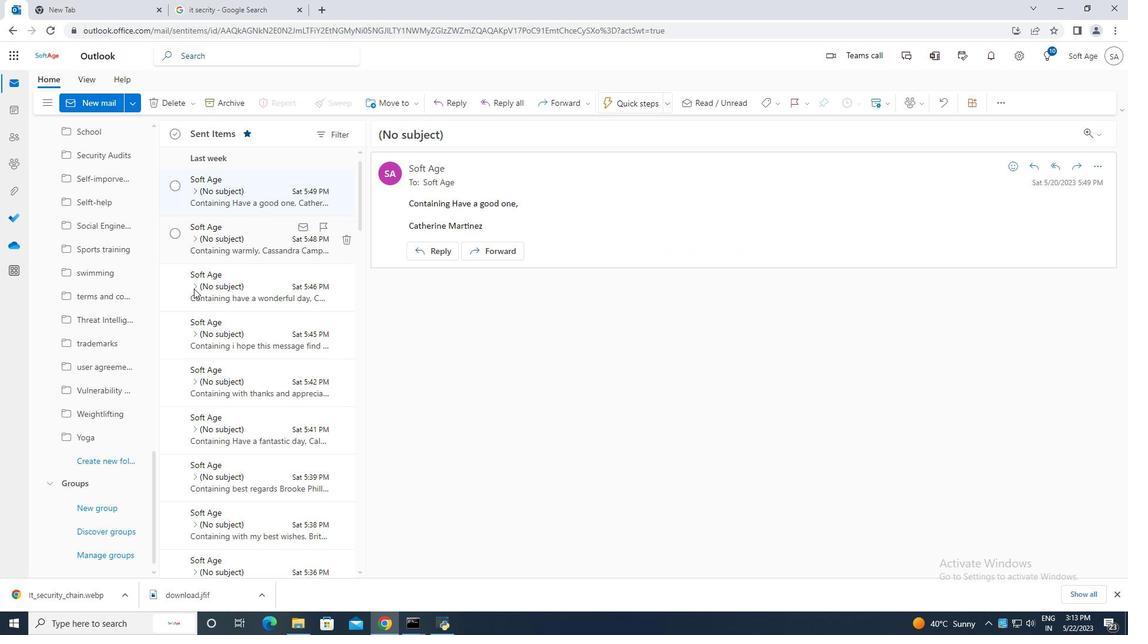 
Action: Mouse scrolled (192, 289) with delta (0, 0)
Screenshot: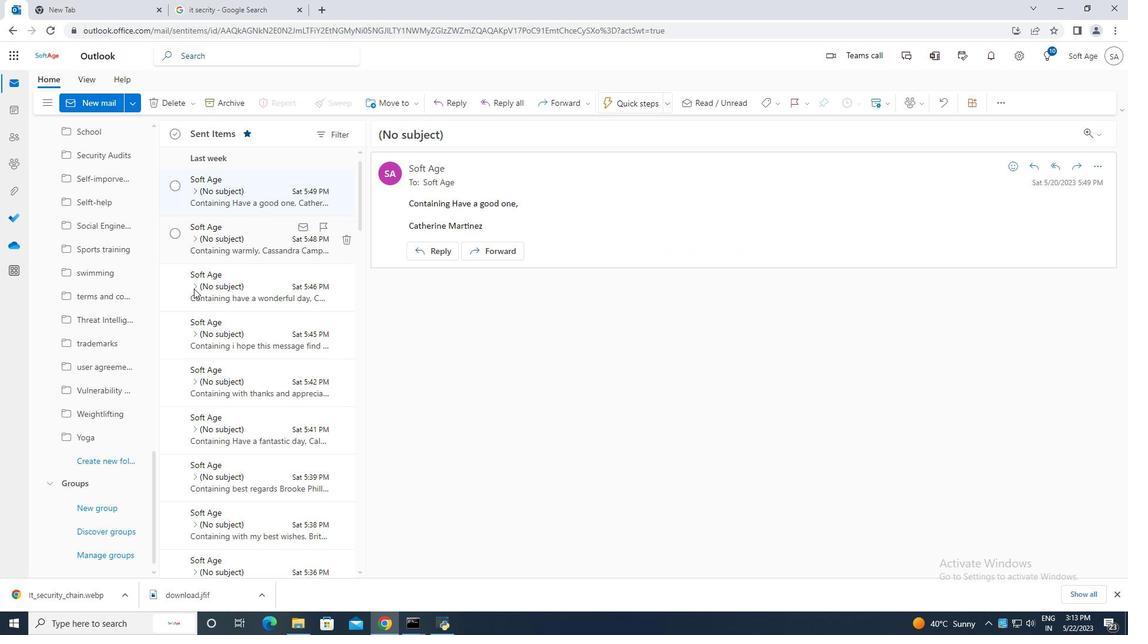 
Action: Mouse moved to (155, 281)
Screenshot: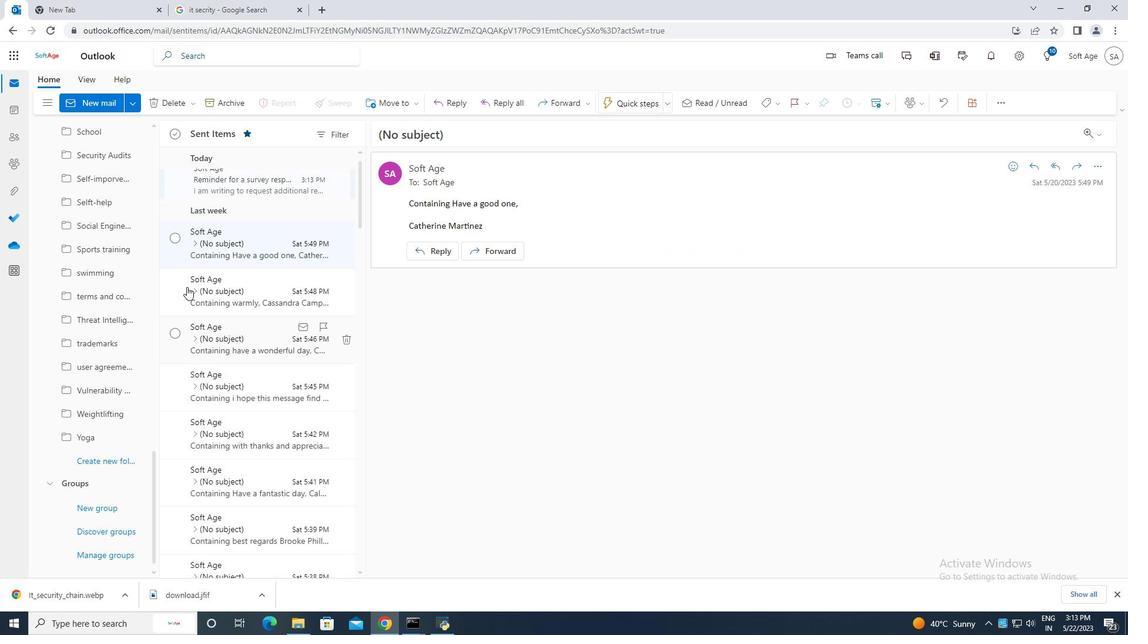 
Action: Mouse scrolled (155, 282) with delta (0, 0)
Screenshot: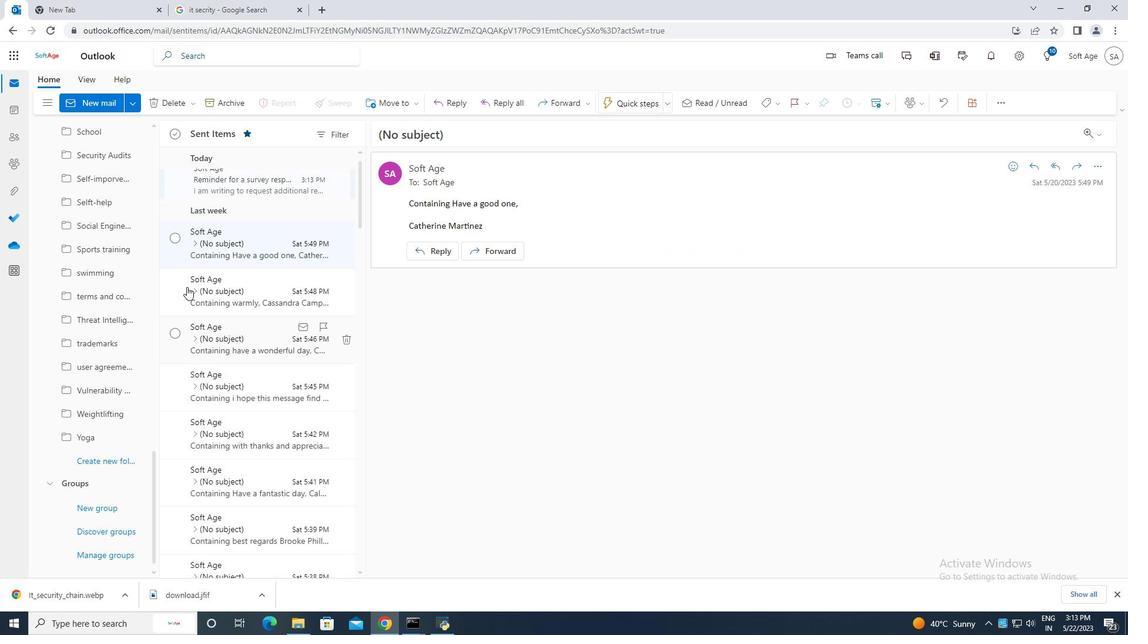 
Action: Mouse moved to (151, 279)
Screenshot: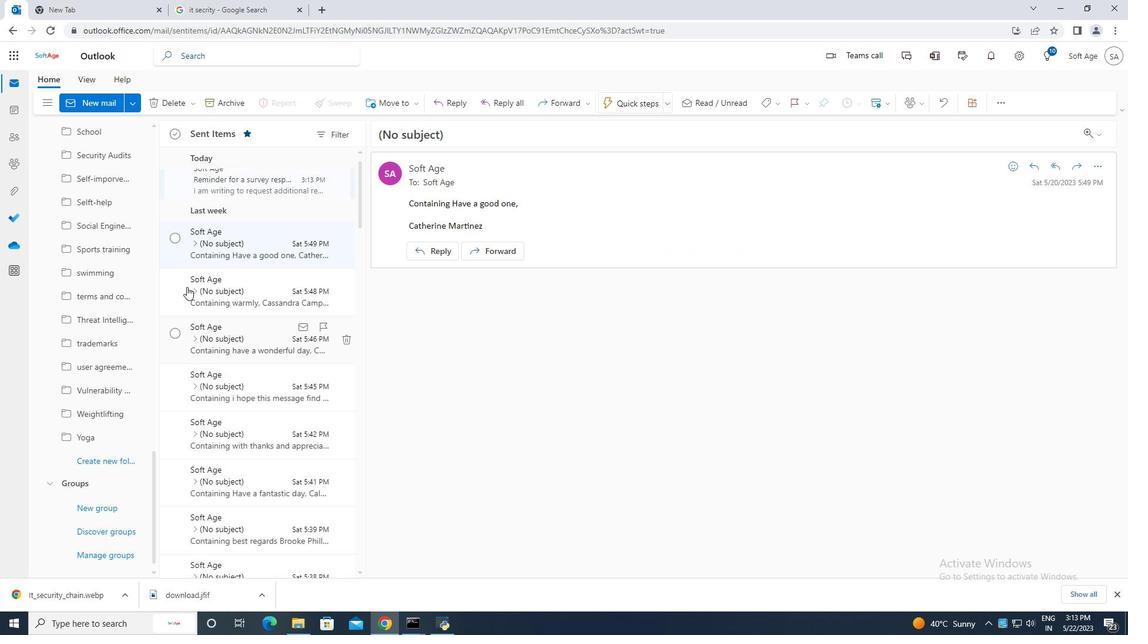 
Action: Mouse scrolled (152, 280) with delta (0, 0)
Screenshot: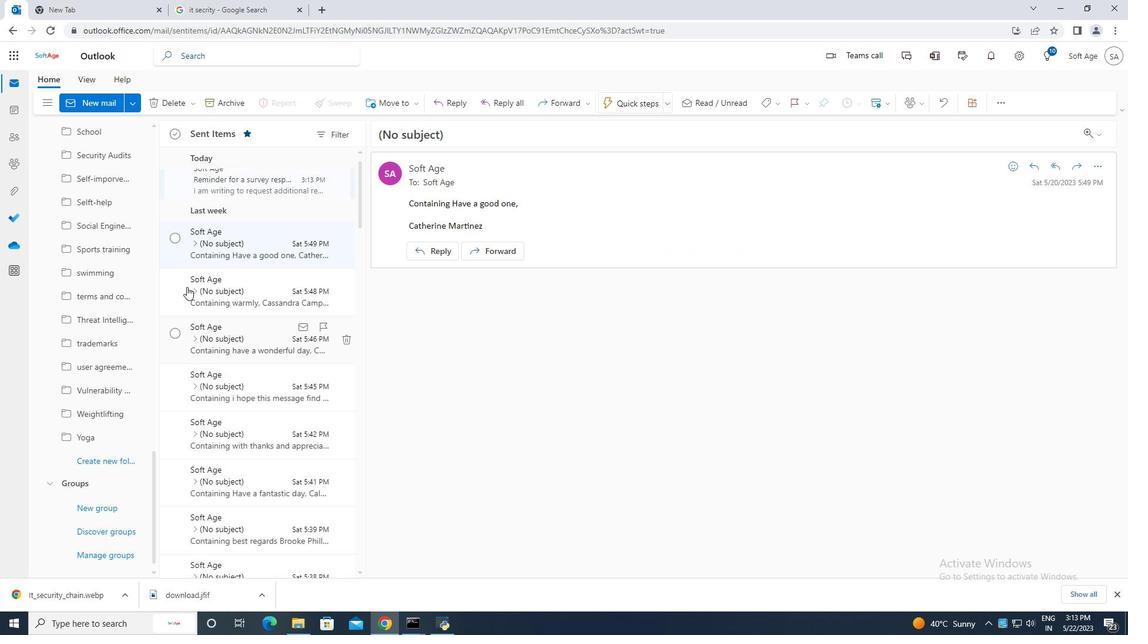 
Action: Mouse moved to (150, 279)
Screenshot: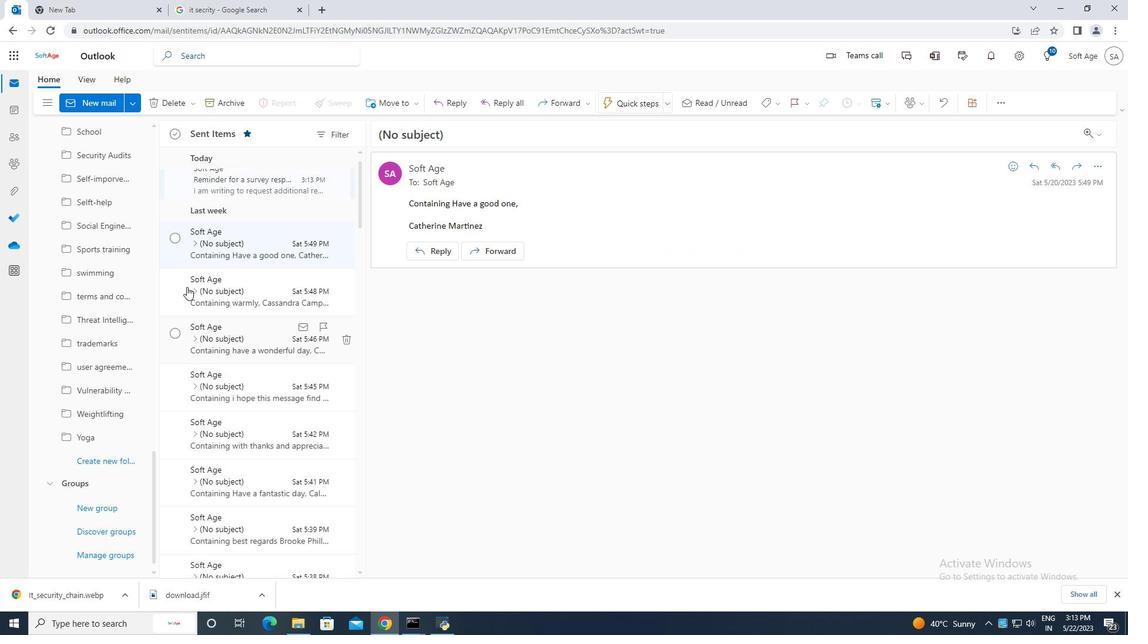 
Action: Mouse scrolled (150, 279) with delta (0, 0)
Screenshot: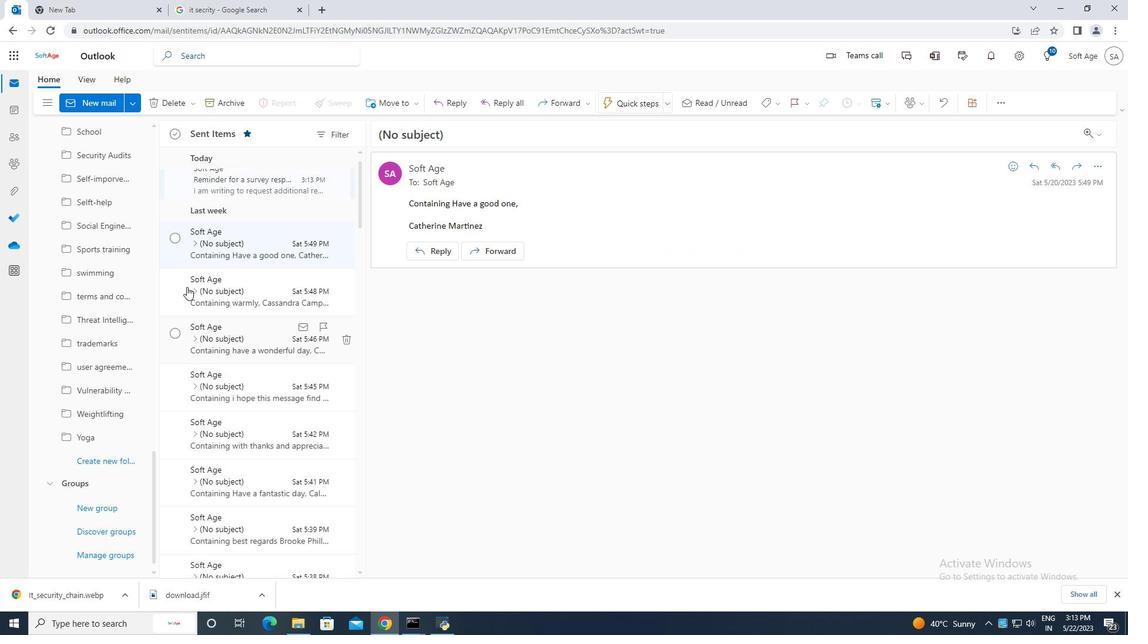 
Action: Mouse moved to (148, 278)
Screenshot: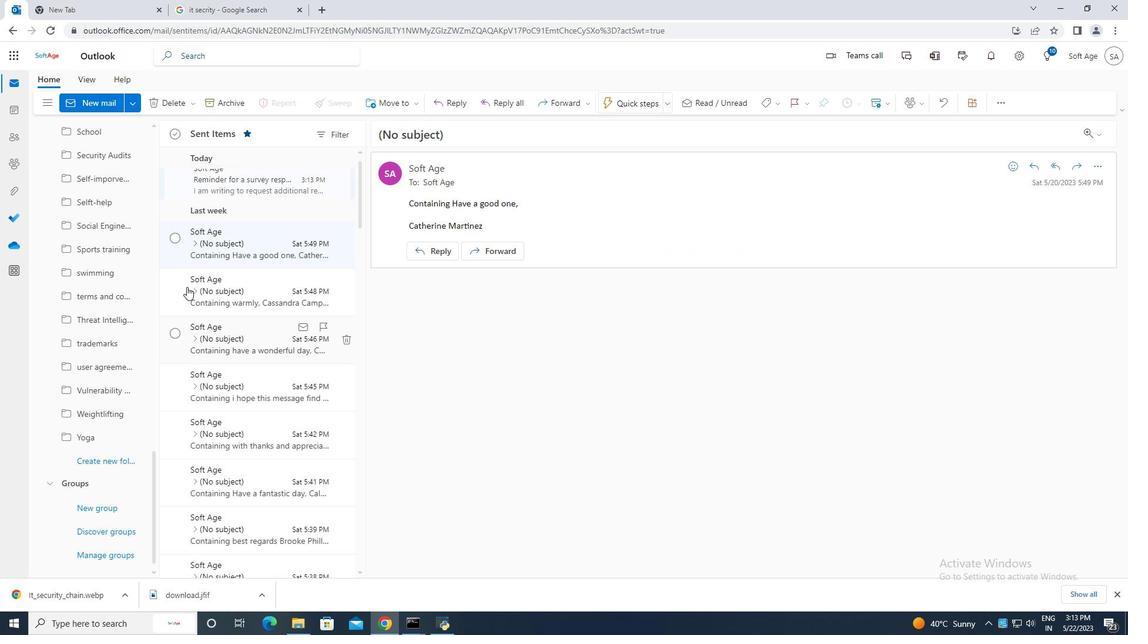 
Action: Mouse scrolled (148, 278) with delta (0, 0)
Screenshot: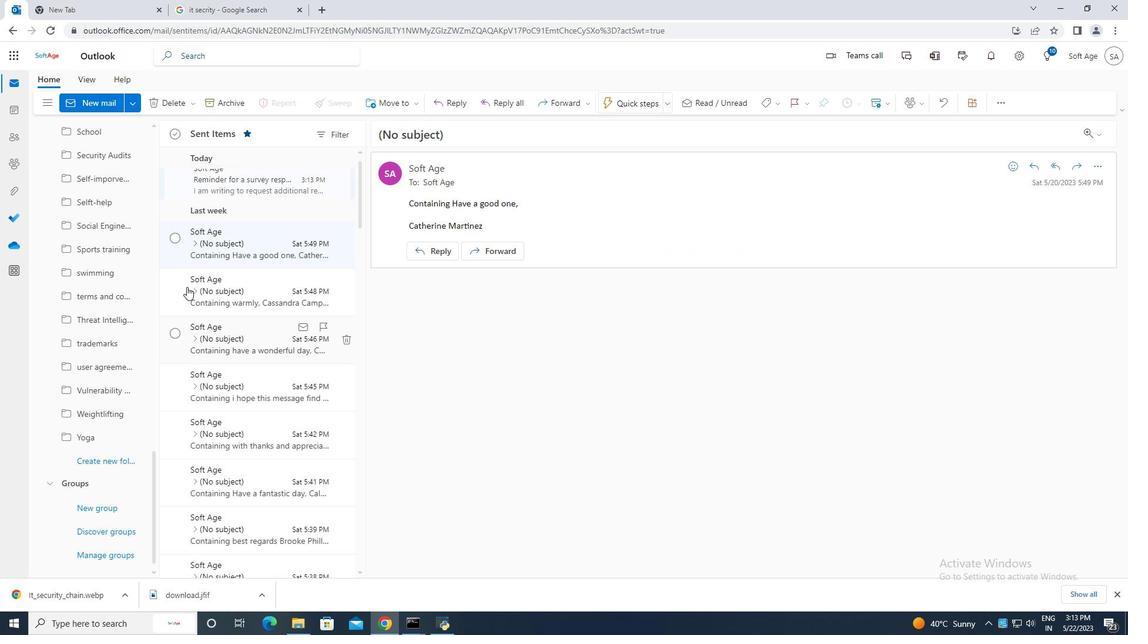 
Action: Mouse moved to (129, 273)
Screenshot: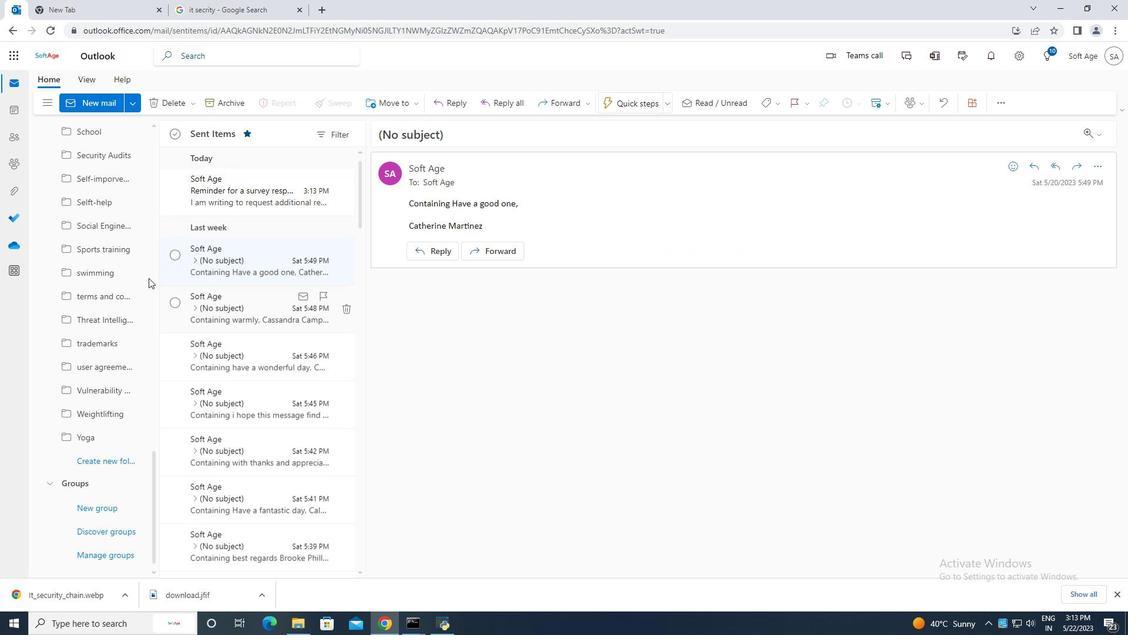 
Action: Mouse scrolled (129, 274) with delta (0, 0)
Screenshot: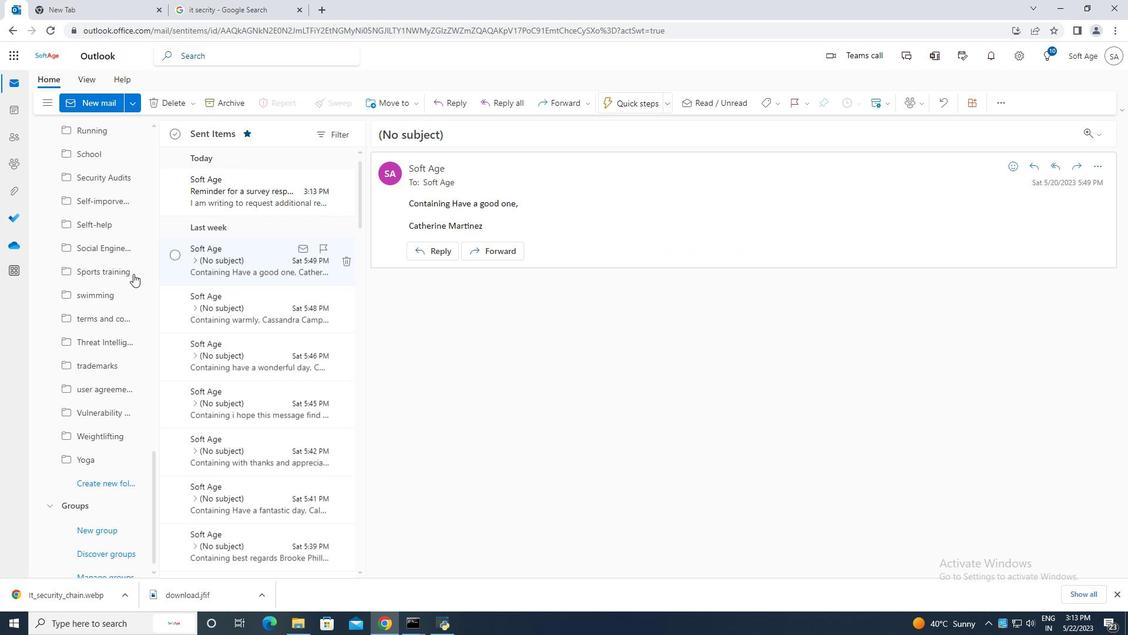 
Action: Mouse moved to (128, 273)
Screenshot: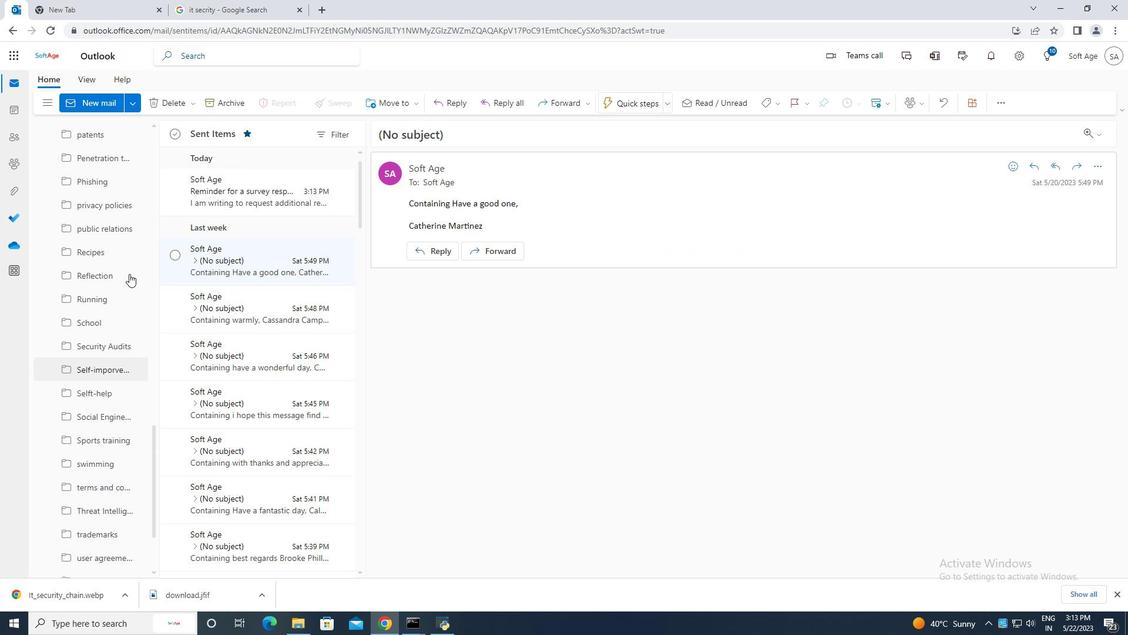 
Action: Mouse scrolled (128, 274) with delta (0, 0)
Screenshot: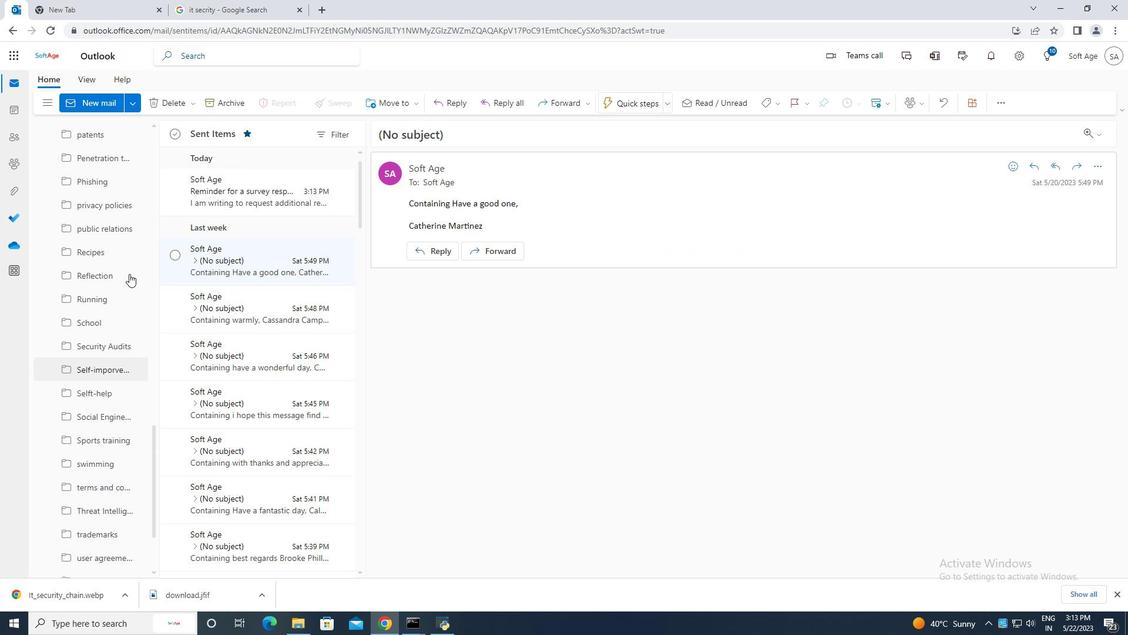 
Action: Mouse scrolled (128, 274) with delta (0, 0)
Screenshot: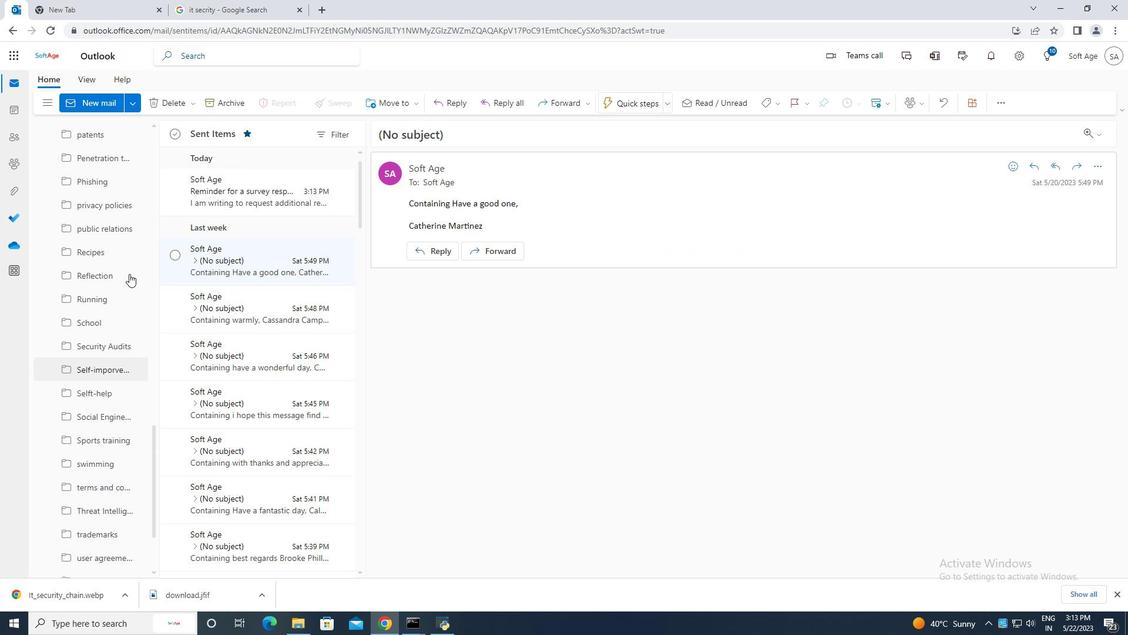 
Action: Mouse moved to (123, 272)
Screenshot: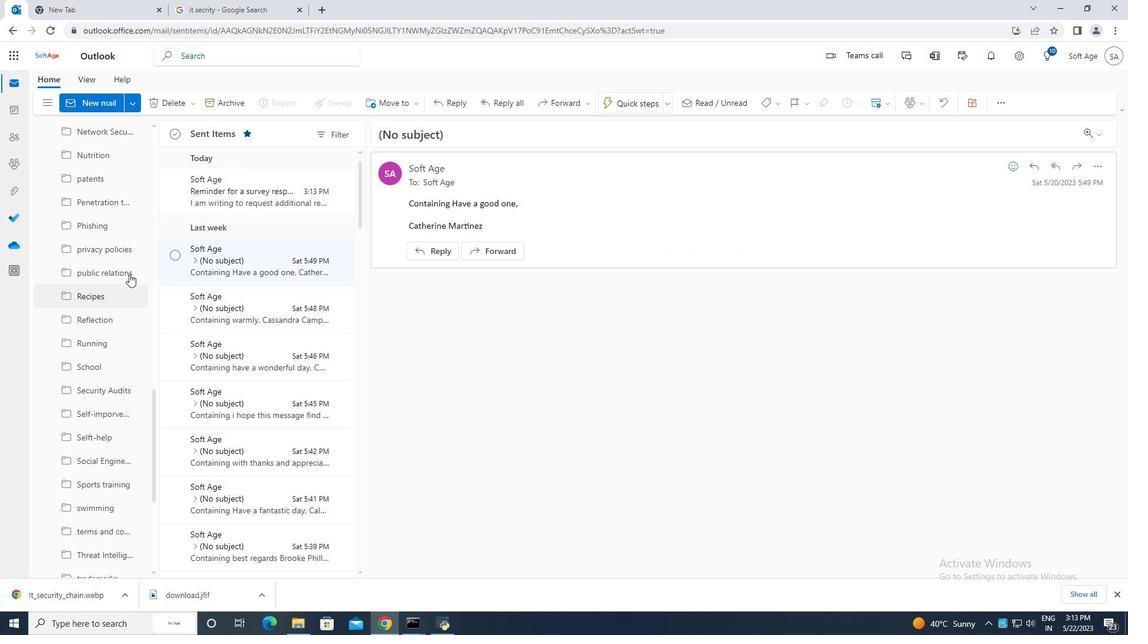
Action: Mouse scrolled (123, 273) with delta (0, 0)
Screenshot: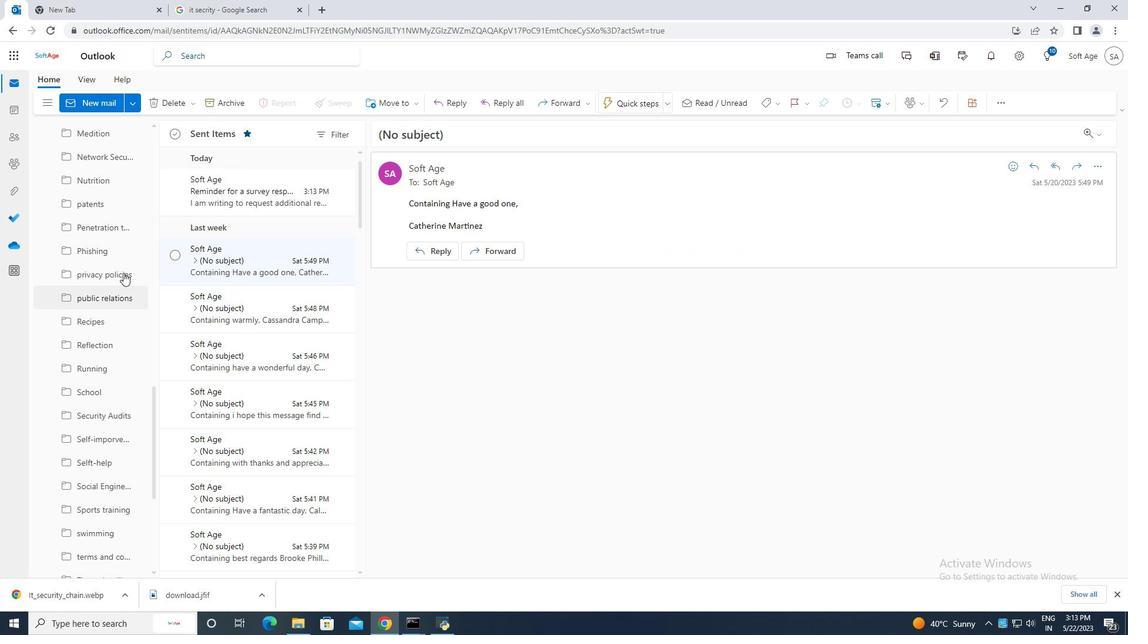 
Action: Mouse scrolled (123, 273) with delta (0, 0)
Screenshot: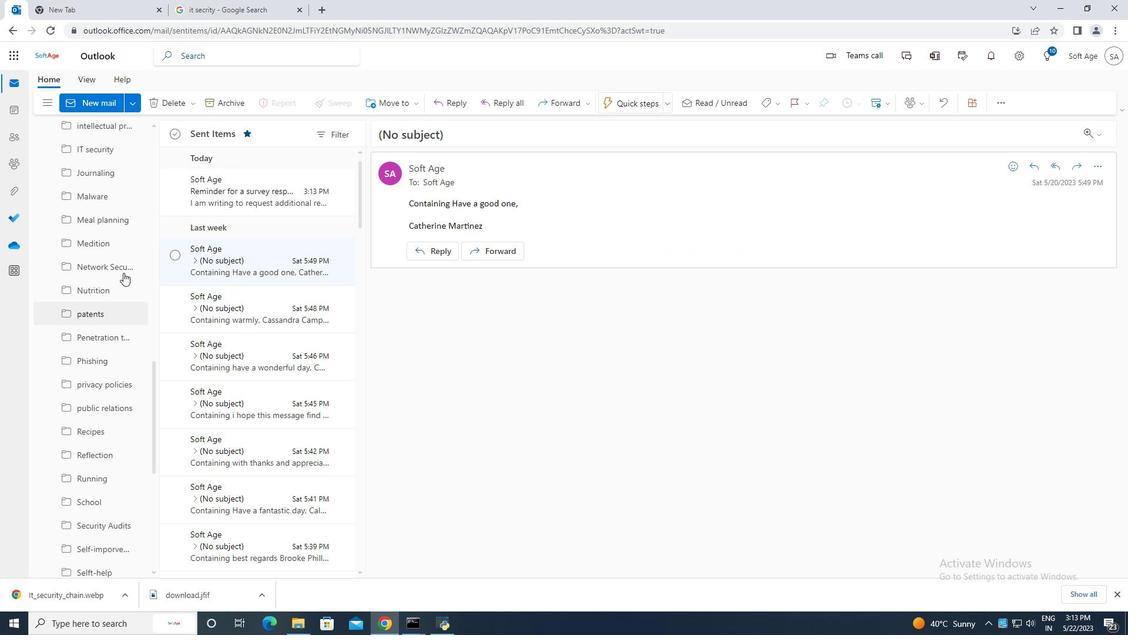 
Action: Mouse moved to (122, 272)
Screenshot: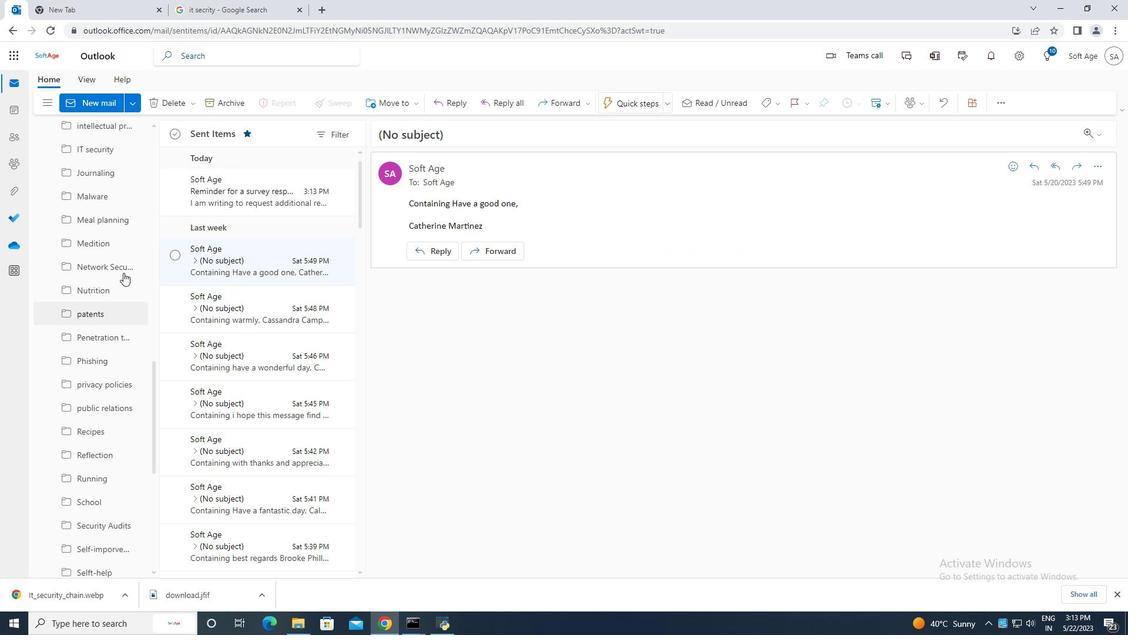 
Action: Mouse scrolled (122, 273) with delta (0, 0)
Screenshot: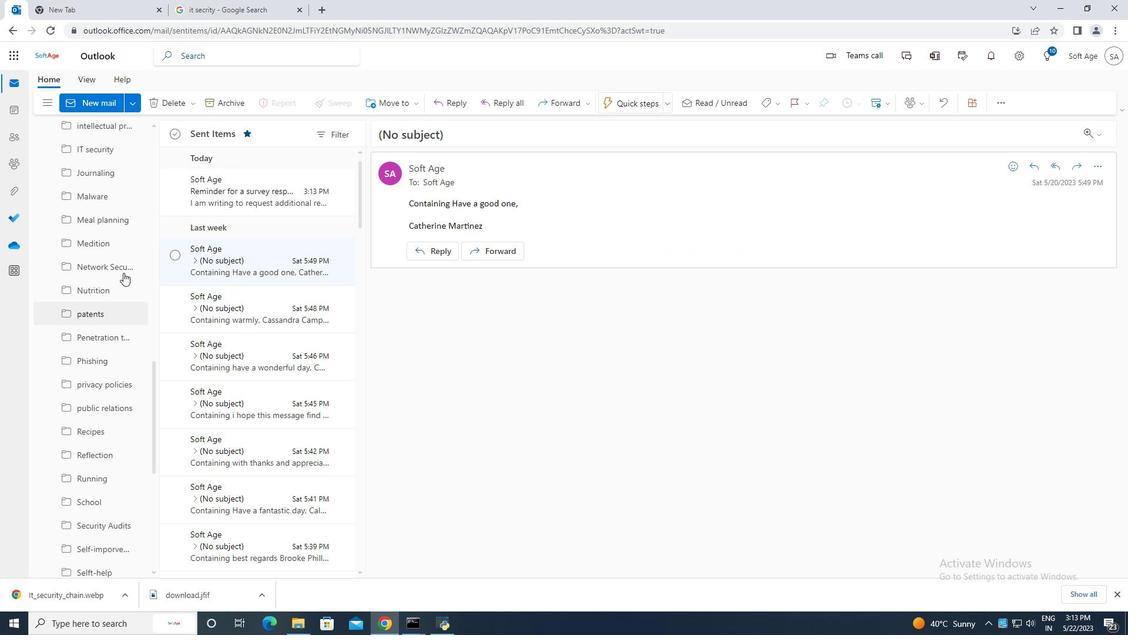 
Action: Mouse moved to (118, 272)
Screenshot: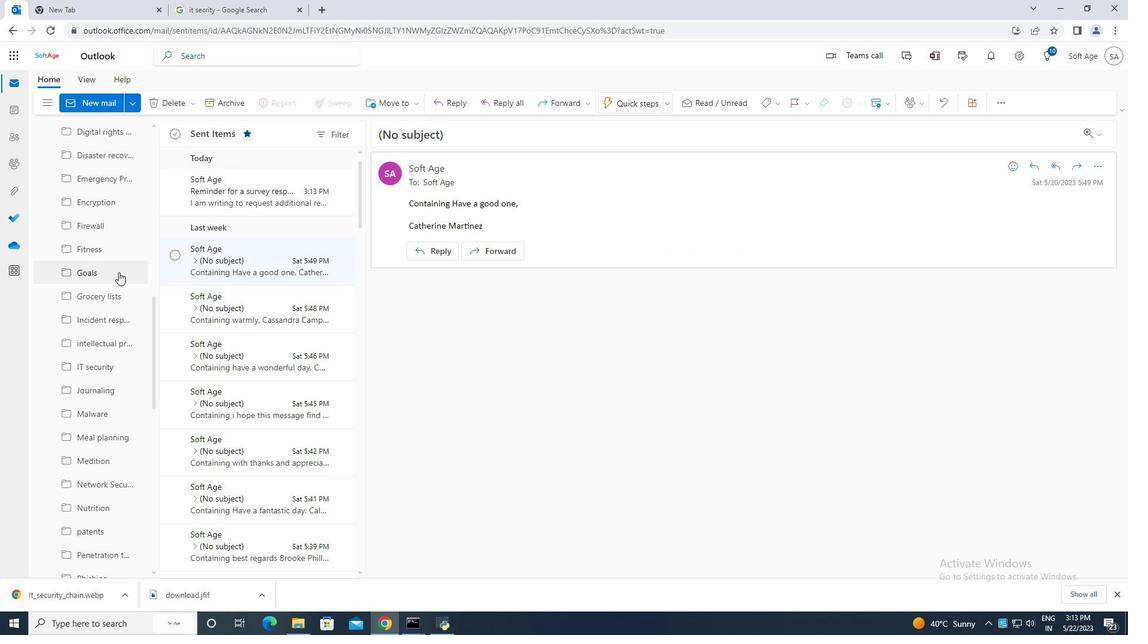 
Action: Mouse scrolled (118, 272) with delta (0, 0)
Screenshot: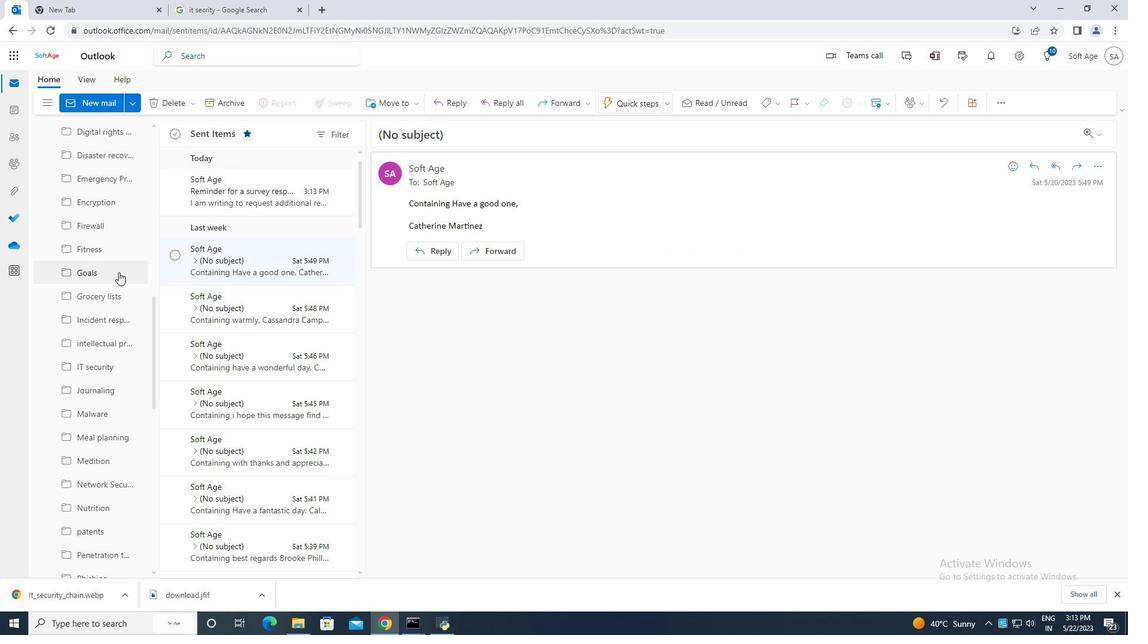 
Action: Mouse moved to (118, 271)
Screenshot: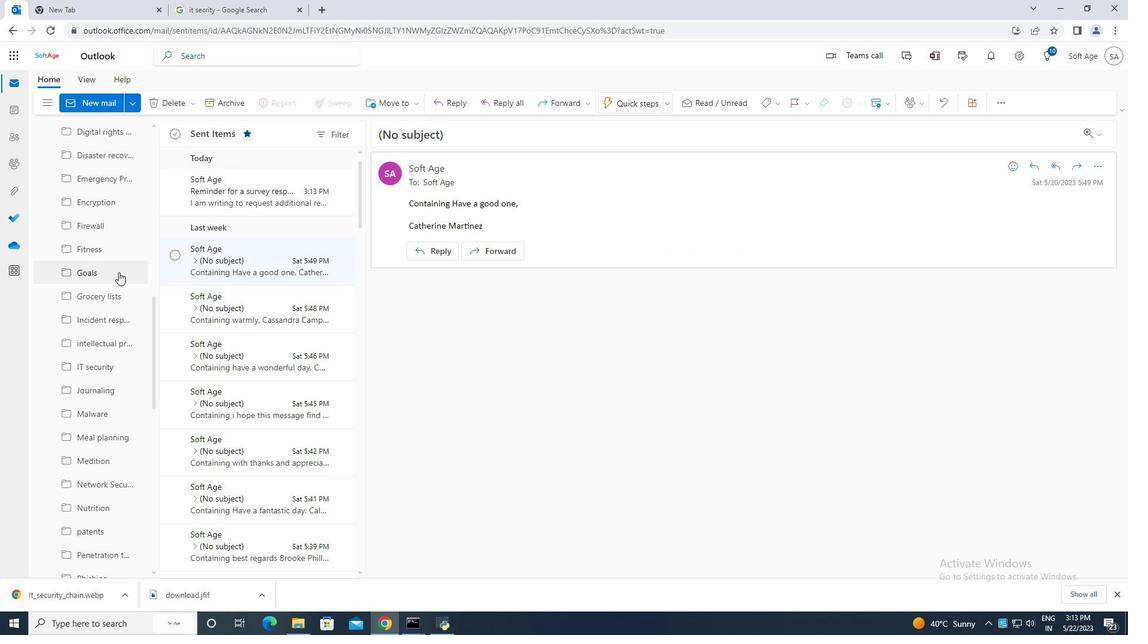 
Action: Mouse scrolled (118, 272) with delta (0, 0)
Screenshot: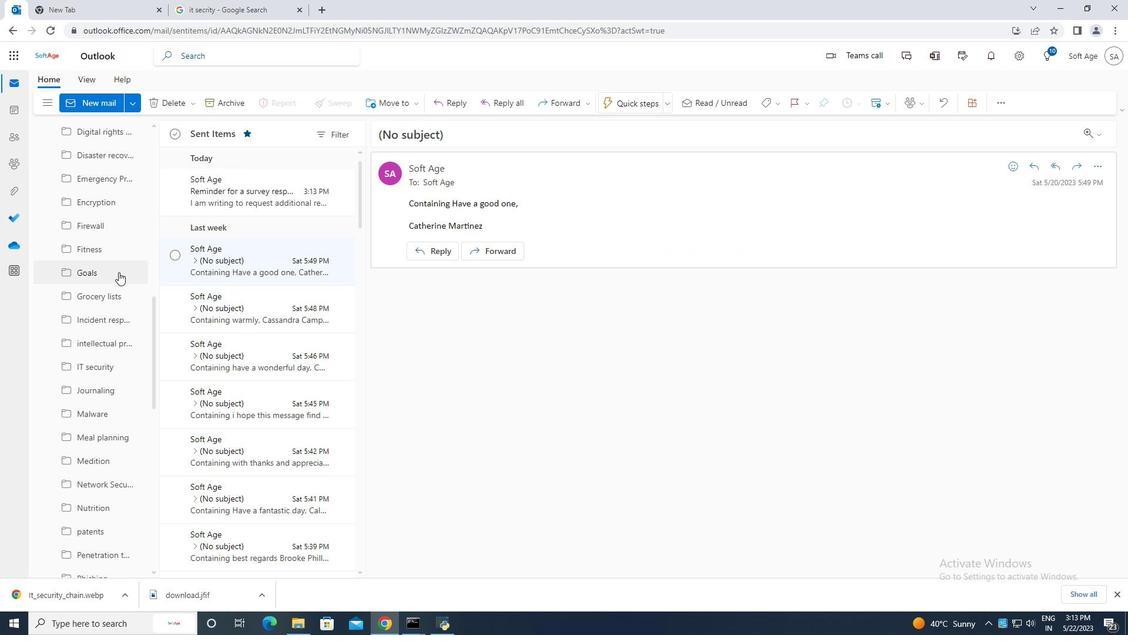 
Action: Mouse moved to (118, 271)
Screenshot: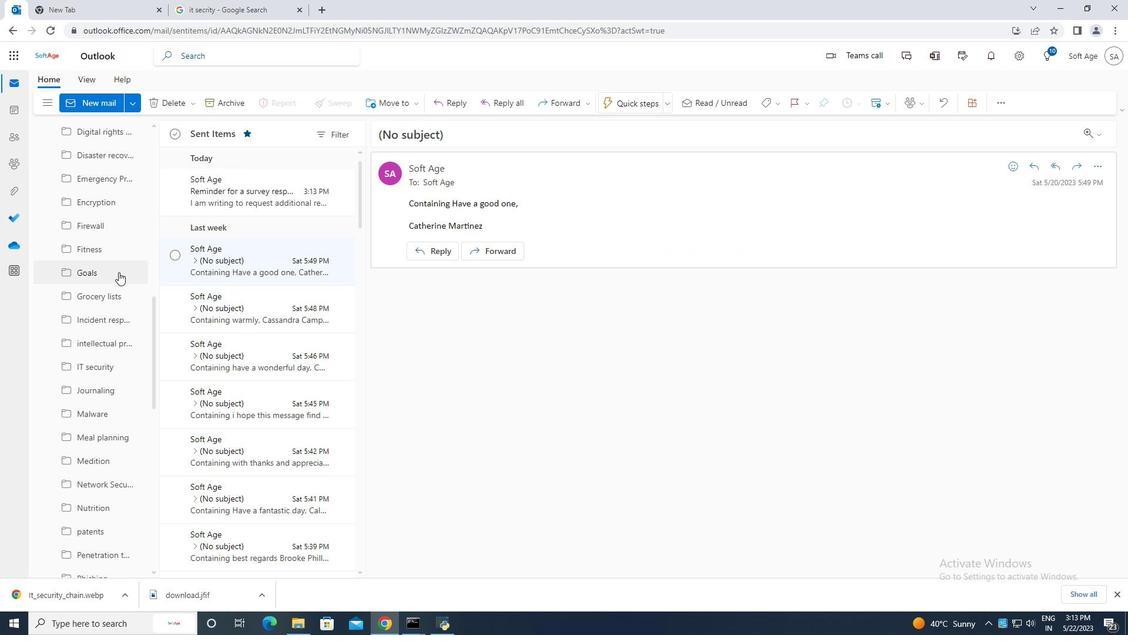 
Action: Mouse scrolled (118, 272) with delta (0, 0)
Screenshot: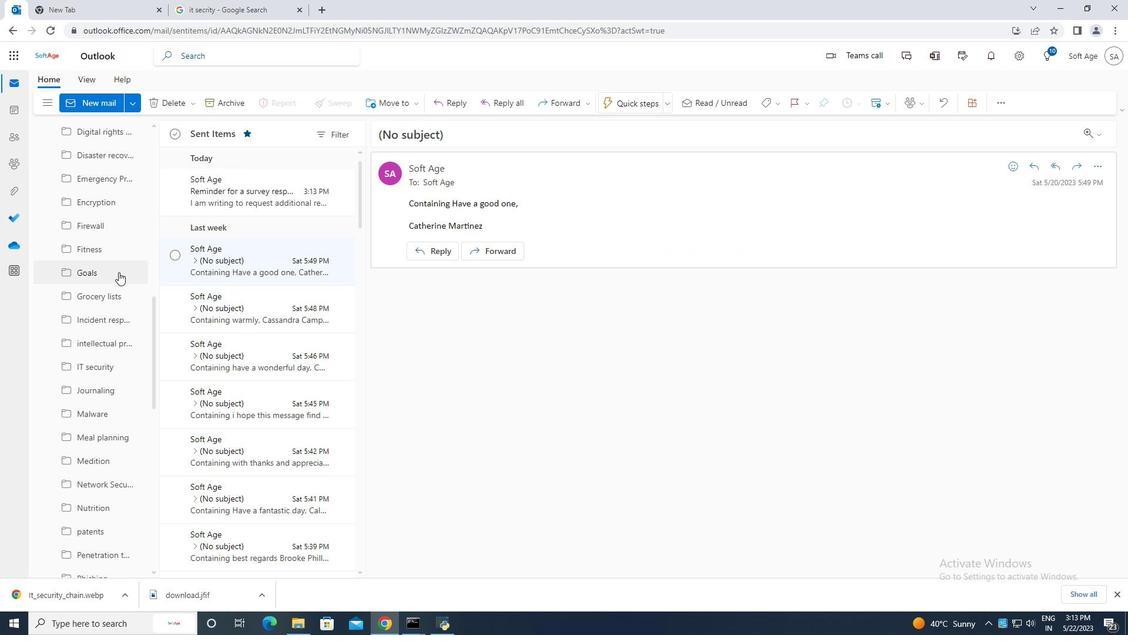 
Action: Mouse moved to (117, 271)
Screenshot: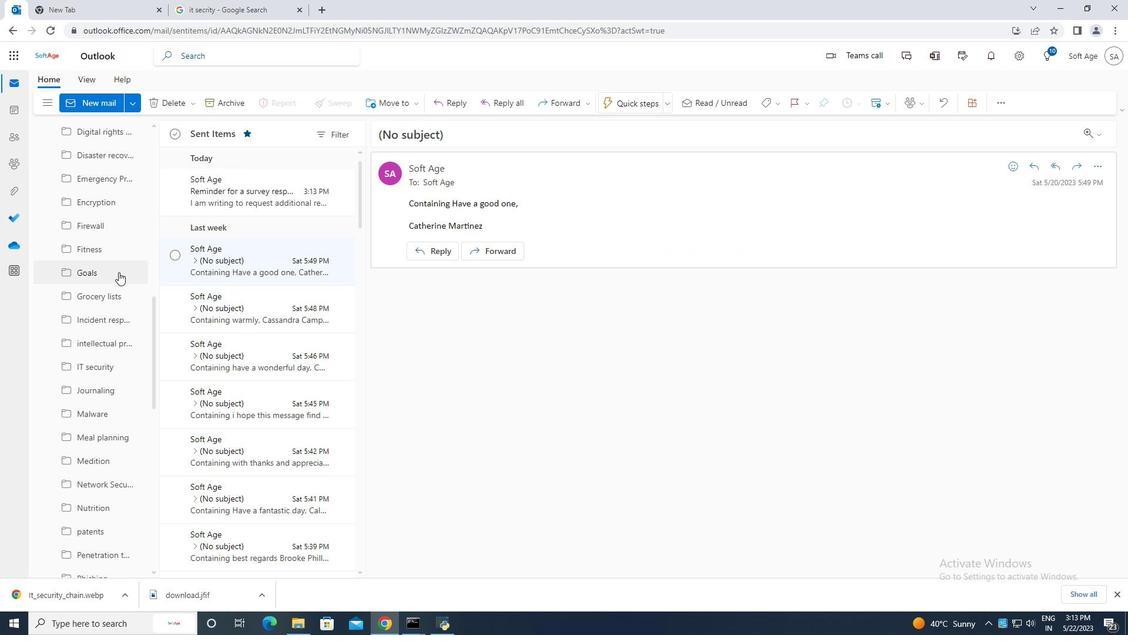 
Action: Mouse scrolled (118, 272) with delta (0, 0)
Screenshot: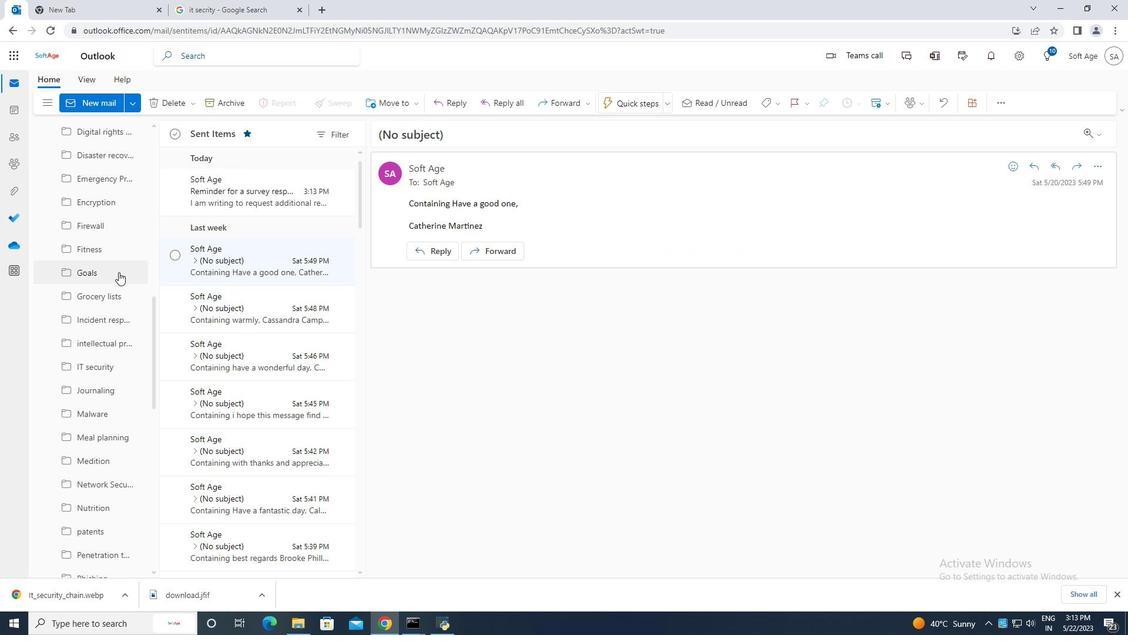 
Action: Mouse moved to (117, 271)
Screenshot: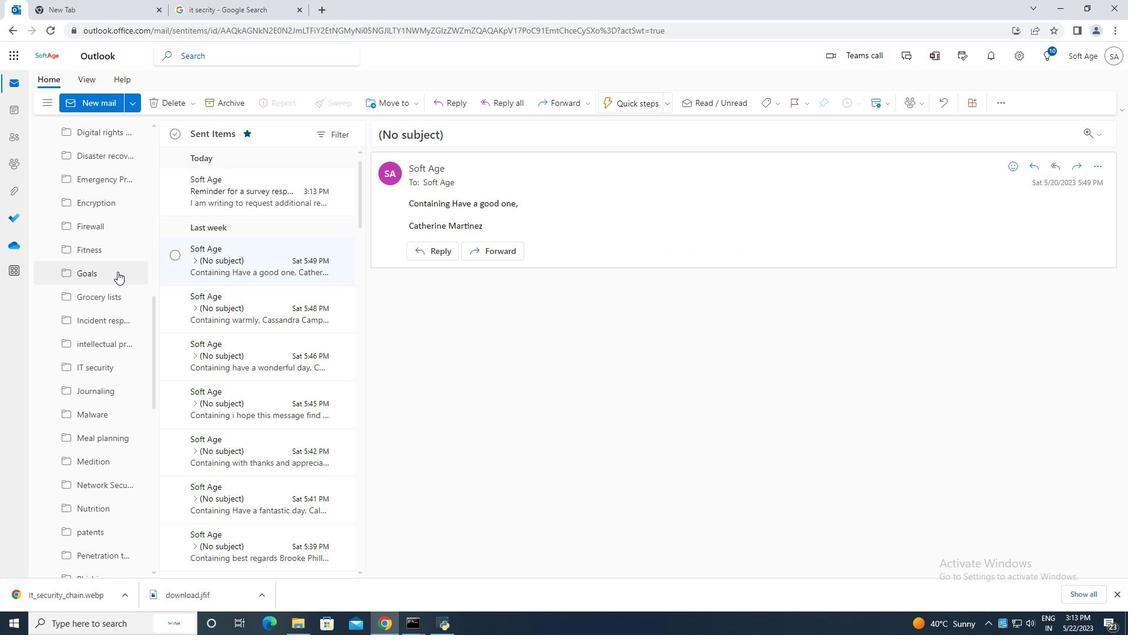 
Action: Mouse scrolled (117, 272) with delta (0, 0)
Screenshot: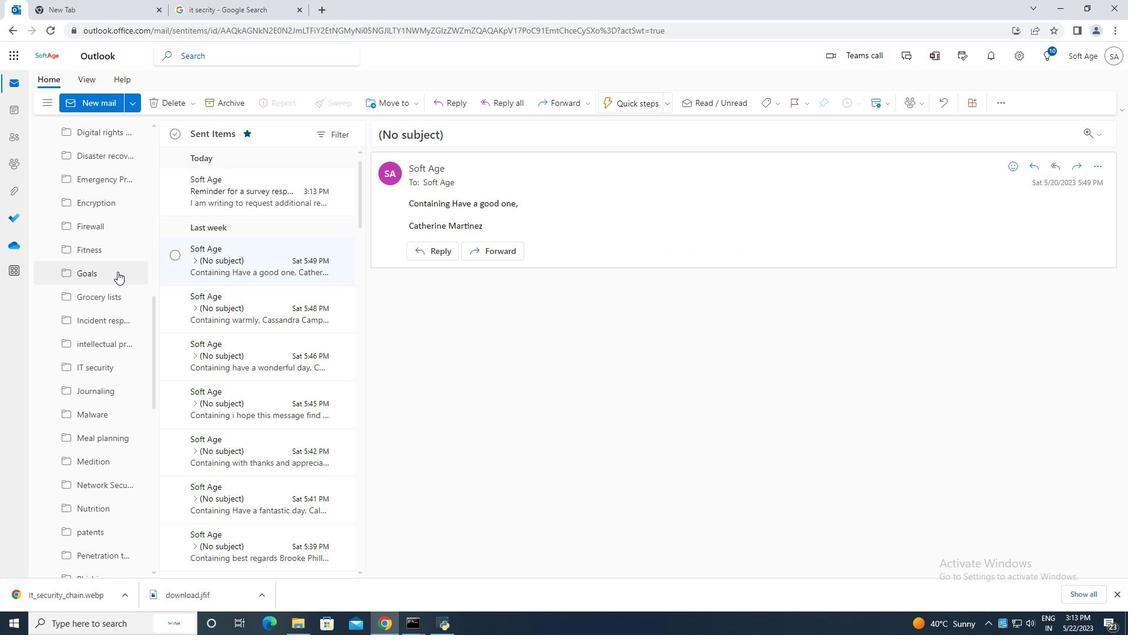 
Action: Mouse scrolled (117, 272) with delta (0, 0)
Screenshot: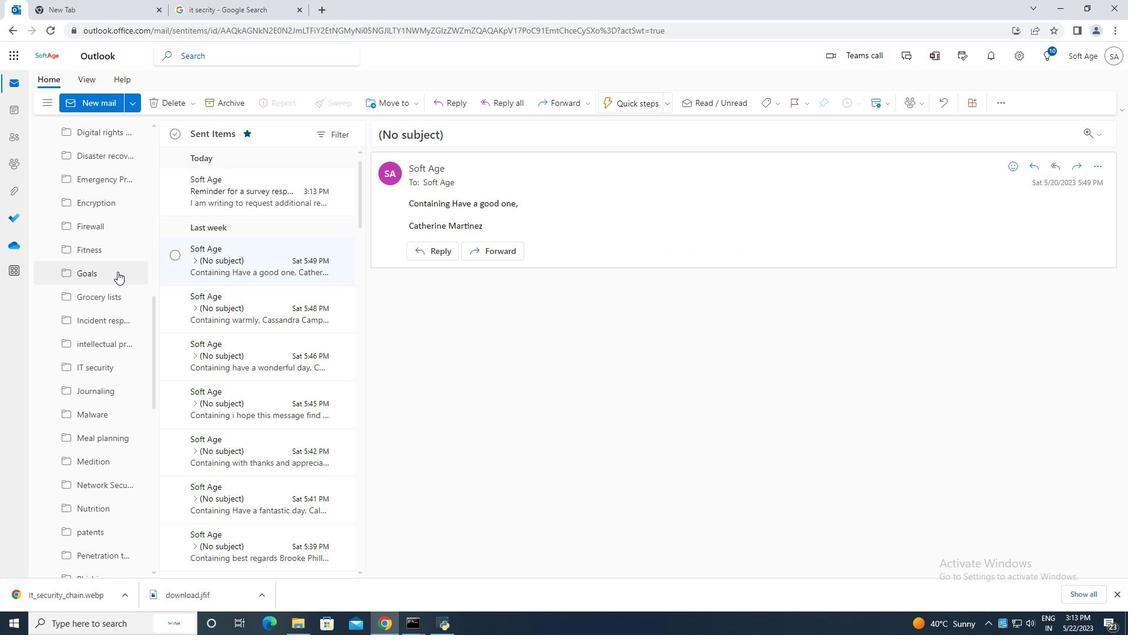 
Action: Mouse scrolled (117, 272) with delta (0, 0)
Screenshot: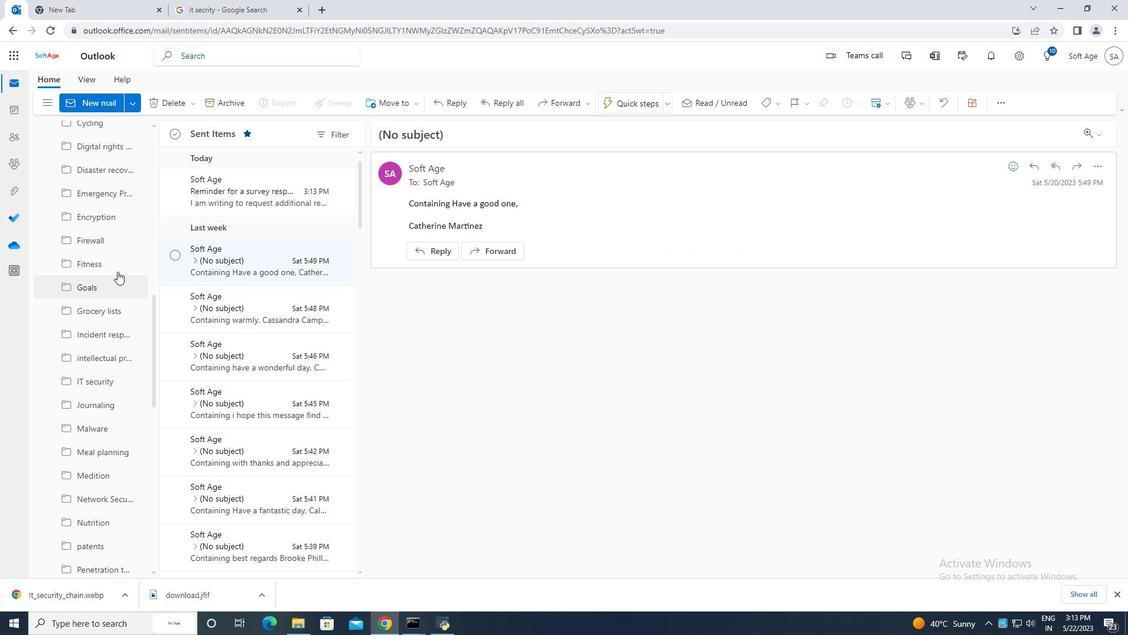 
Action: Mouse scrolled (117, 272) with delta (0, 0)
Screenshot: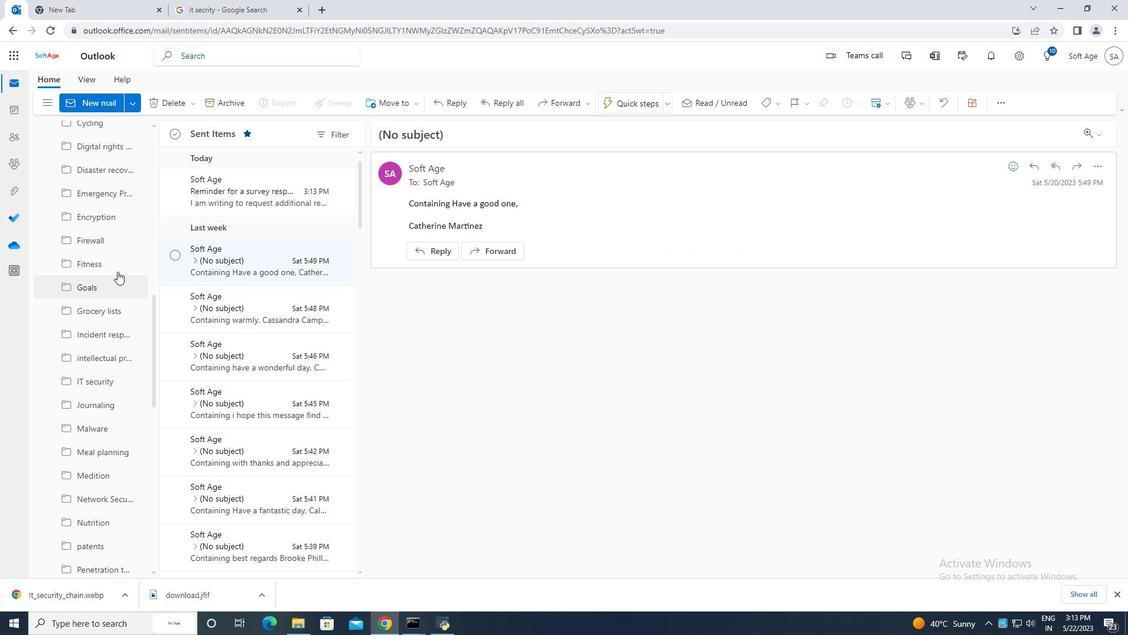 
Action: Mouse scrolled (117, 272) with delta (0, 0)
Screenshot: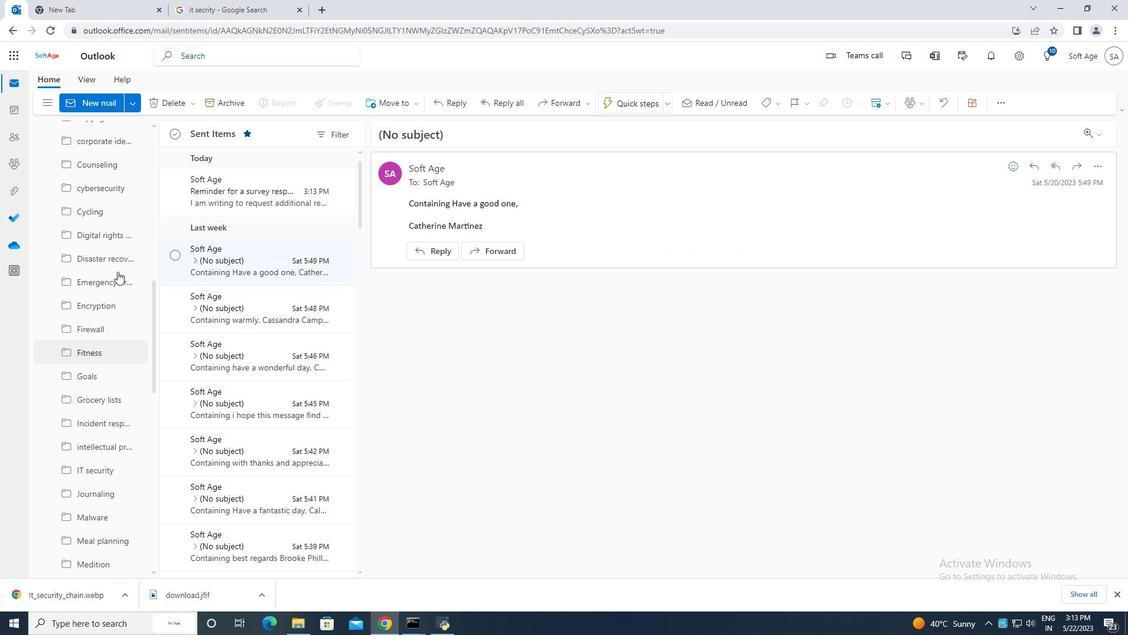 
Action: Mouse moved to (115, 272)
Screenshot: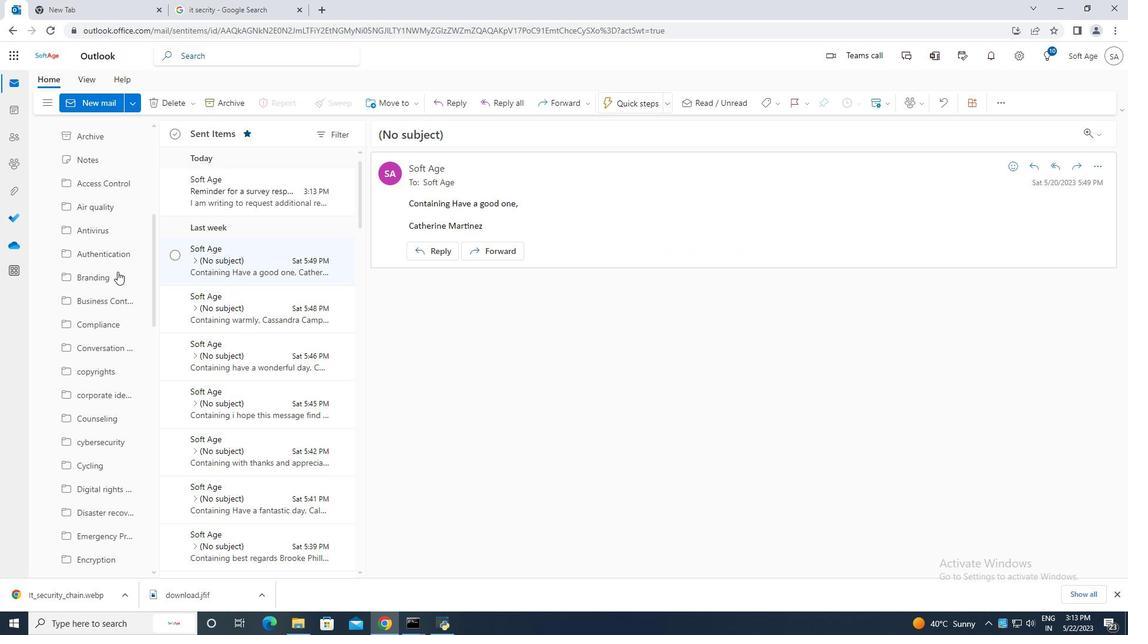 
Action: Mouse scrolled (115, 273) with delta (0, 0)
Screenshot: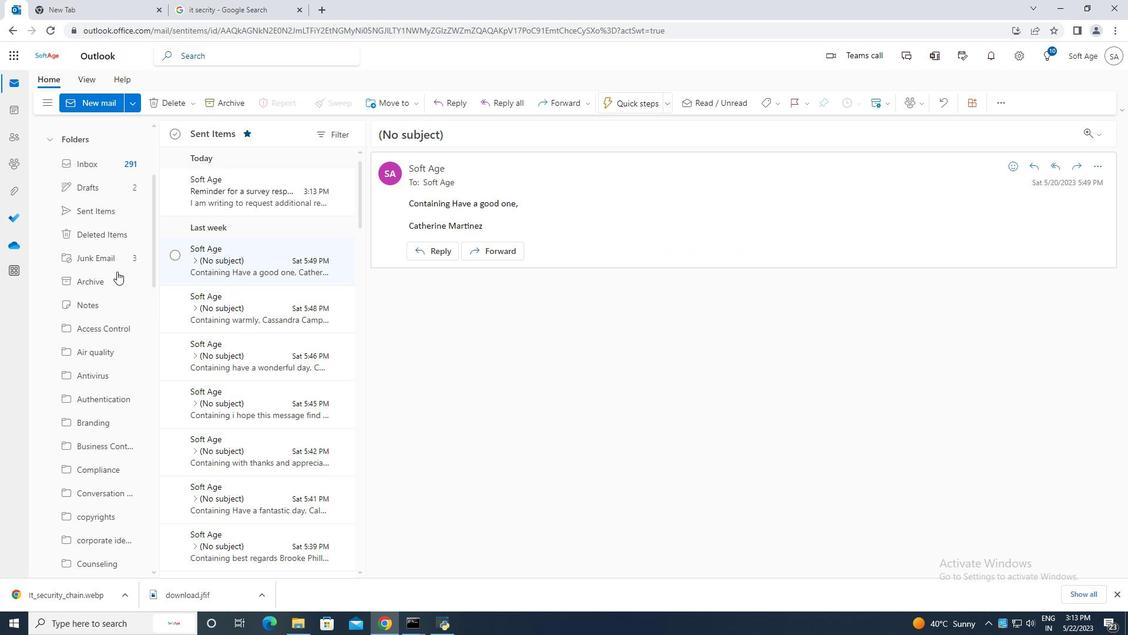 
Action: Mouse scrolled (115, 273) with delta (0, 0)
Screenshot: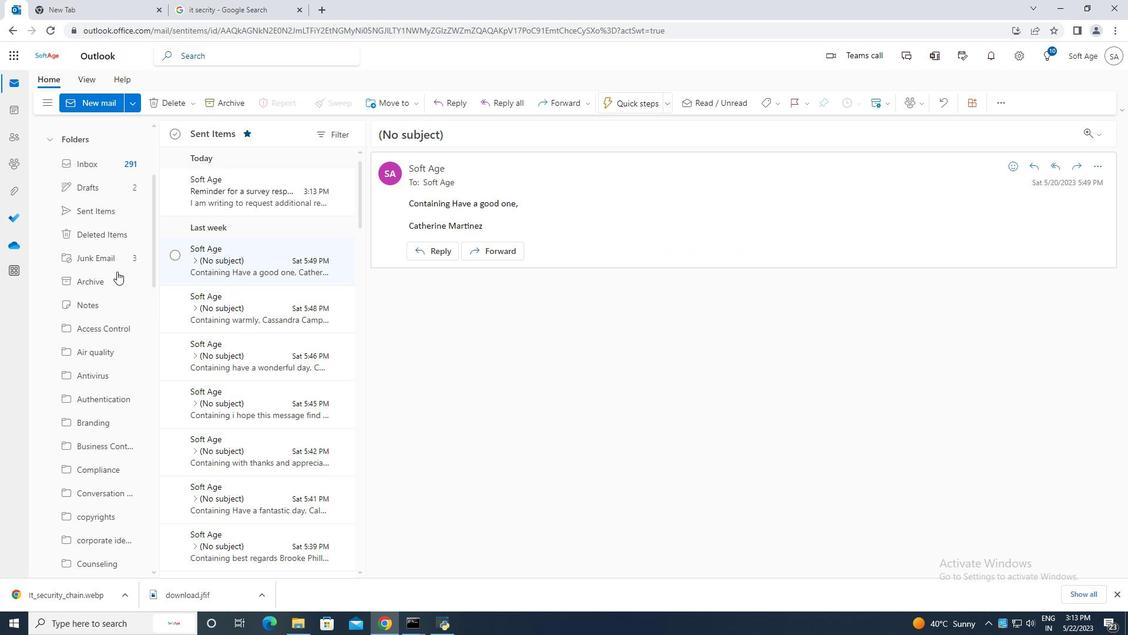 
Action: Mouse scrolled (115, 273) with delta (0, 0)
Screenshot: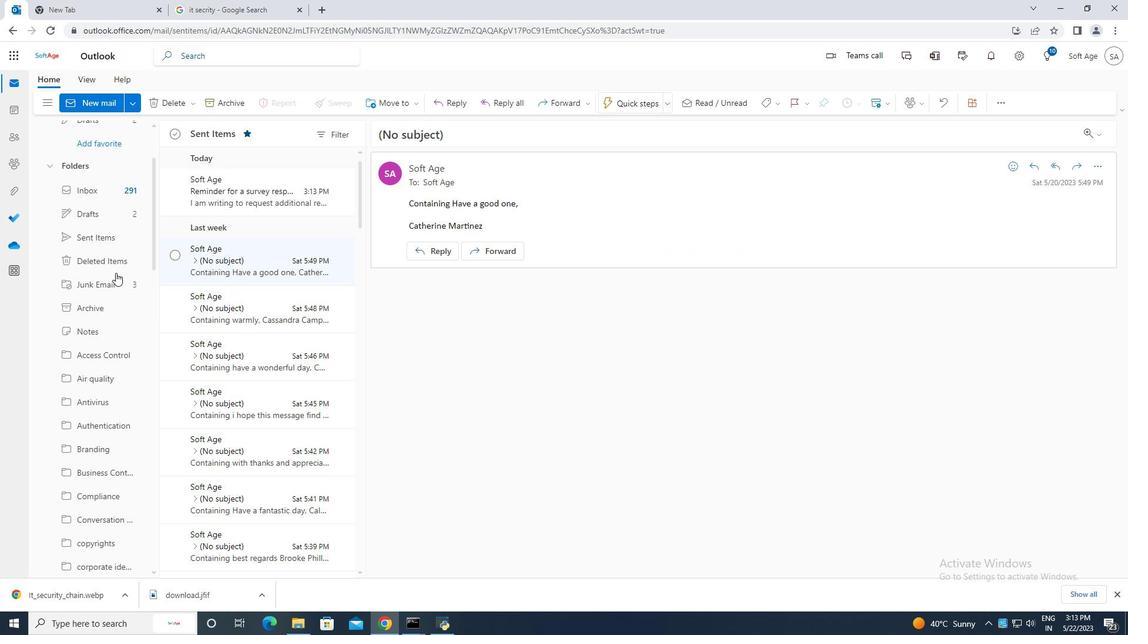 
Action: Mouse scrolled (115, 273) with delta (0, 0)
Screenshot: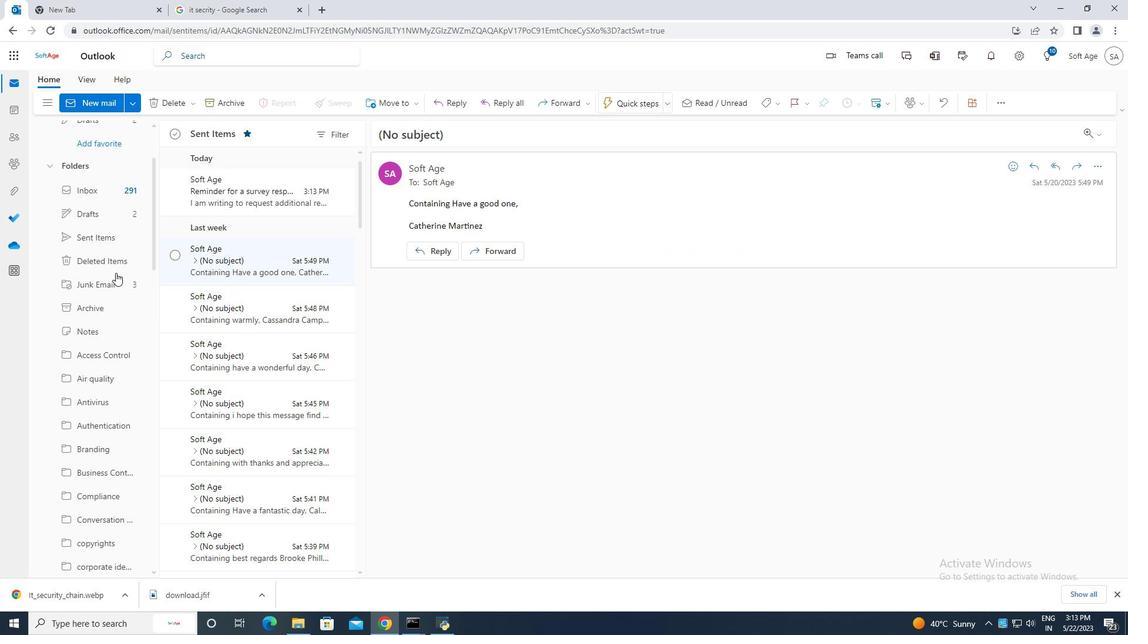 
Action: Mouse scrolled (115, 273) with delta (0, 0)
Screenshot: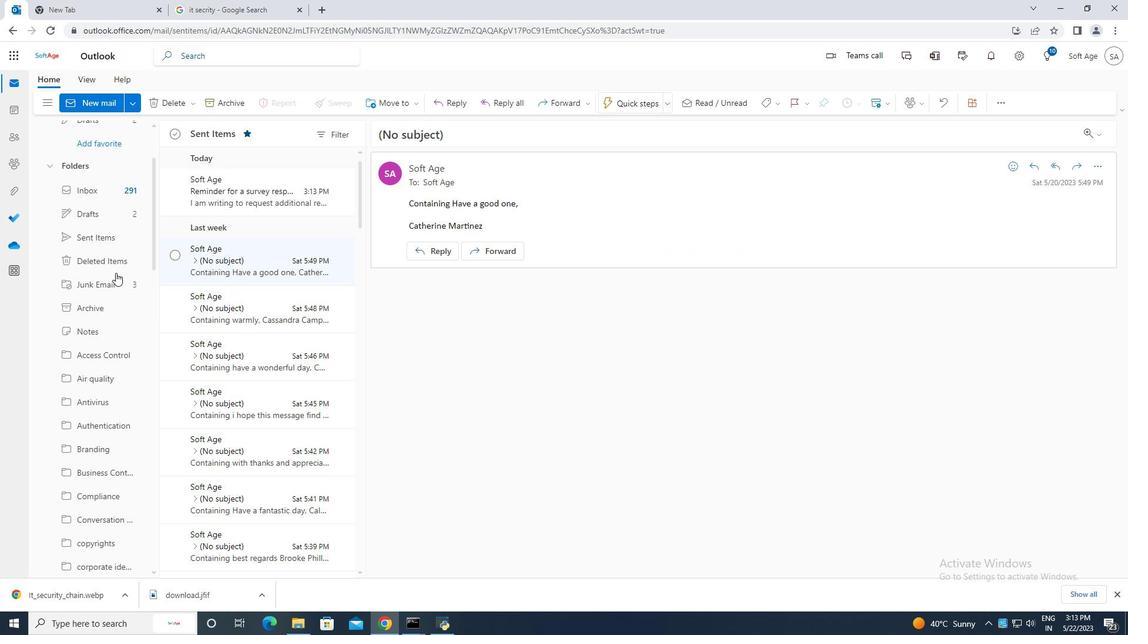 
Action: Mouse scrolled (115, 273) with delta (0, 0)
Screenshot: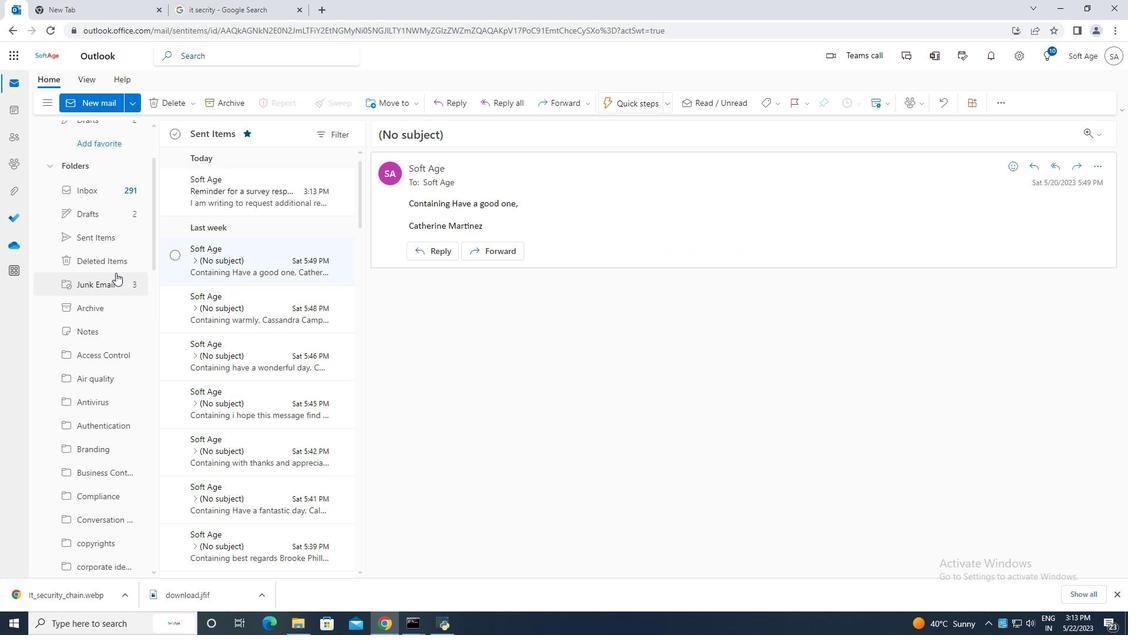 
Action: Mouse moved to (117, 183)
Screenshot: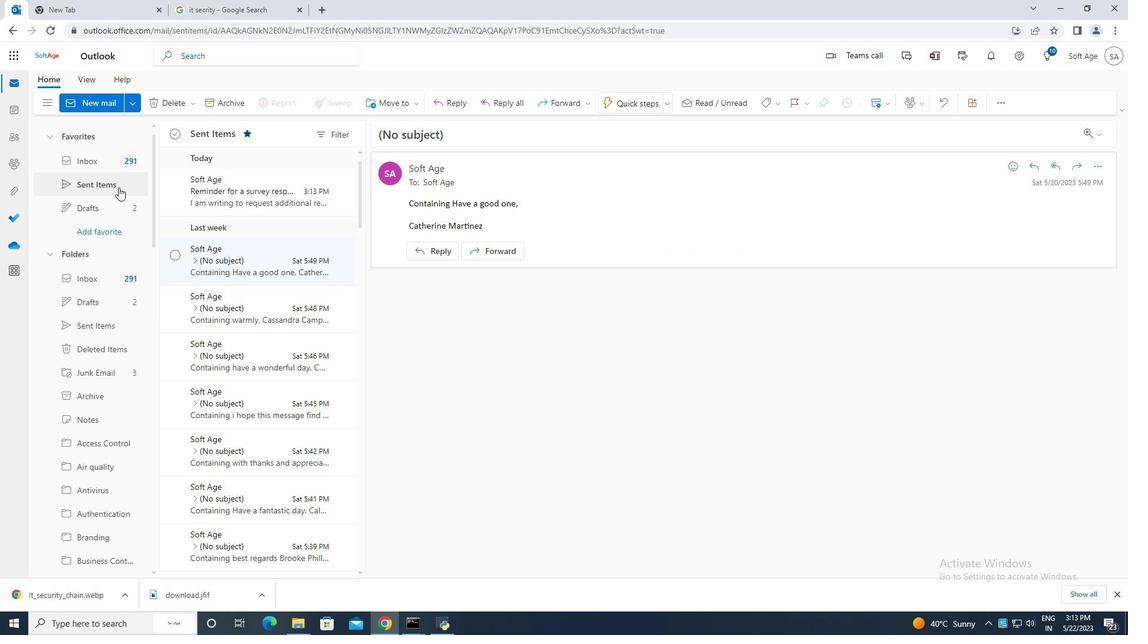 
Action: Mouse pressed left at (117, 183)
Screenshot: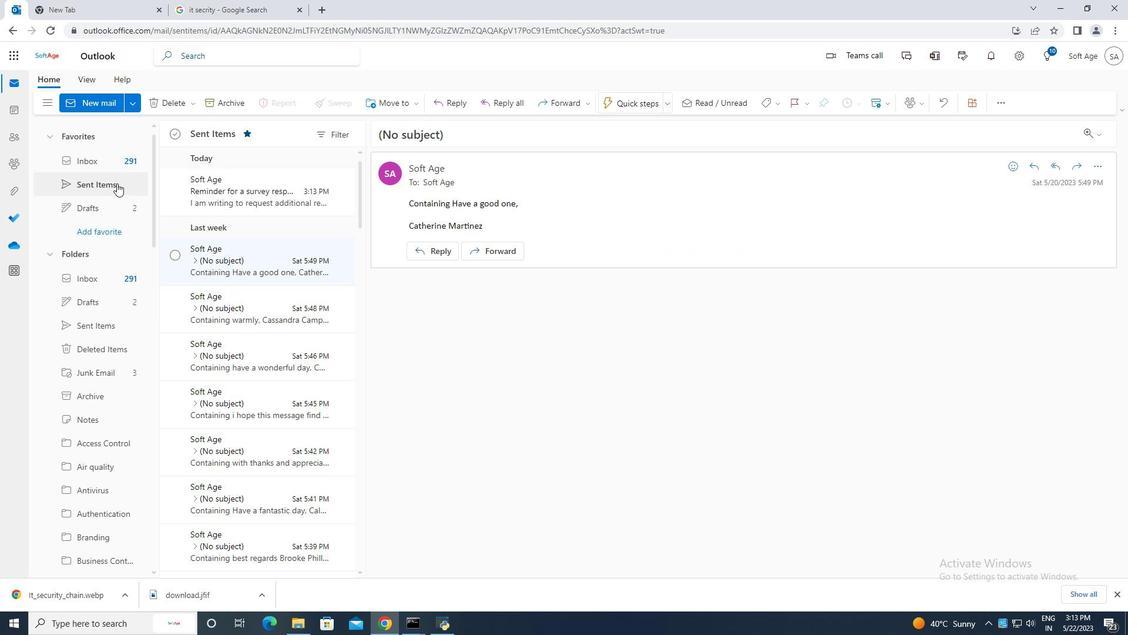 
Action: Mouse moved to (175, 163)
Screenshot: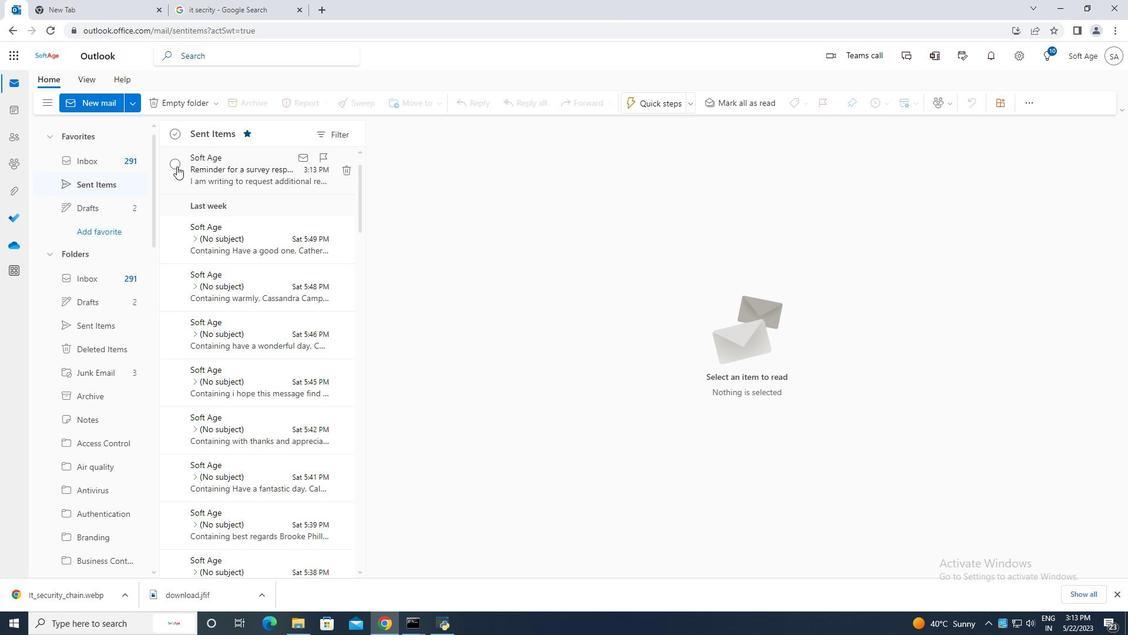 
Action: Mouse pressed left at (175, 163)
Screenshot: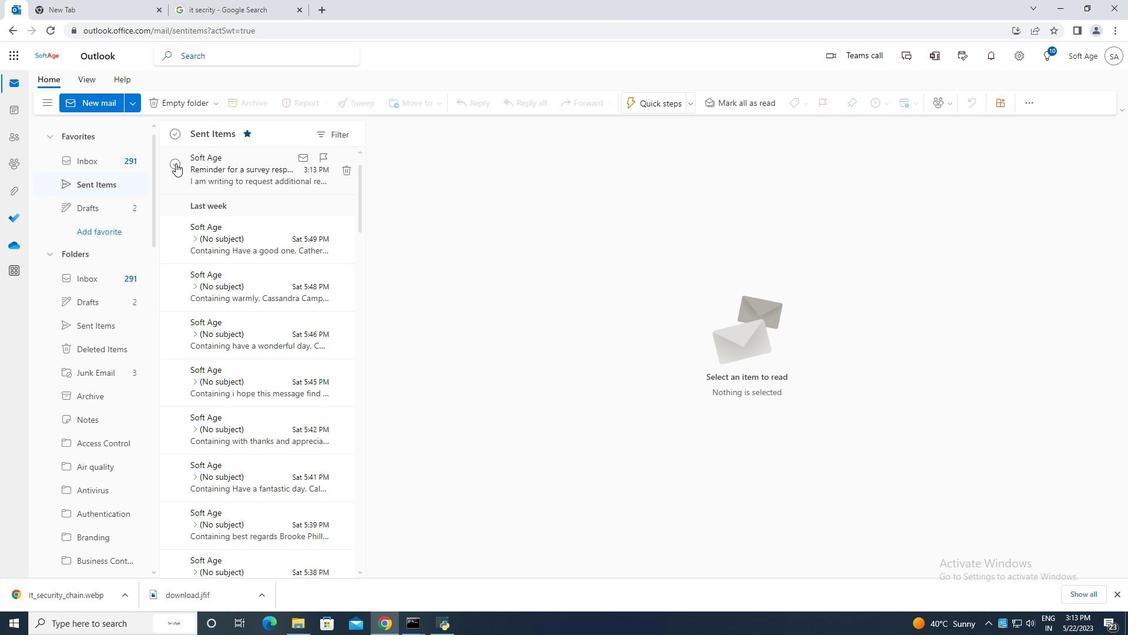 
Action: Mouse moved to (409, 105)
Screenshot: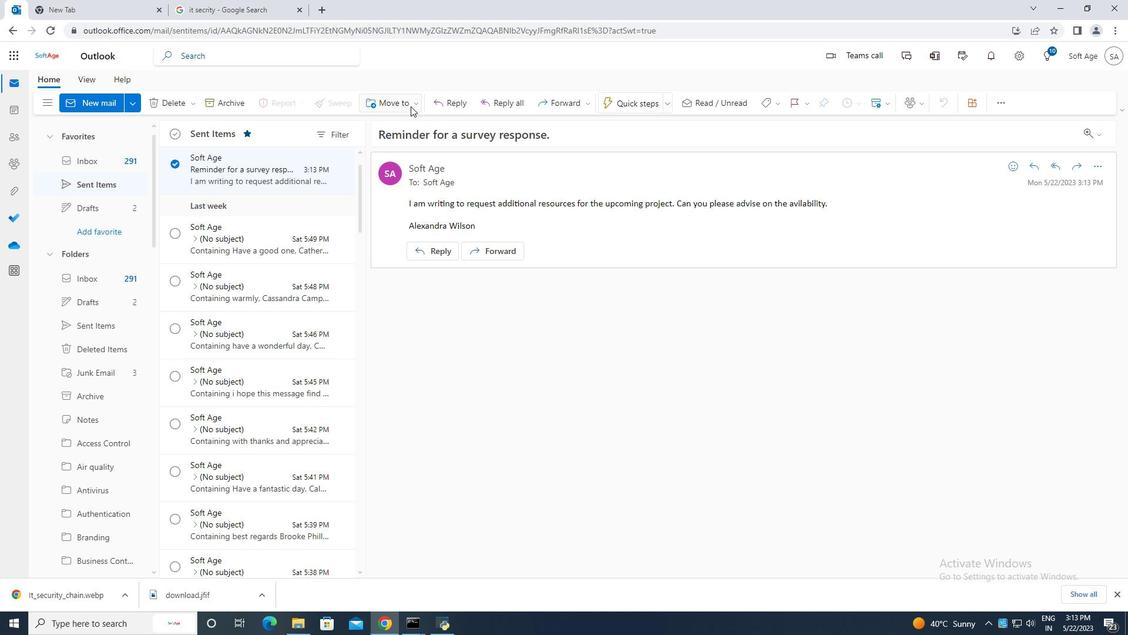 
Action: Mouse pressed left at (409, 105)
Screenshot: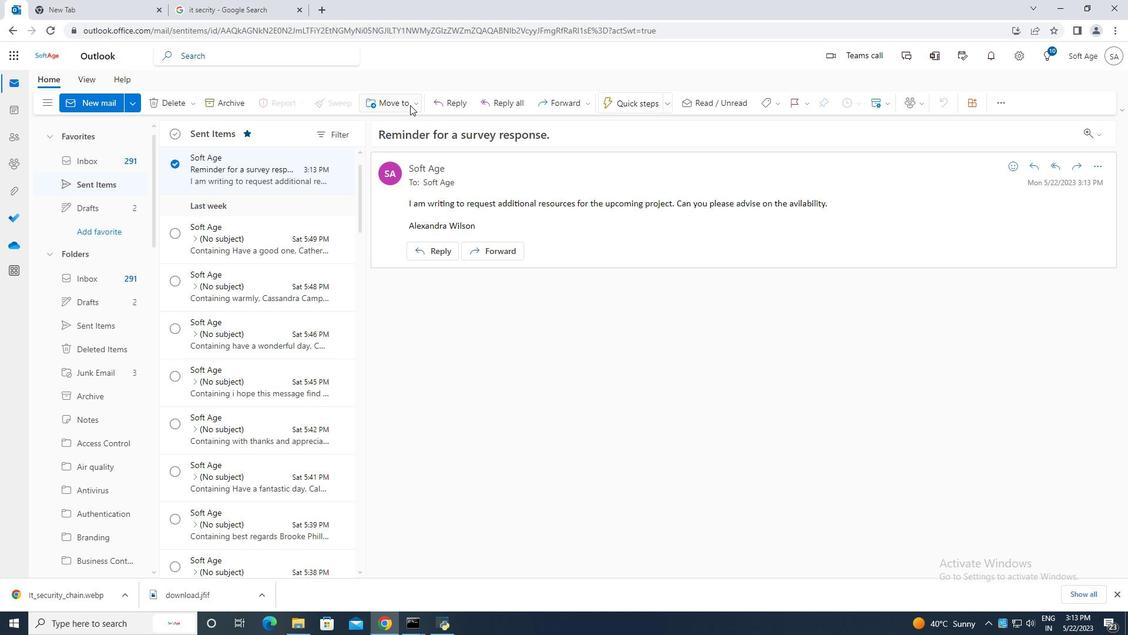 
Action: Mouse moved to (431, 125)
Screenshot: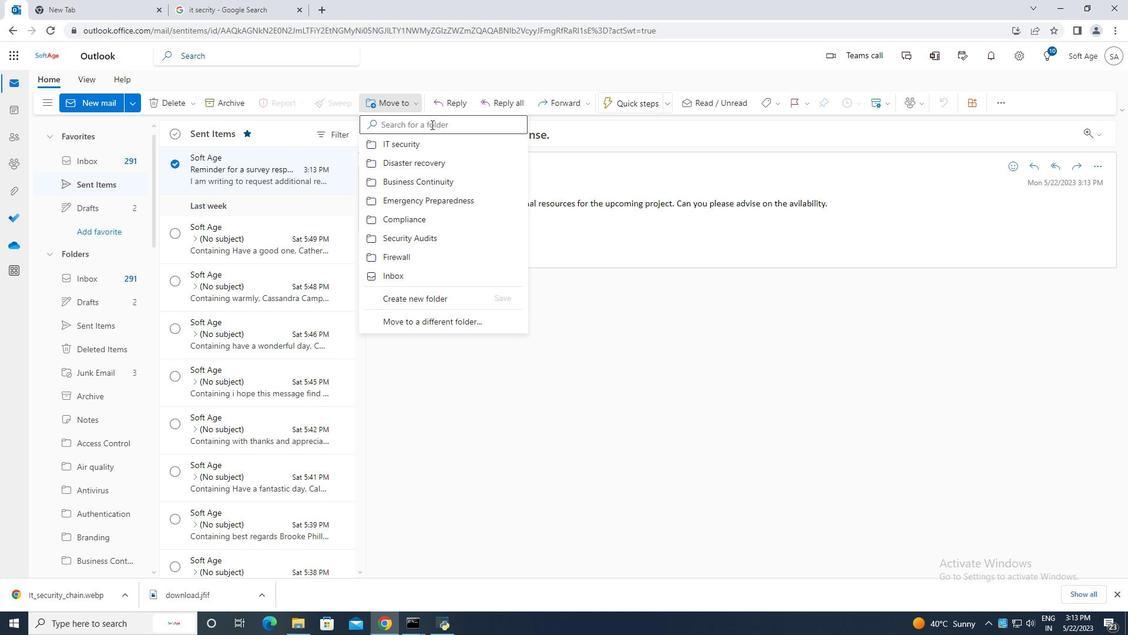 
Action: Key pressed <Key.caps_lock>c<Key.caps_lock>YBERR
Screenshot: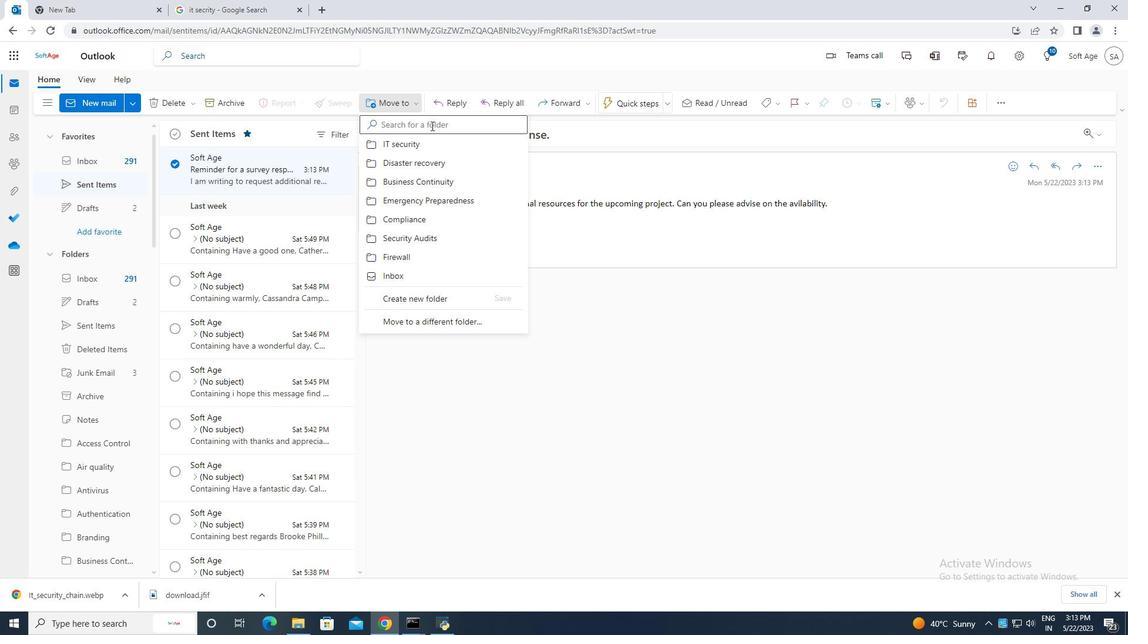 
Action: Mouse moved to (439, 132)
Screenshot: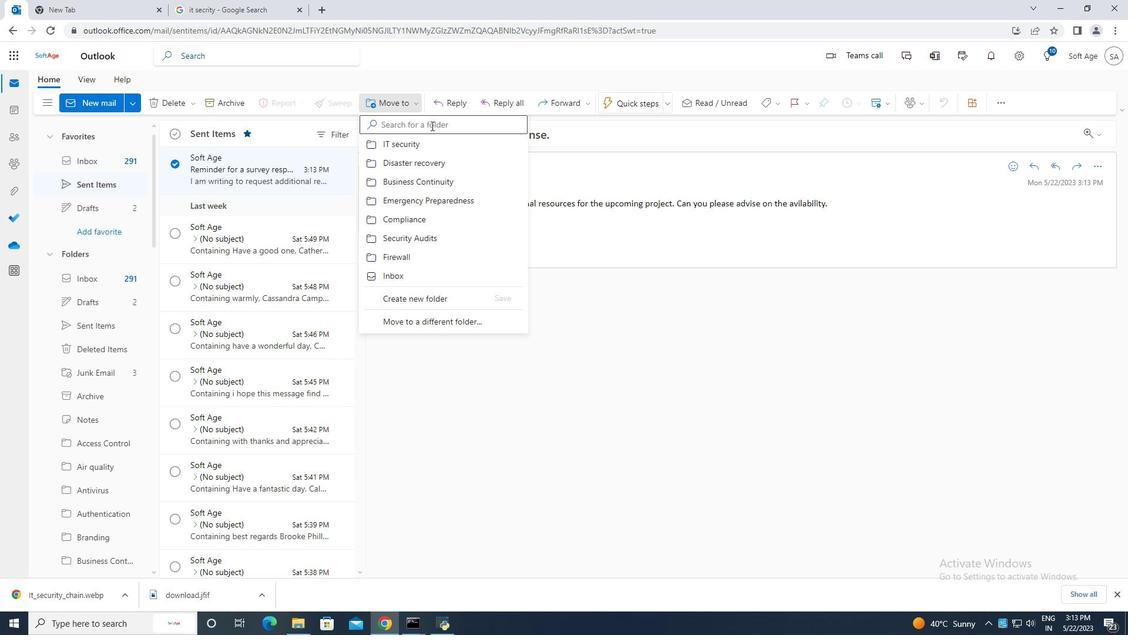 
Action: Mouse pressed left at (439, 132)
Screenshot: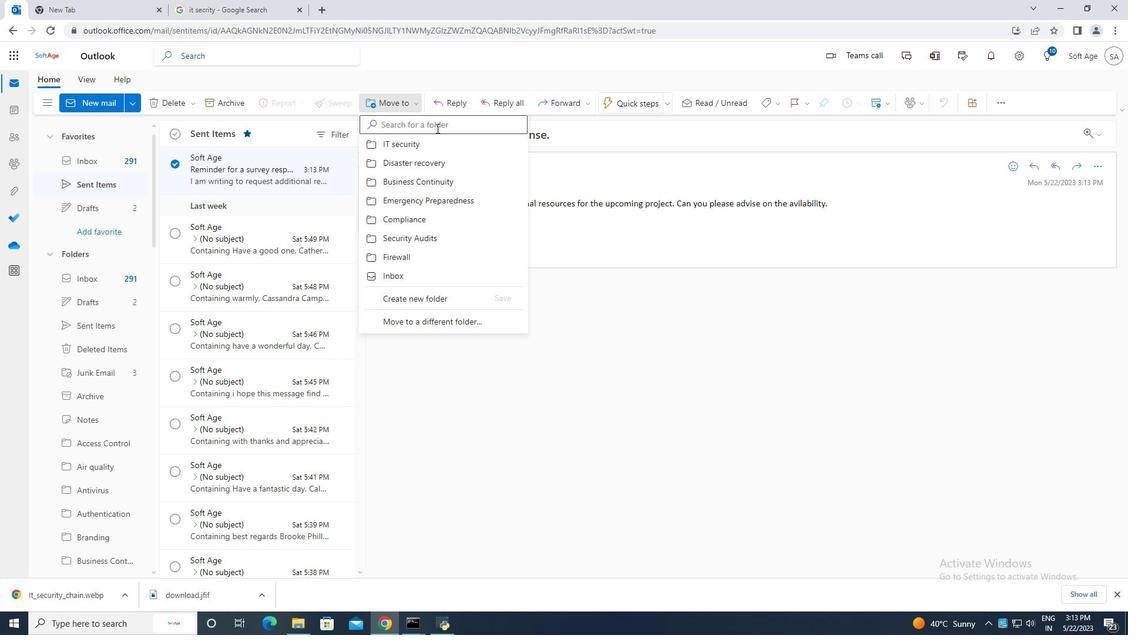 
Action: Key pressed CYBER
Screenshot: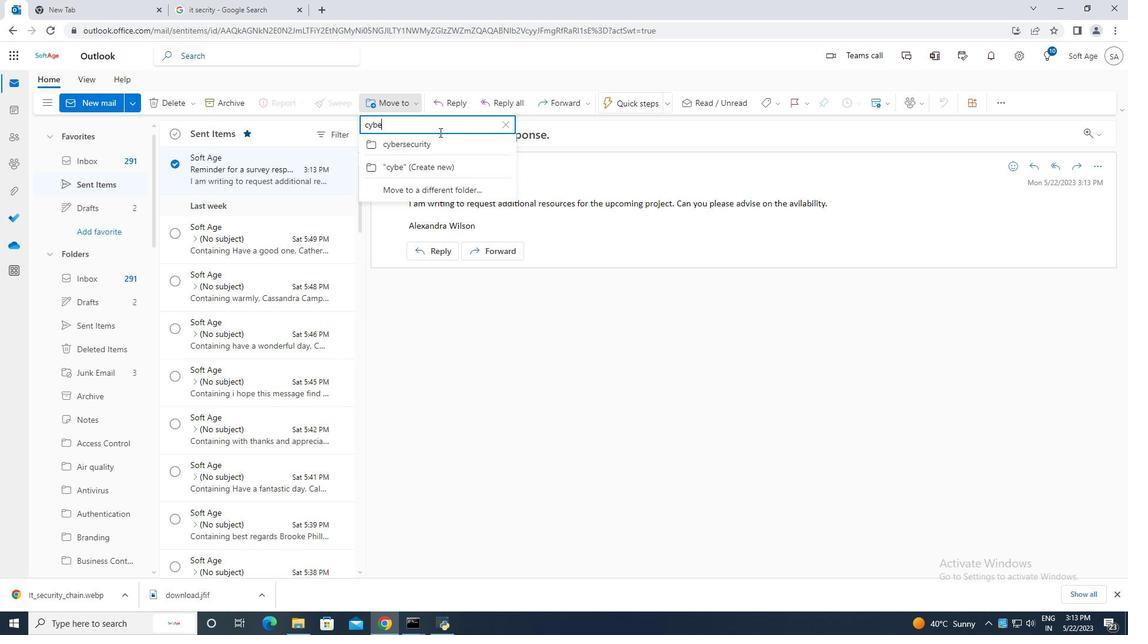 
Action: Mouse moved to (433, 147)
Screenshot: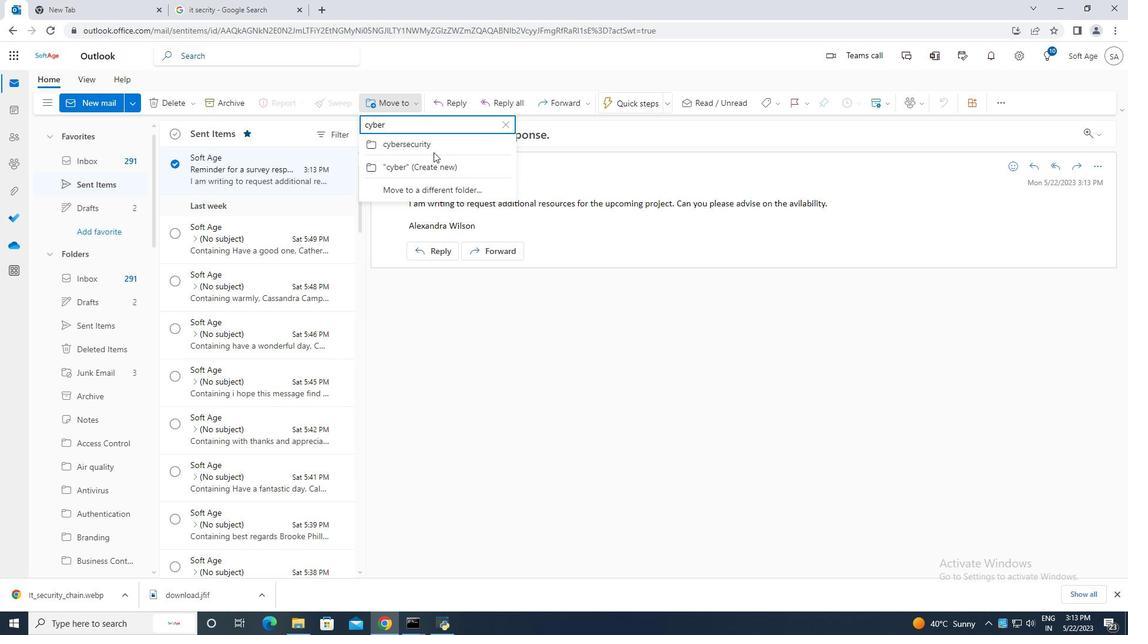 
Action: Mouse pressed left at (433, 147)
Screenshot: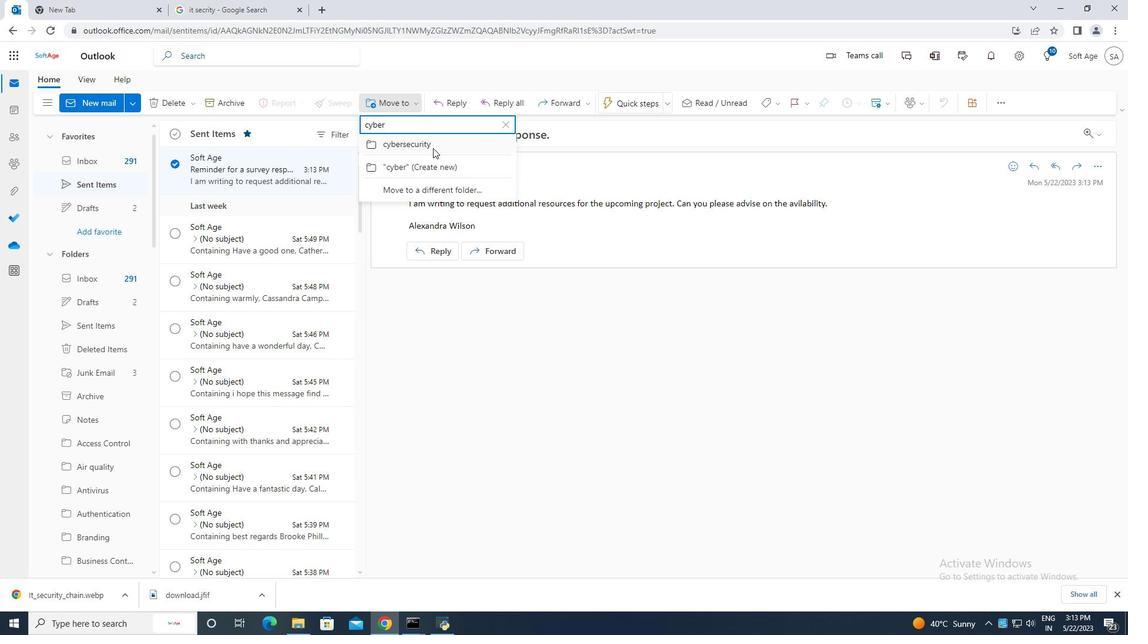
Action: Mouse moved to (365, 557)
Screenshot: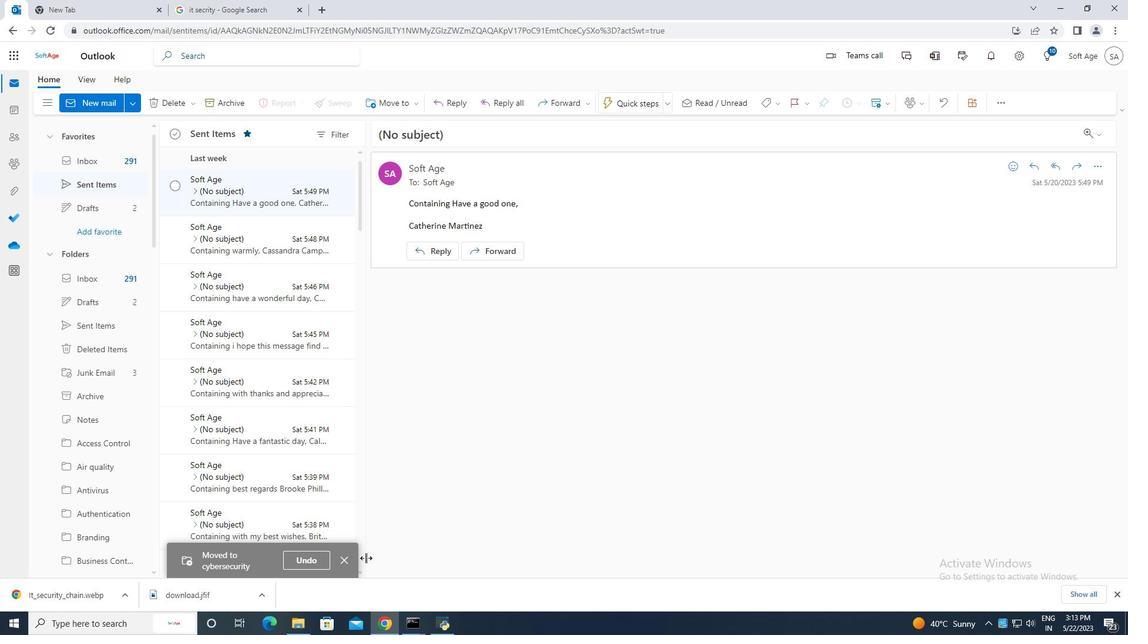 
